 Task: Reply All to email with the signature Delaney King with the subject Meeting minutes from softage.1@softage.net with the message Could you provide me with a status report on the projects resource utilization?, select last sentence, change the font color from current to red and background color to green Send the email
Action: Mouse moved to (460, 593)
Screenshot: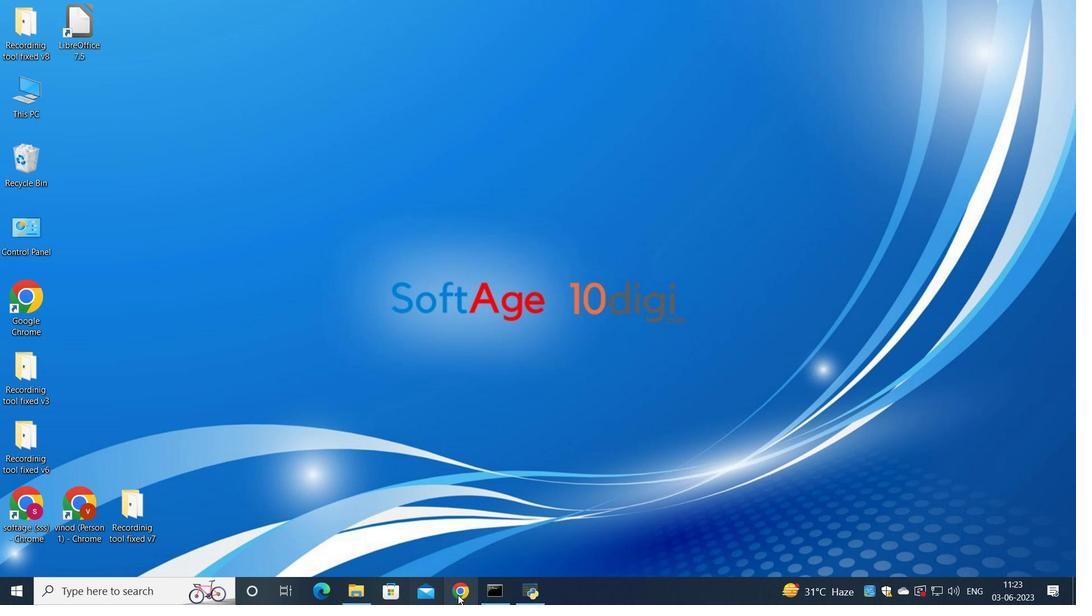 
Action: Mouse pressed left at (460, 593)
Screenshot: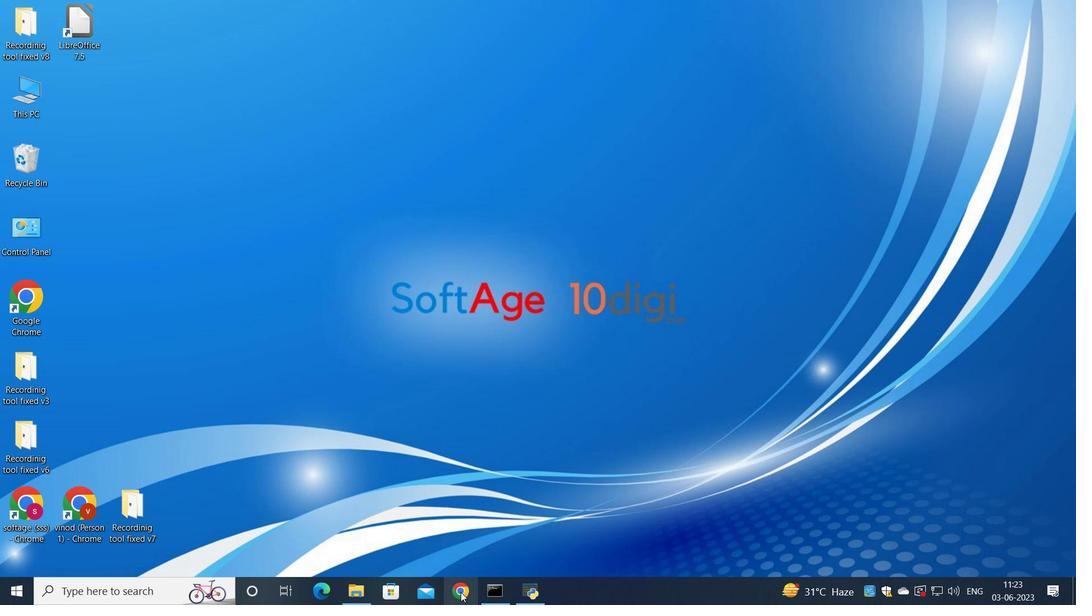 
Action: Mouse moved to (495, 389)
Screenshot: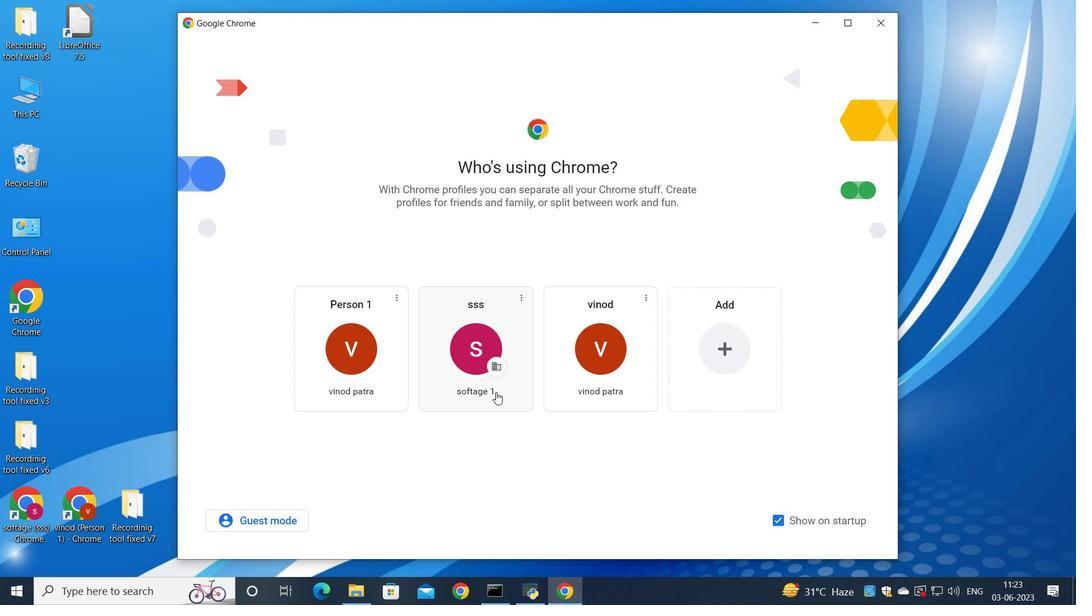 
Action: Mouse pressed left at (495, 389)
Screenshot: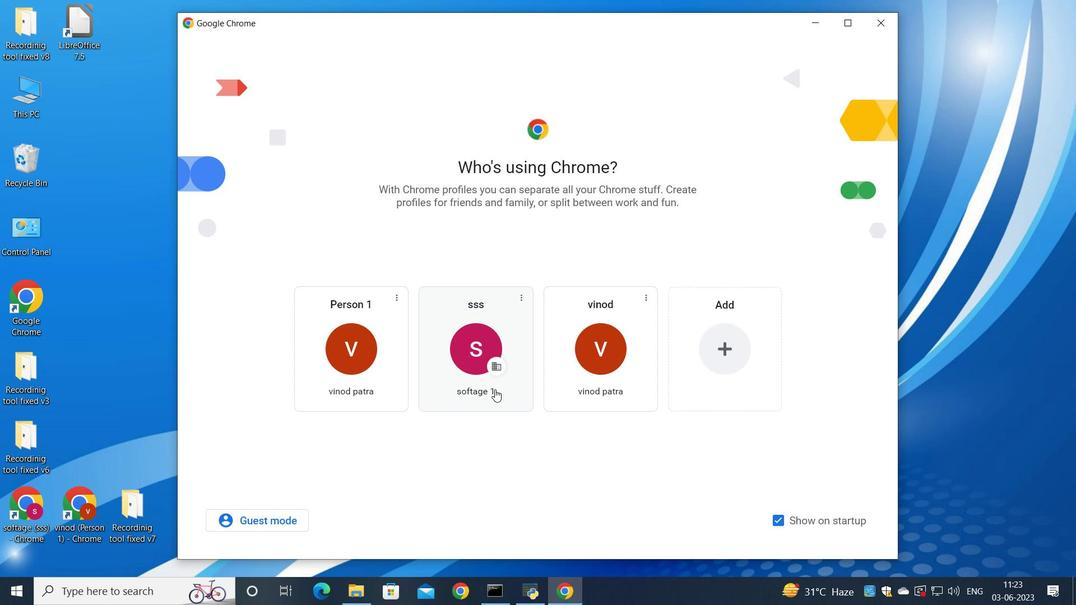 
Action: Mouse moved to (923, 93)
Screenshot: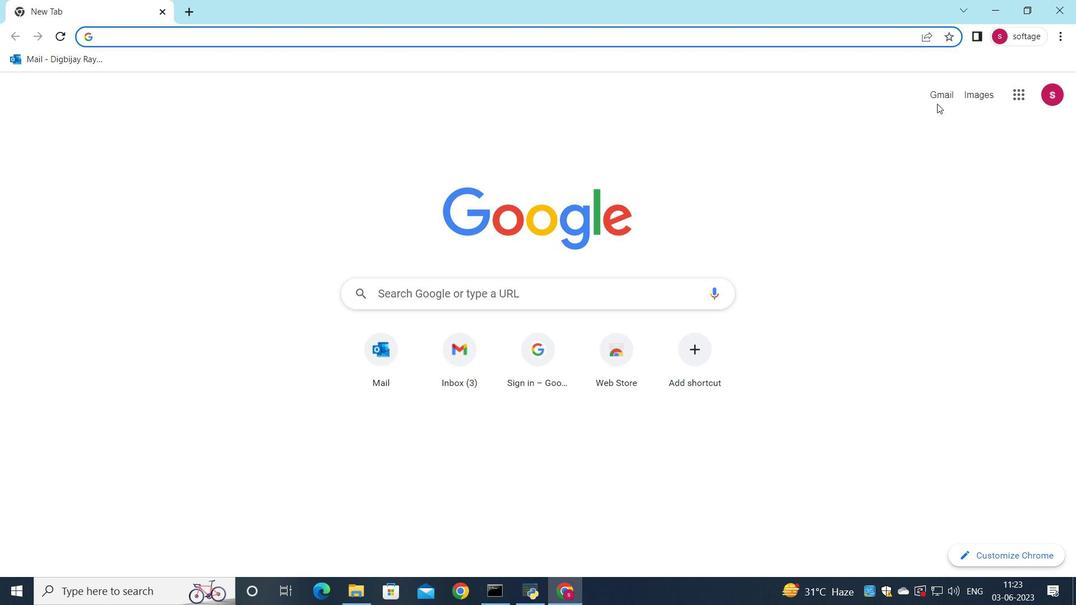 
Action: Mouse pressed left at (923, 93)
Screenshot: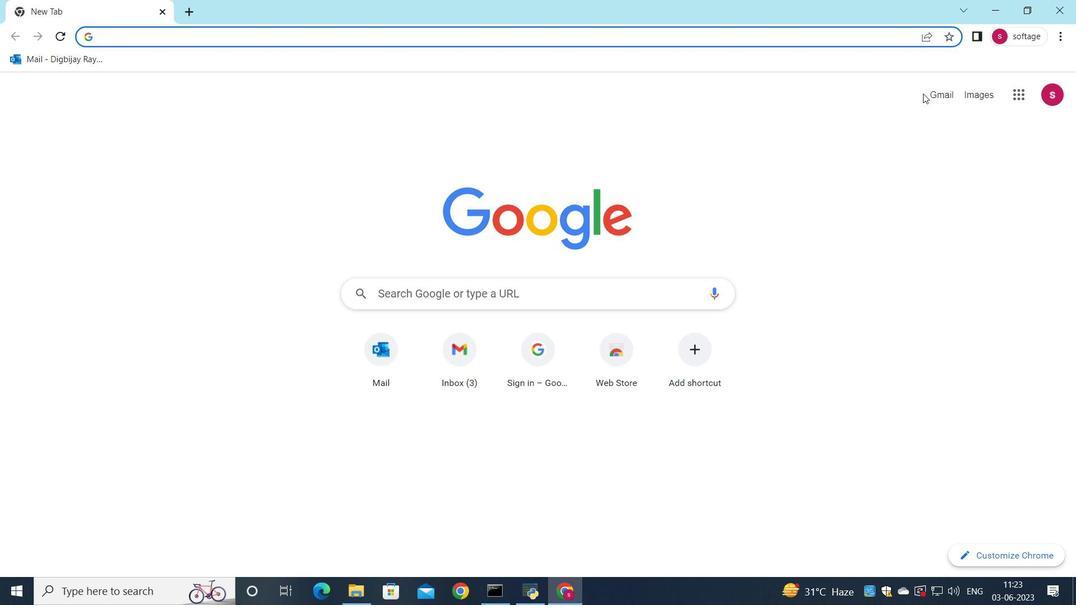 
Action: Mouse moved to (937, 96)
Screenshot: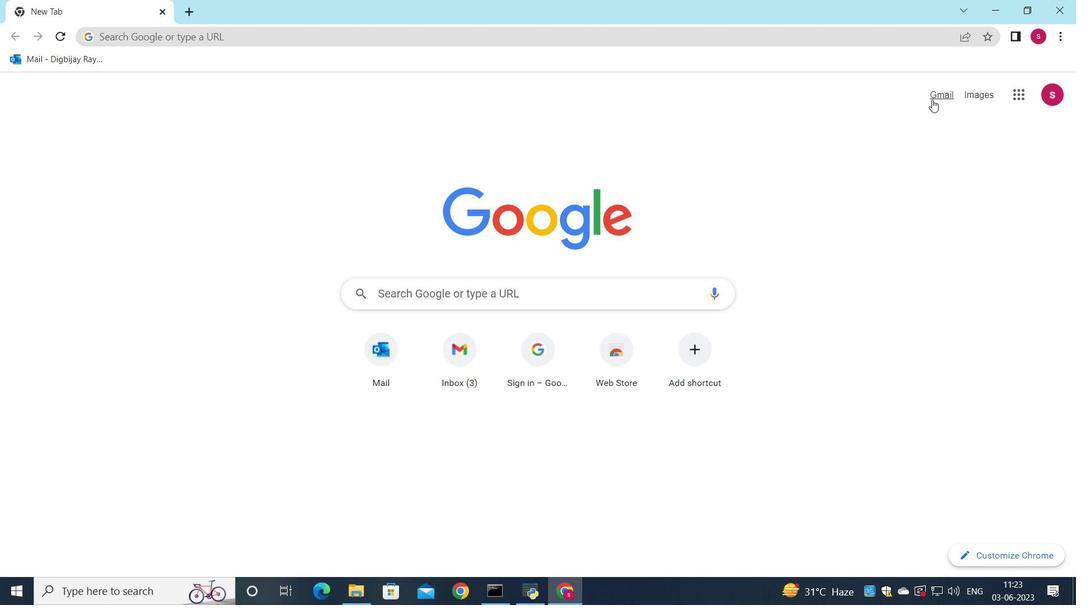 
Action: Mouse pressed left at (937, 96)
Screenshot: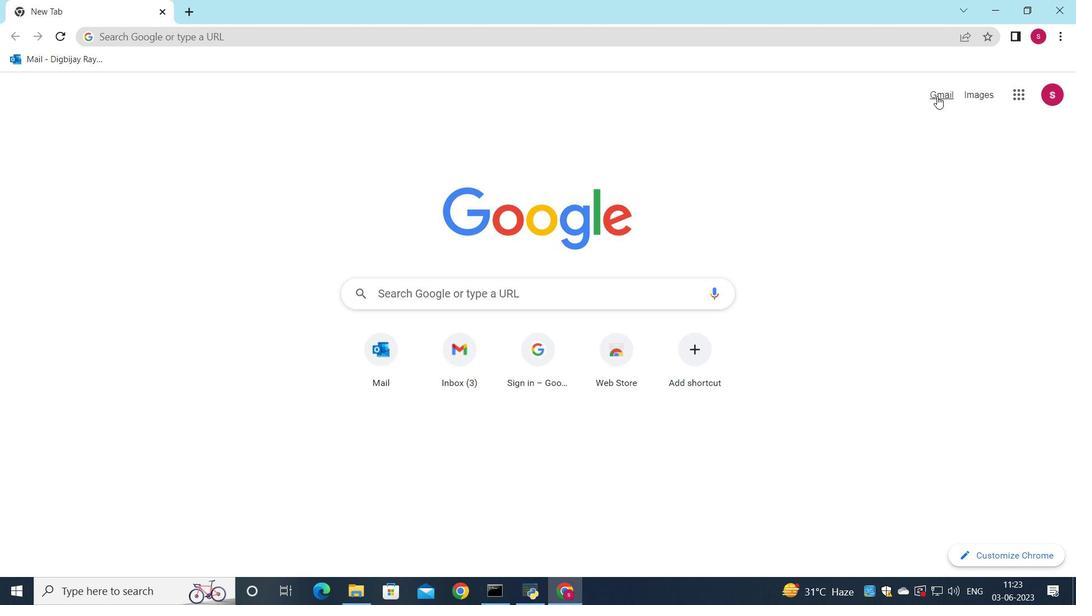 
Action: Mouse moved to (921, 101)
Screenshot: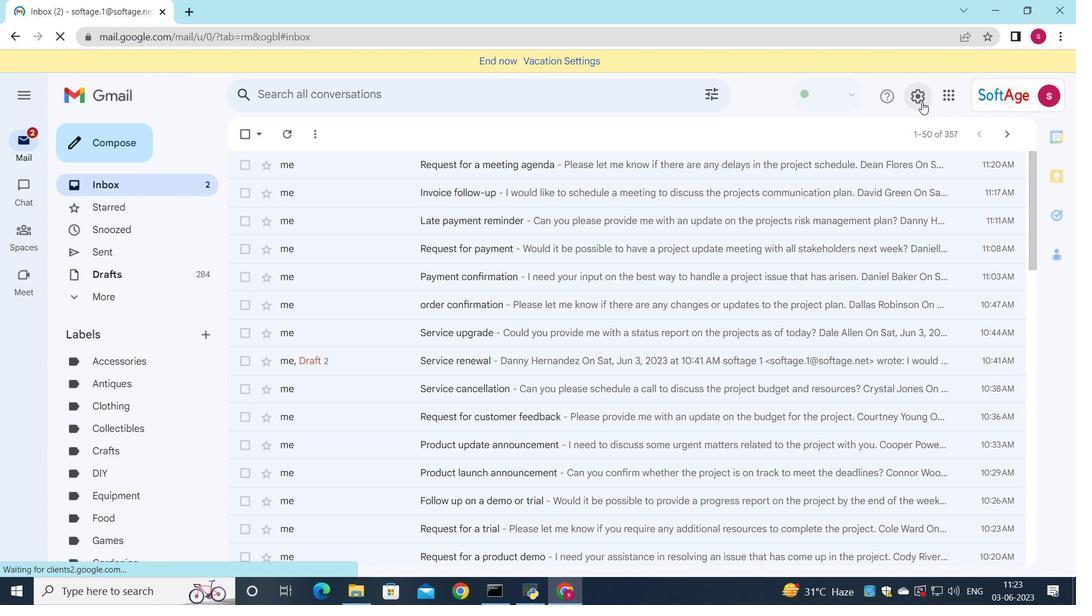 
Action: Mouse pressed left at (921, 101)
Screenshot: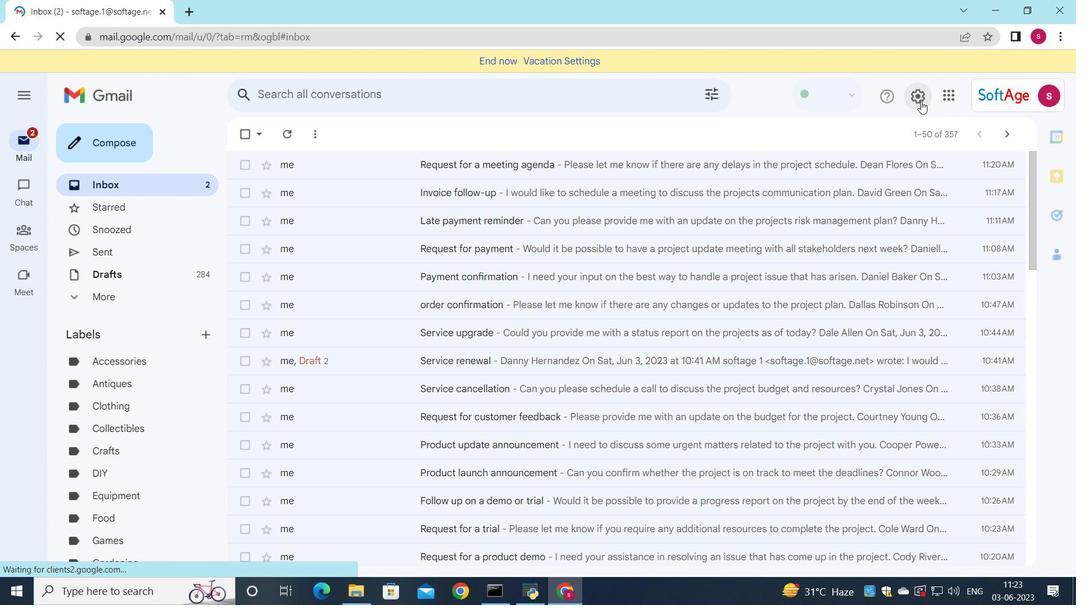 
Action: Mouse moved to (917, 171)
Screenshot: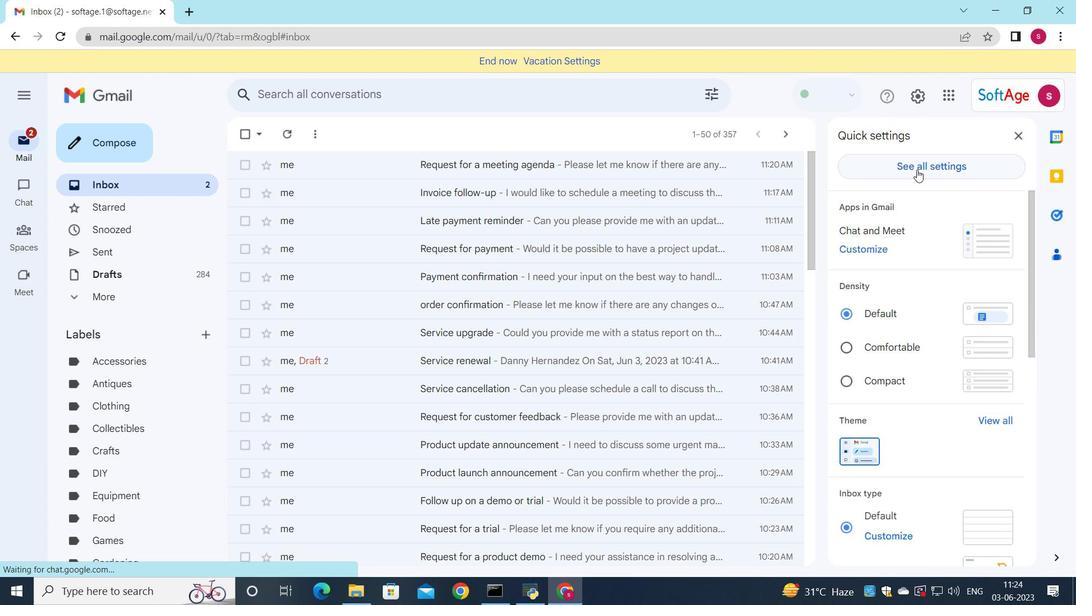 
Action: Mouse pressed left at (917, 171)
Screenshot: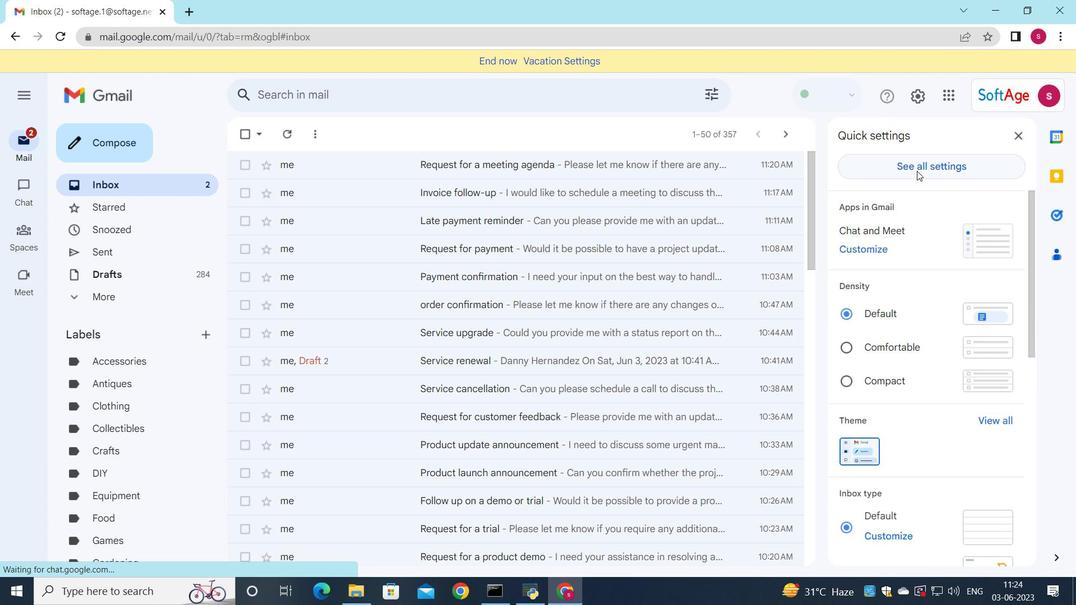 
Action: Mouse moved to (567, 302)
Screenshot: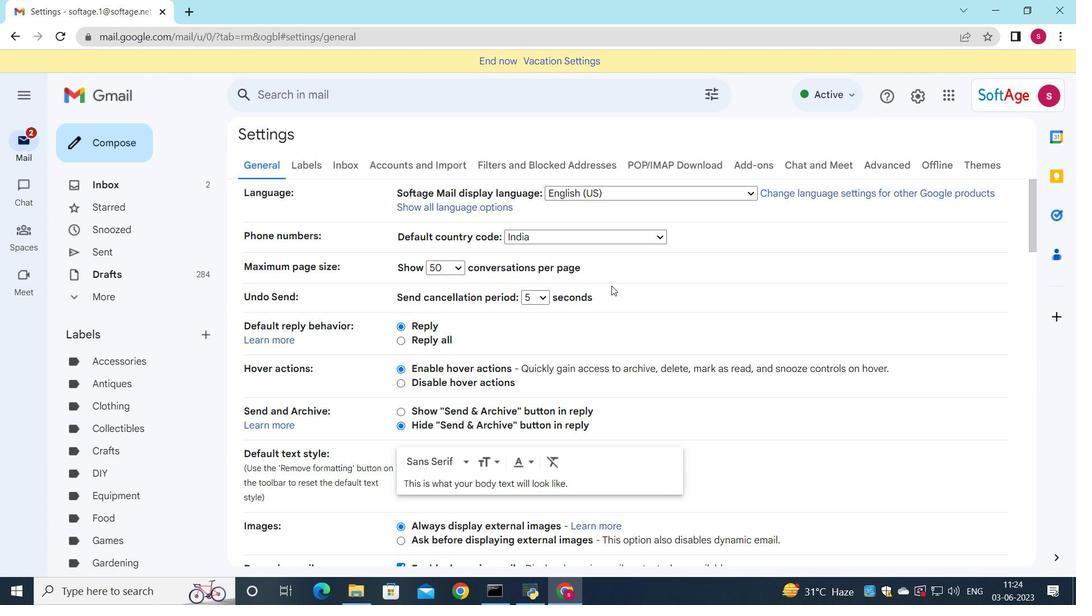 
Action: Mouse scrolled (567, 302) with delta (0, 0)
Screenshot: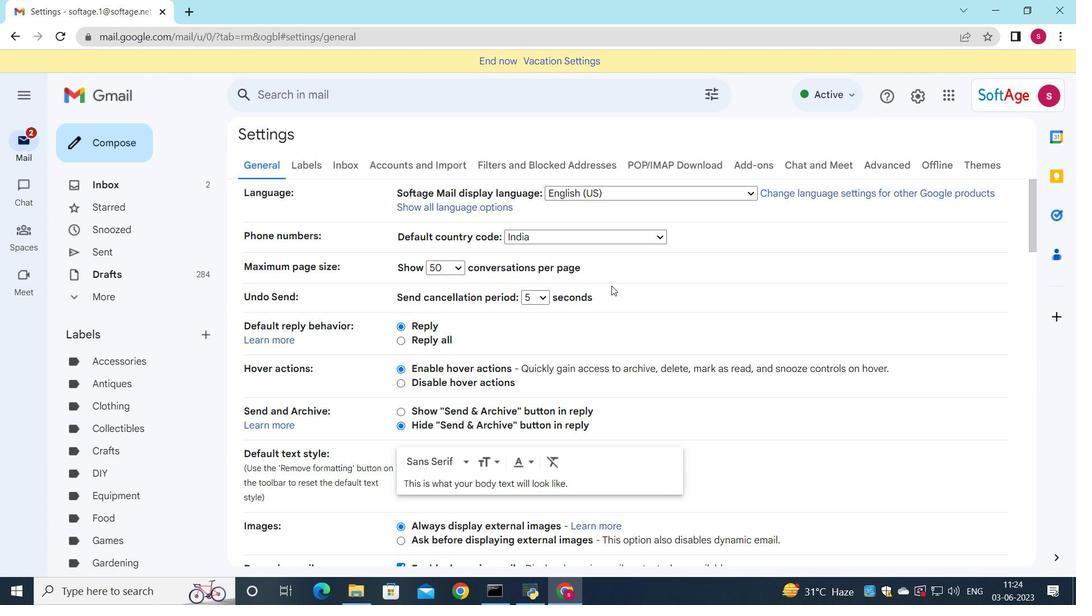 
Action: Mouse moved to (566, 304)
Screenshot: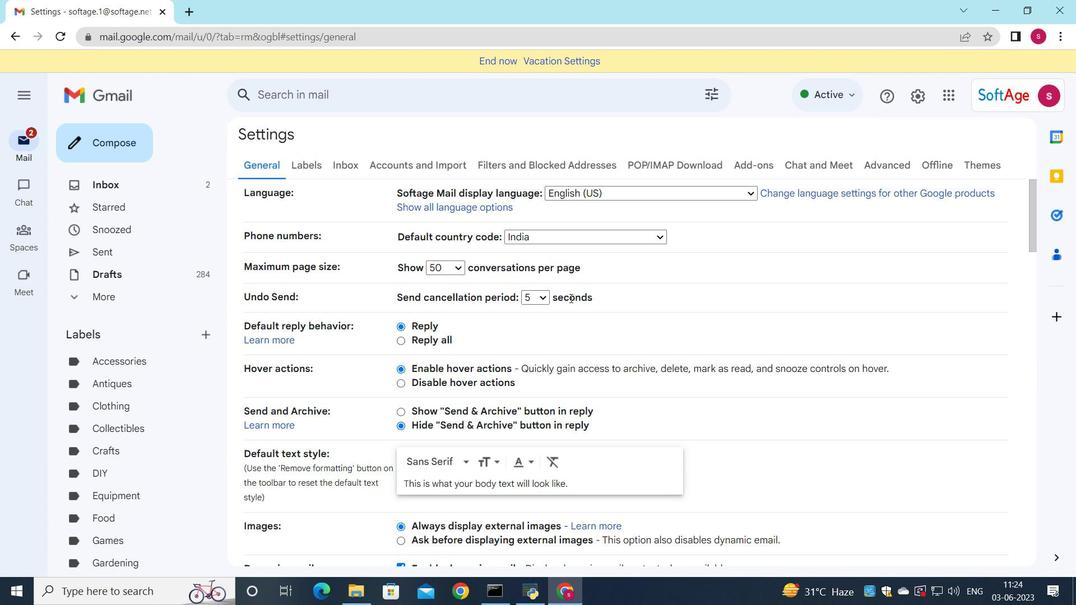 
Action: Mouse scrolled (566, 303) with delta (0, 0)
Screenshot: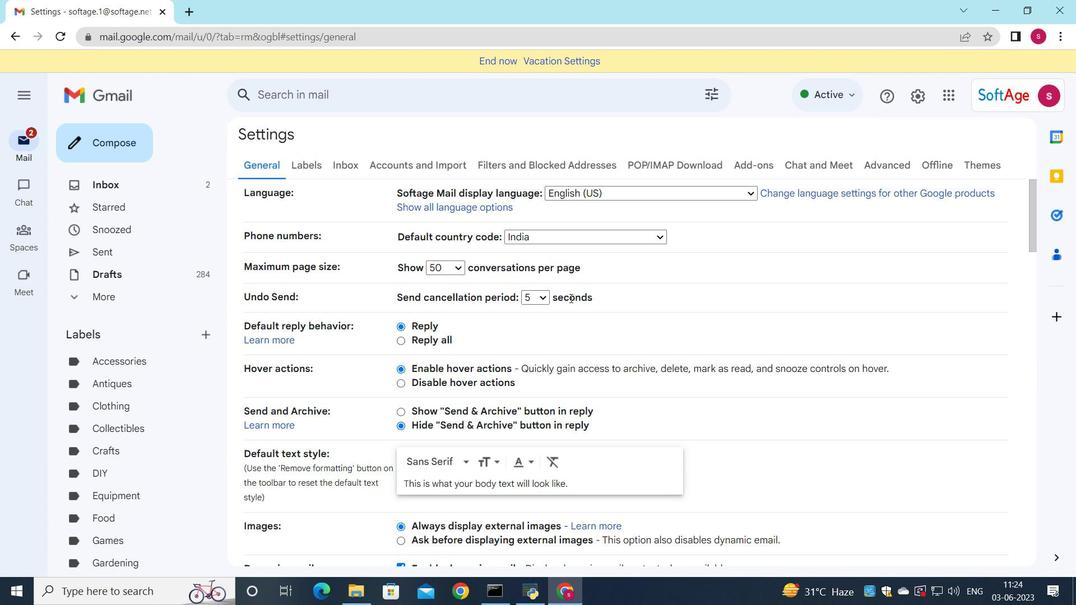 
Action: Mouse scrolled (566, 303) with delta (0, 0)
Screenshot: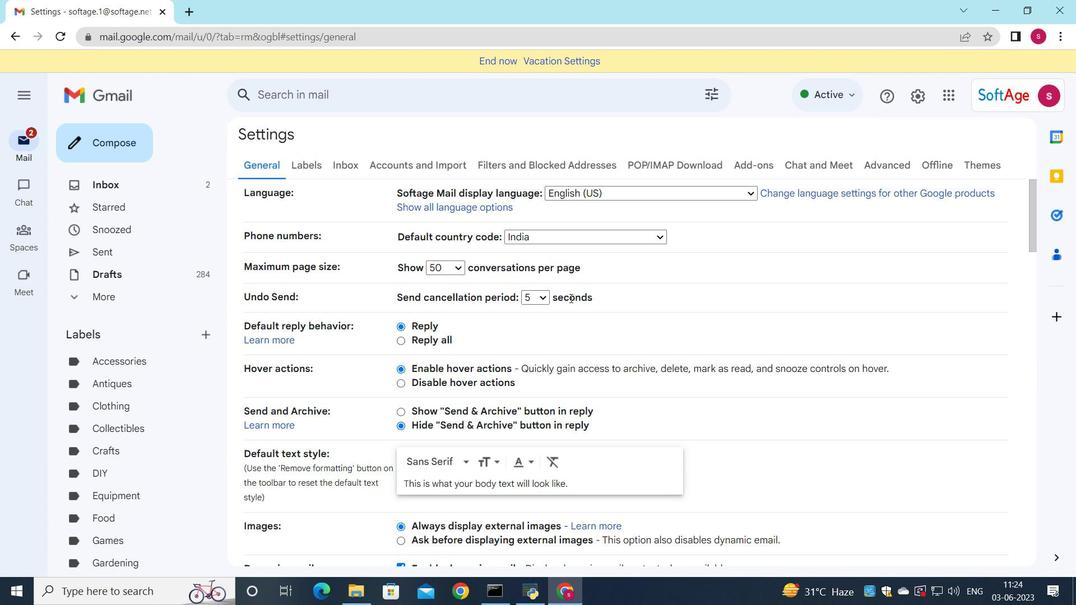 
Action: Mouse moved to (566, 304)
Screenshot: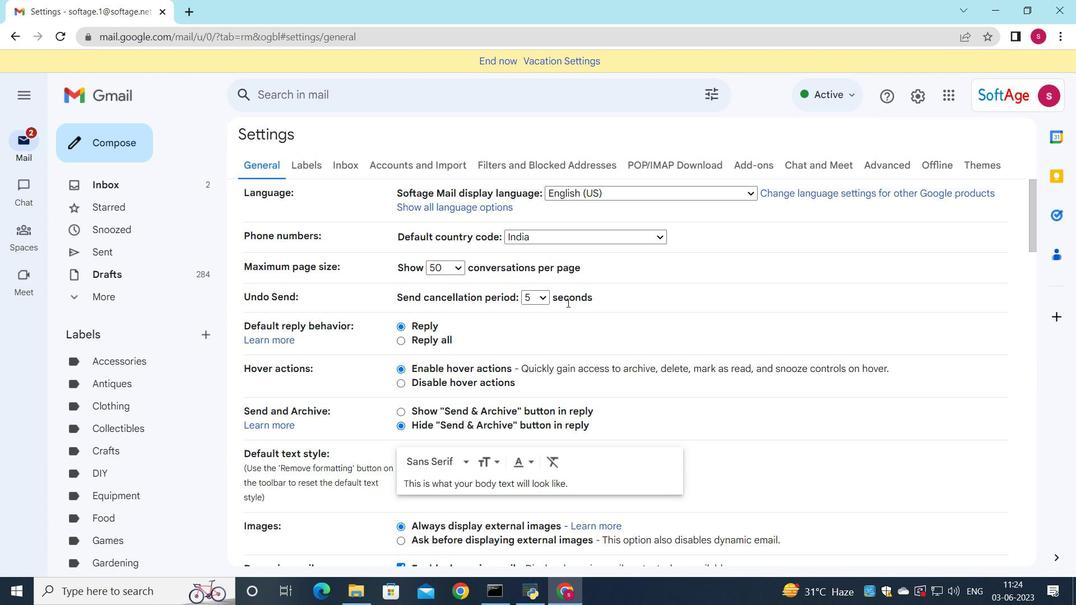 
Action: Mouse scrolled (566, 304) with delta (0, 0)
Screenshot: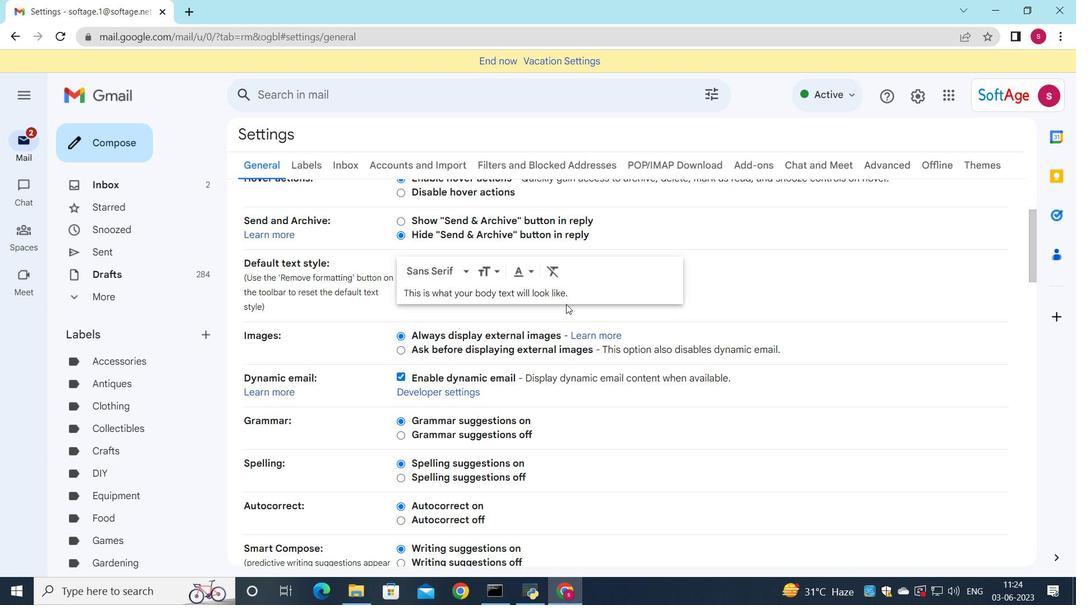 
Action: Mouse scrolled (566, 304) with delta (0, 0)
Screenshot: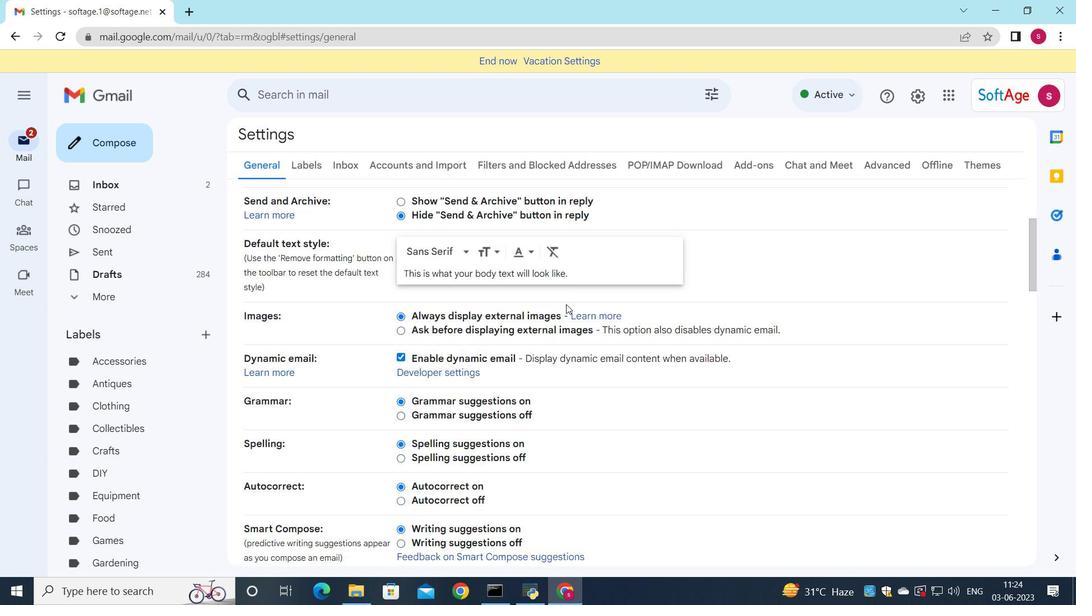 
Action: Mouse scrolled (566, 304) with delta (0, 0)
Screenshot: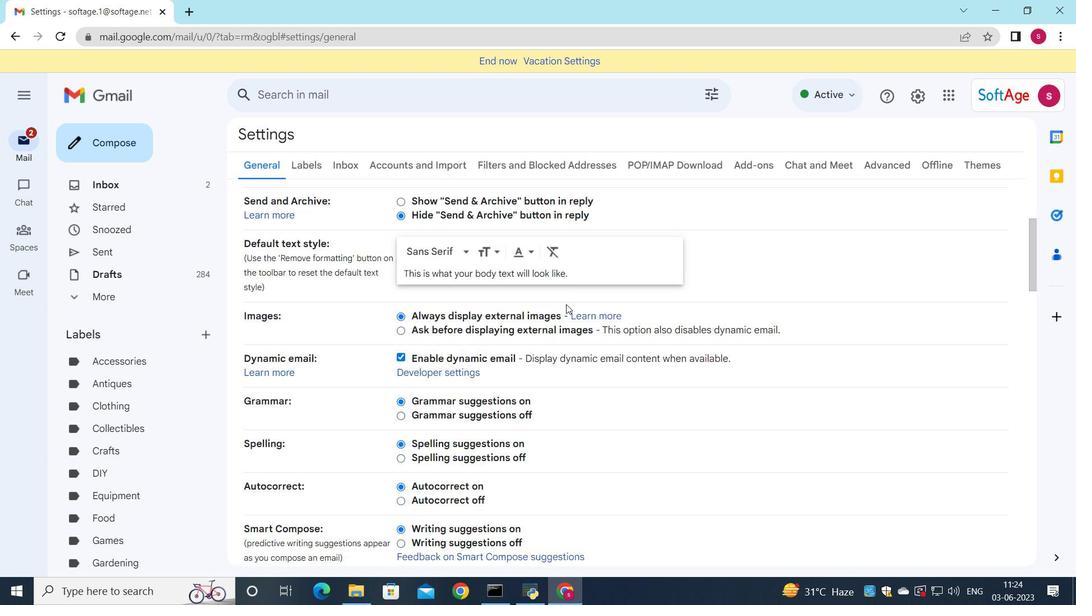 
Action: Mouse scrolled (566, 304) with delta (0, 0)
Screenshot: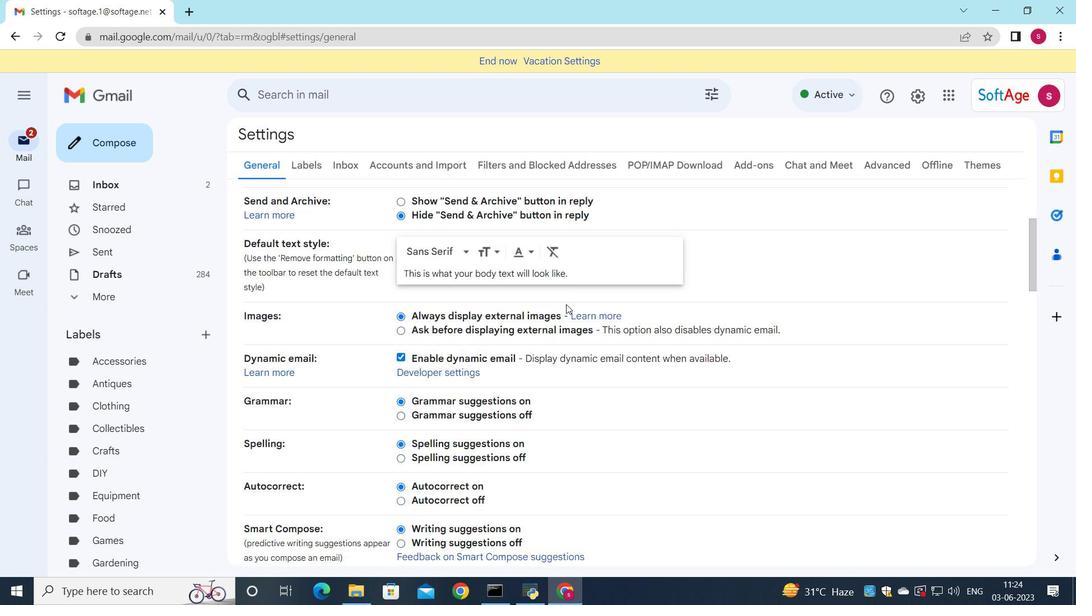 
Action: Mouse scrolled (566, 304) with delta (0, 0)
Screenshot: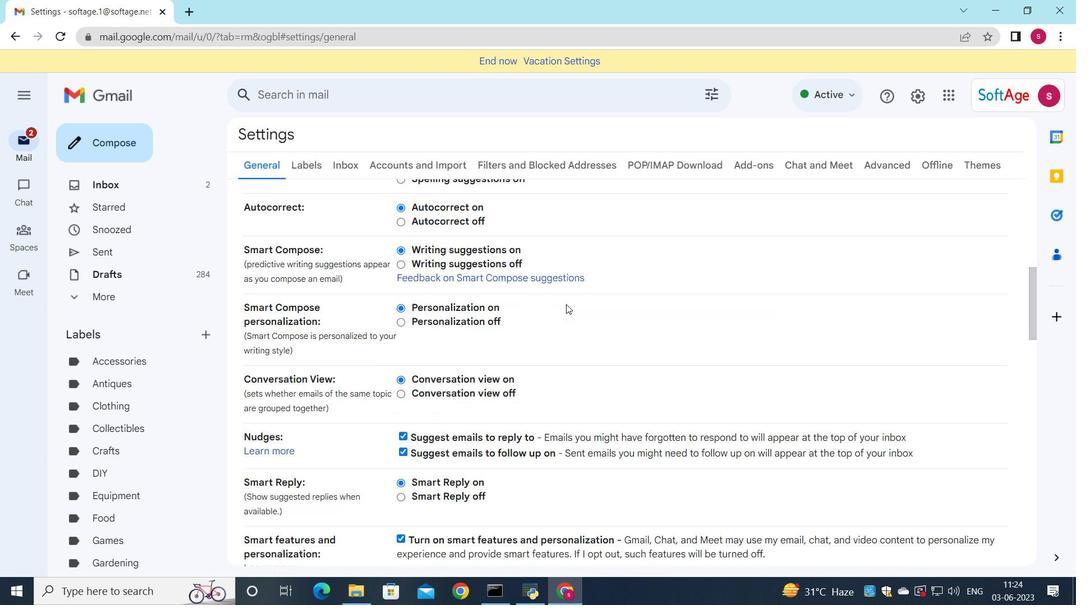 
Action: Mouse scrolled (566, 304) with delta (0, 0)
Screenshot: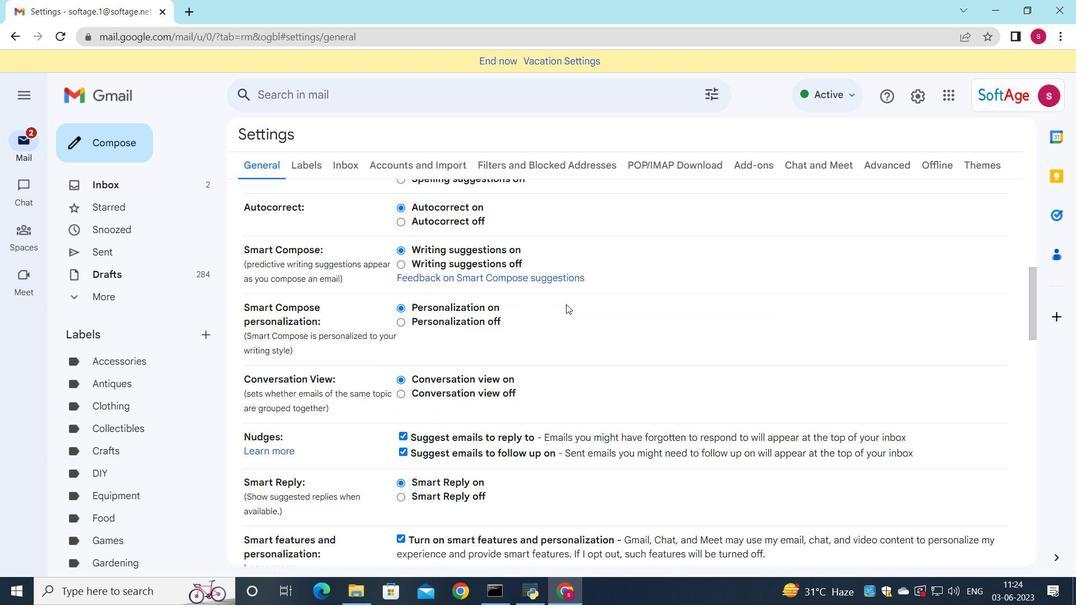 
Action: Mouse scrolled (566, 304) with delta (0, 0)
Screenshot: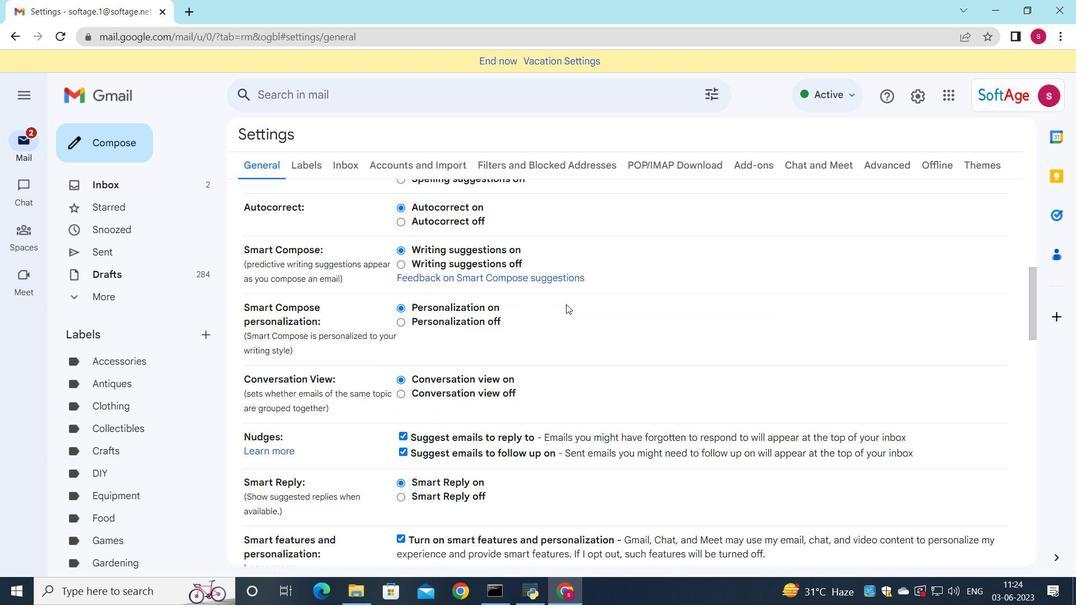 
Action: Mouse scrolled (566, 304) with delta (0, 0)
Screenshot: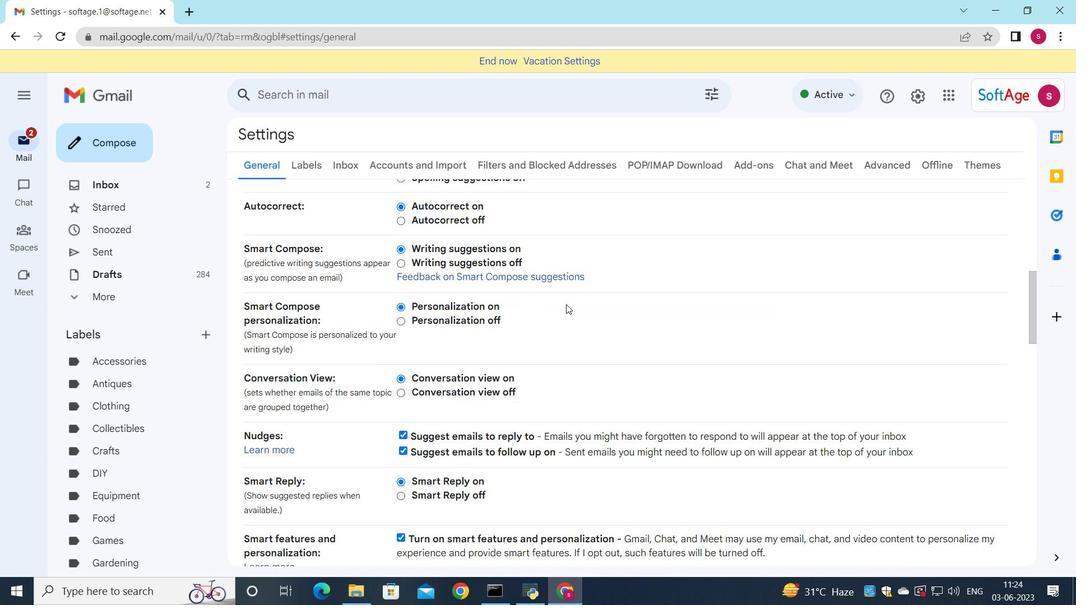 
Action: Mouse scrolled (566, 304) with delta (0, 0)
Screenshot: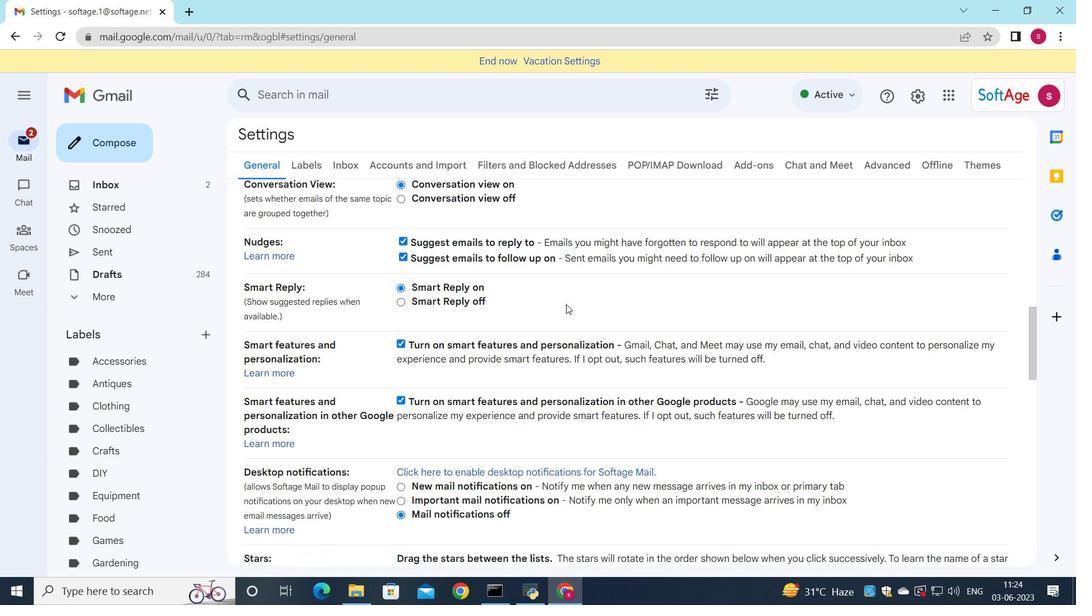 
Action: Mouse scrolled (566, 304) with delta (0, 0)
Screenshot: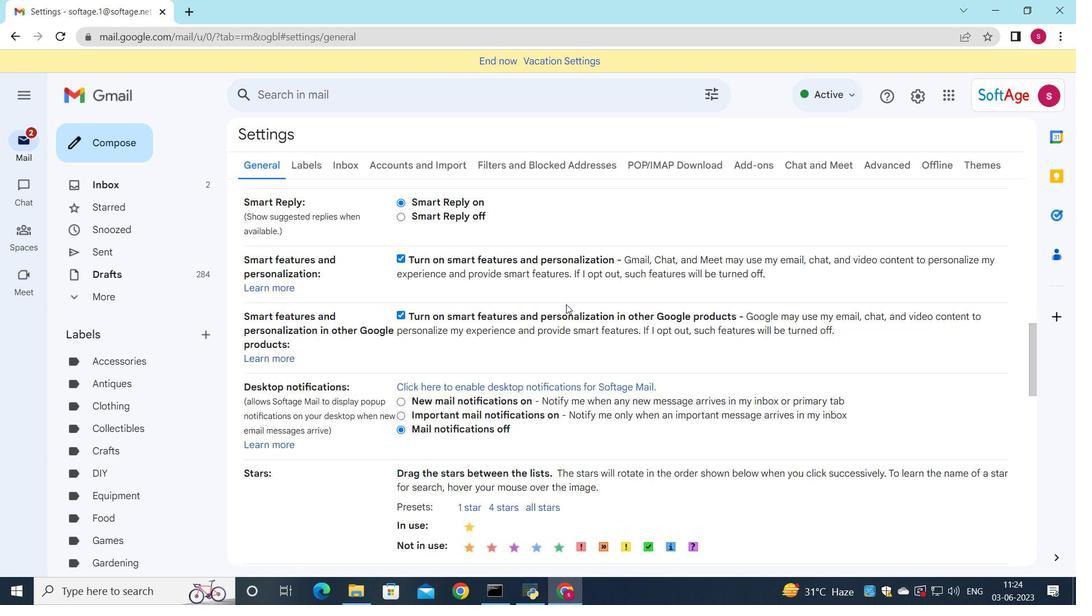 
Action: Mouse scrolled (566, 304) with delta (0, 0)
Screenshot: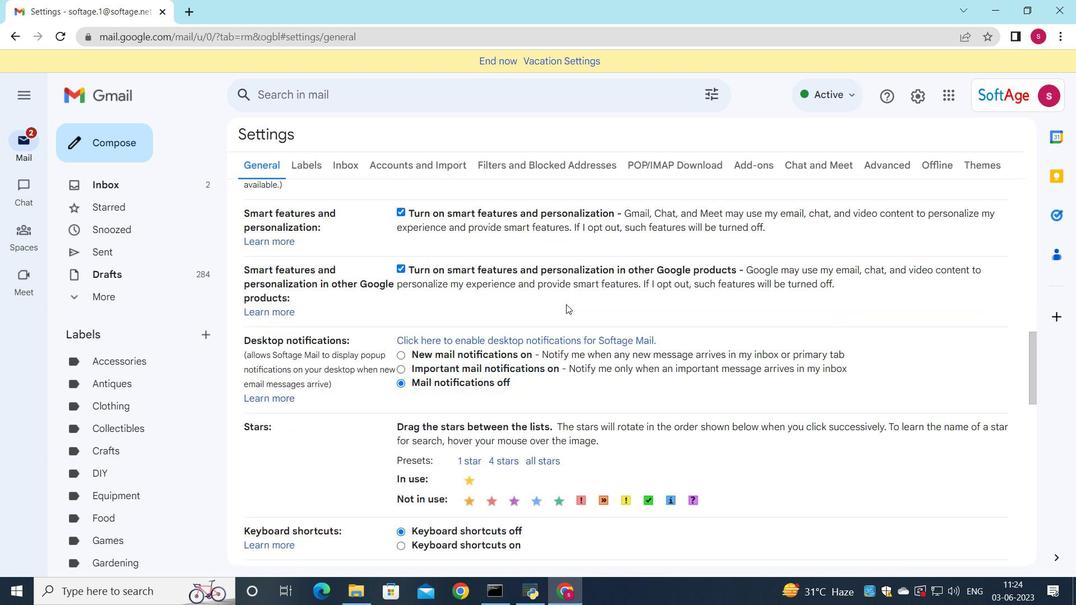 
Action: Mouse scrolled (566, 304) with delta (0, 0)
Screenshot: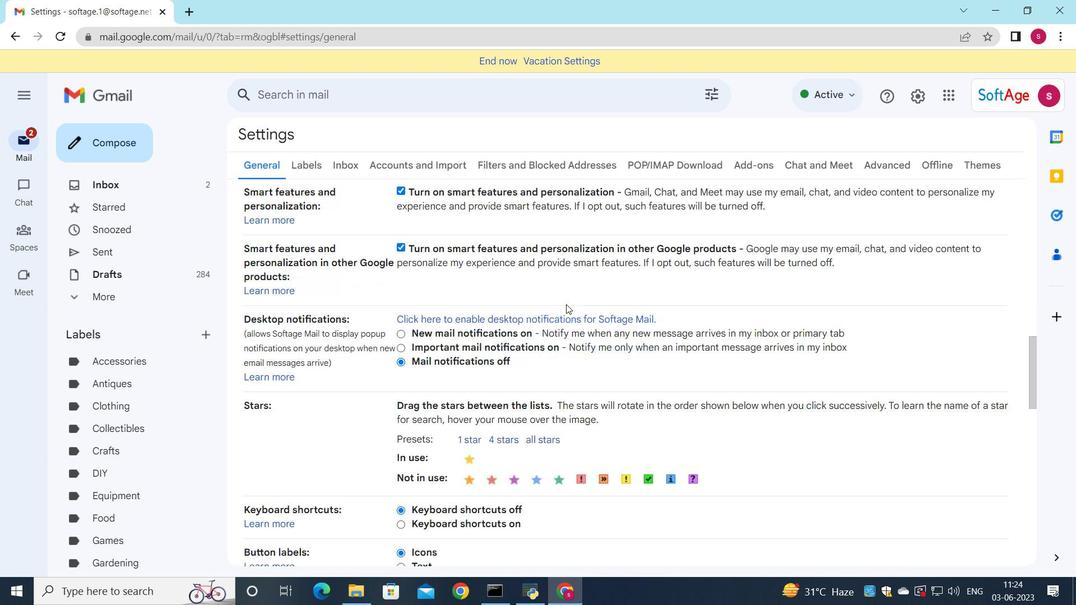 
Action: Mouse scrolled (566, 304) with delta (0, 0)
Screenshot: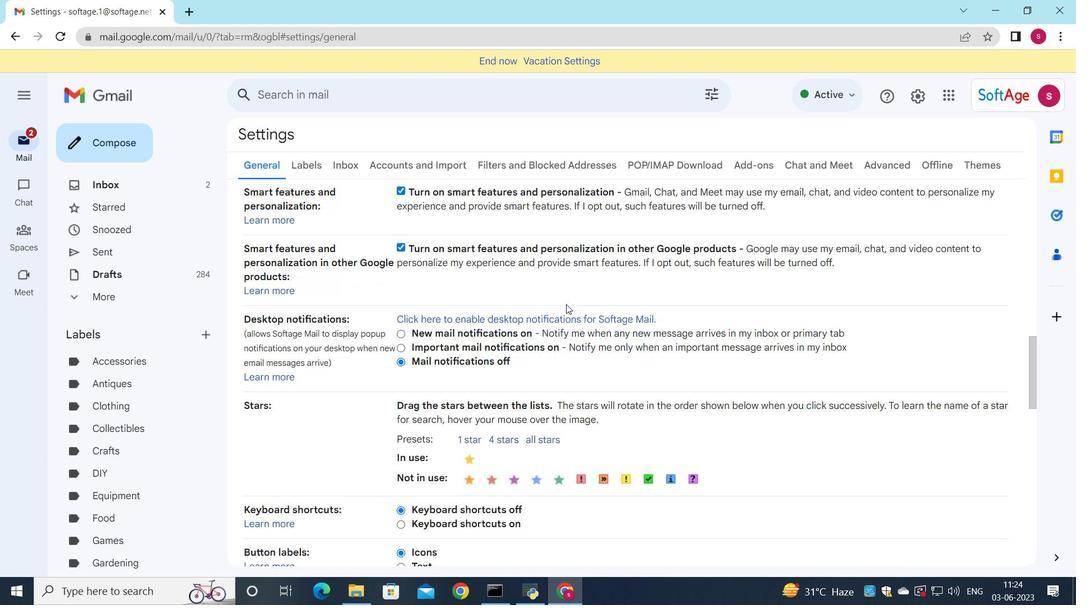 
Action: Mouse scrolled (566, 304) with delta (0, 0)
Screenshot: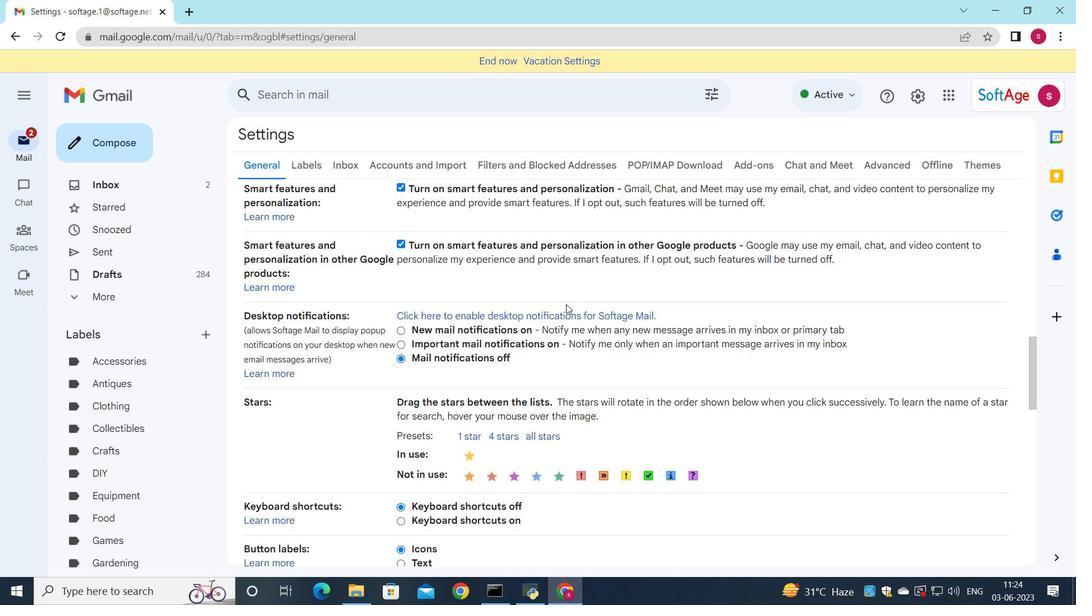 
Action: Mouse scrolled (566, 304) with delta (0, 0)
Screenshot: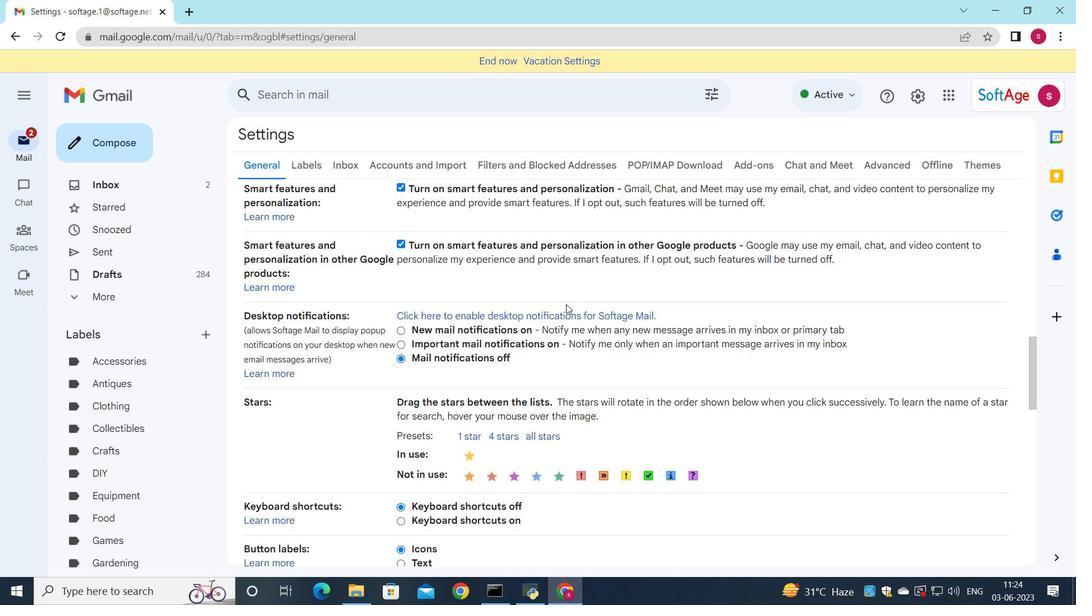 
Action: Mouse scrolled (566, 304) with delta (0, 0)
Screenshot: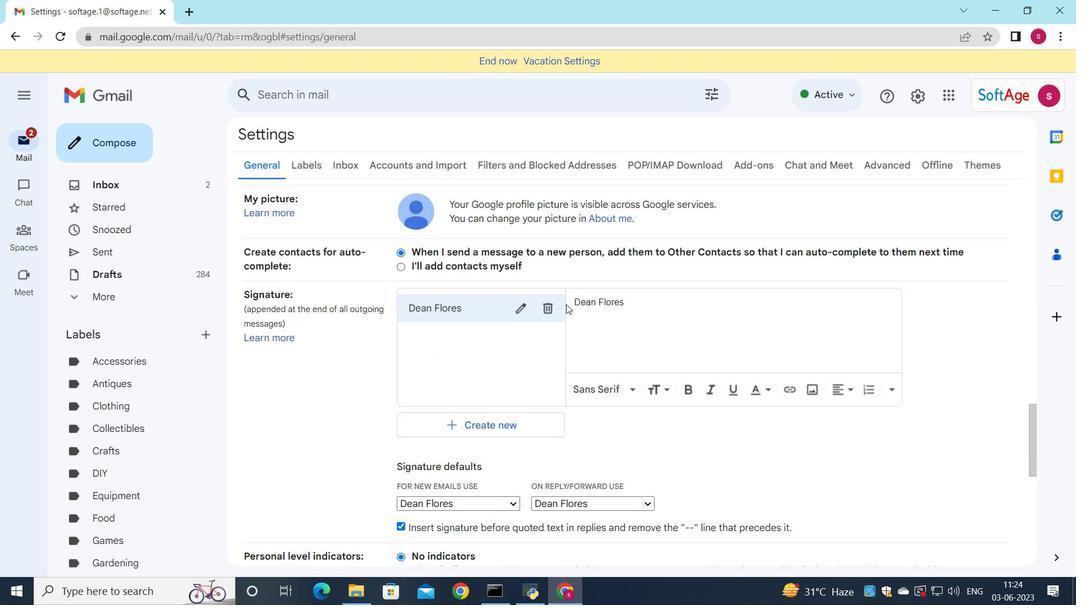 
Action: Mouse scrolled (566, 304) with delta (0, 0)
Screenshot: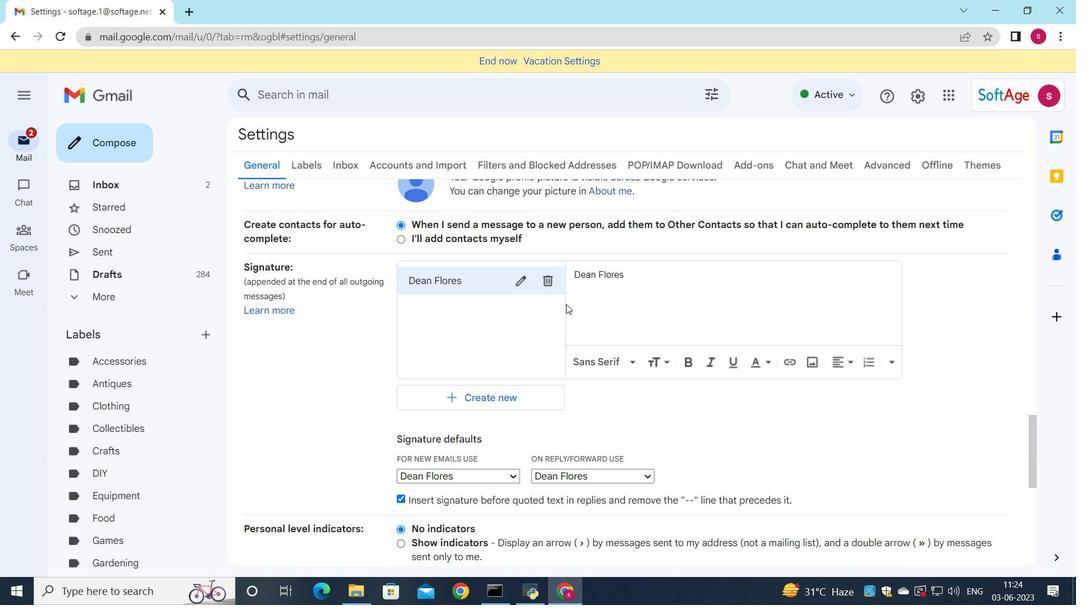 
Action: Mouse scrolled (566, 304) with delta (0, 0)
Screenshot: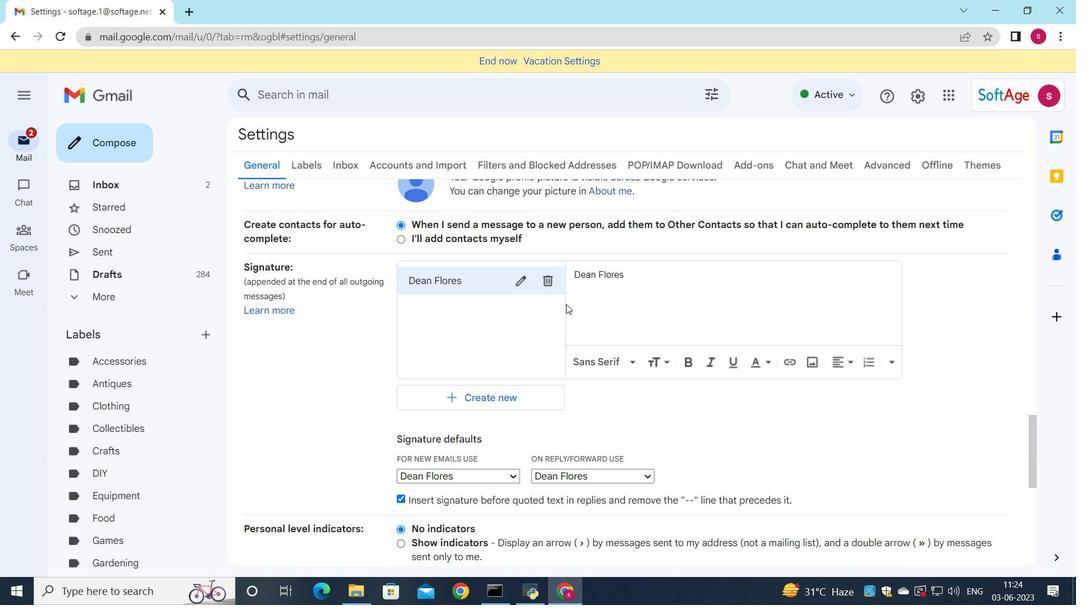 
Action: Mouse scrolled (566, 304) with delta (0, 0)
Screenshot: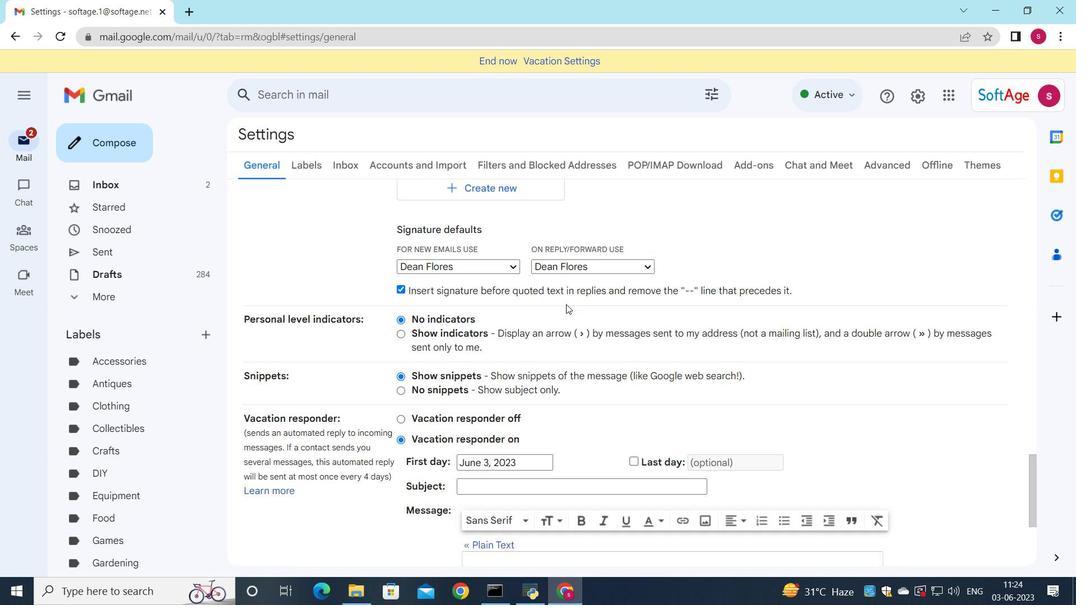 
Action: Mouse scrolled (566, 304) with delta (0, 0)
Screenshot: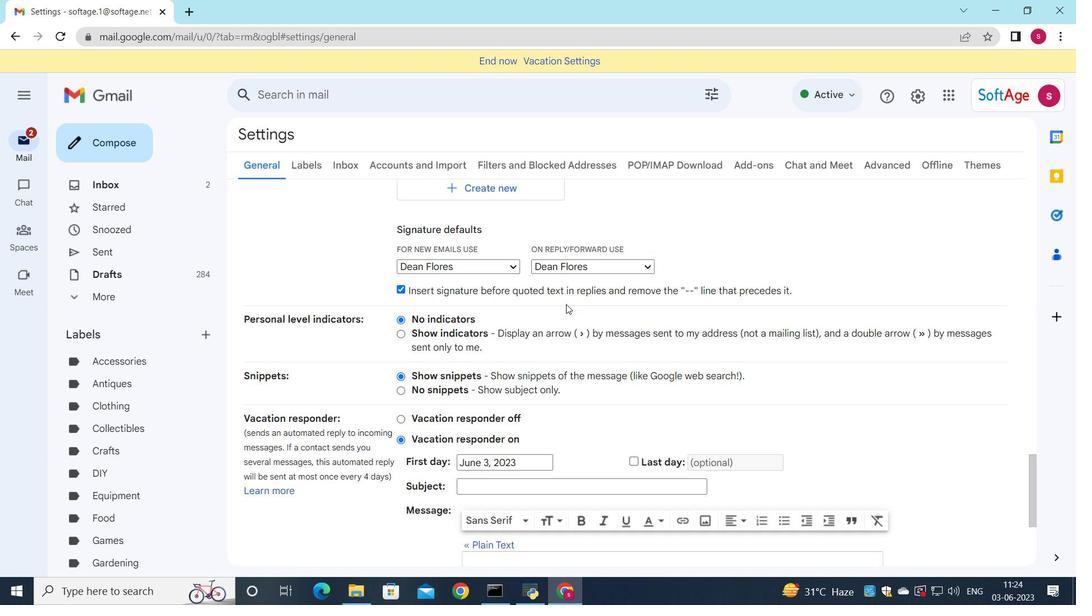 
Action: Mouse scrolled (566, 304) with delta (0, 0)
Screenshot: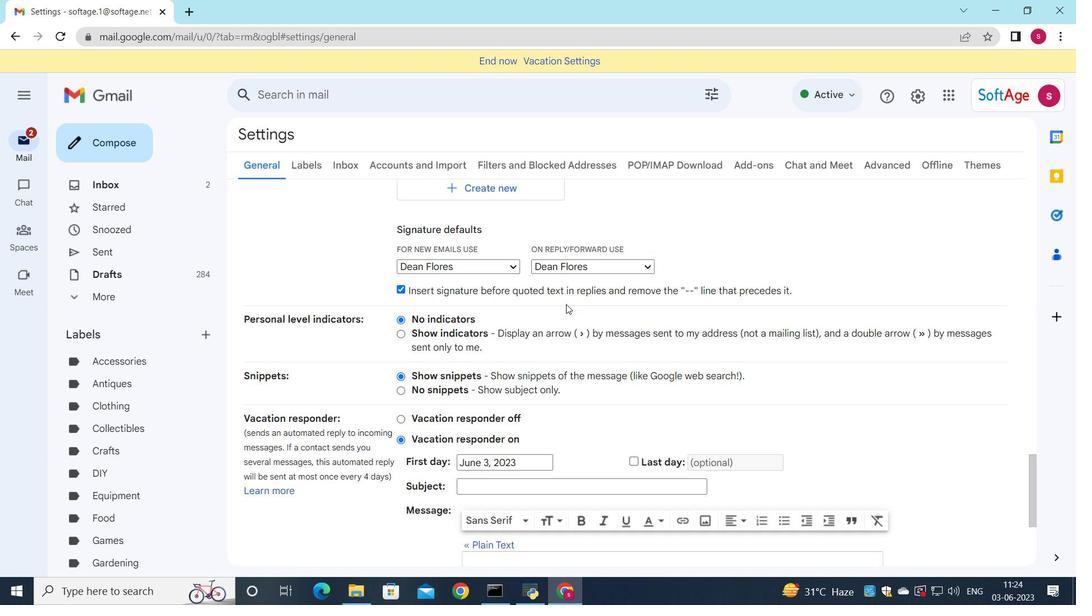 
Action: Mouse scrolled (566, 304) with delta (0, 0)
Screenshot: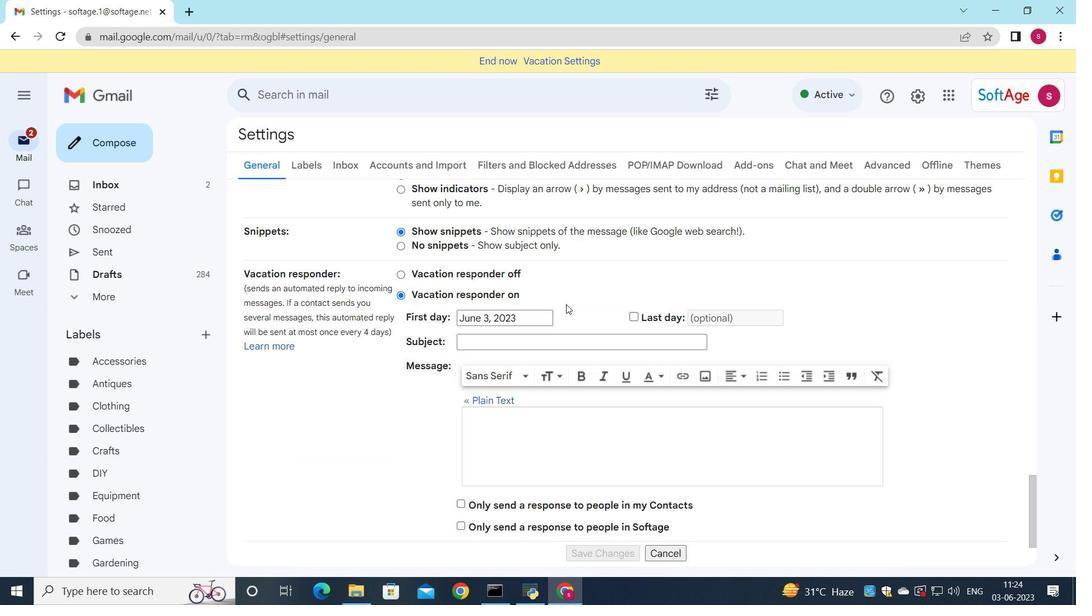 
Action: Mouse scrolled (566, 304) with delta (0, 0)
Screenshot: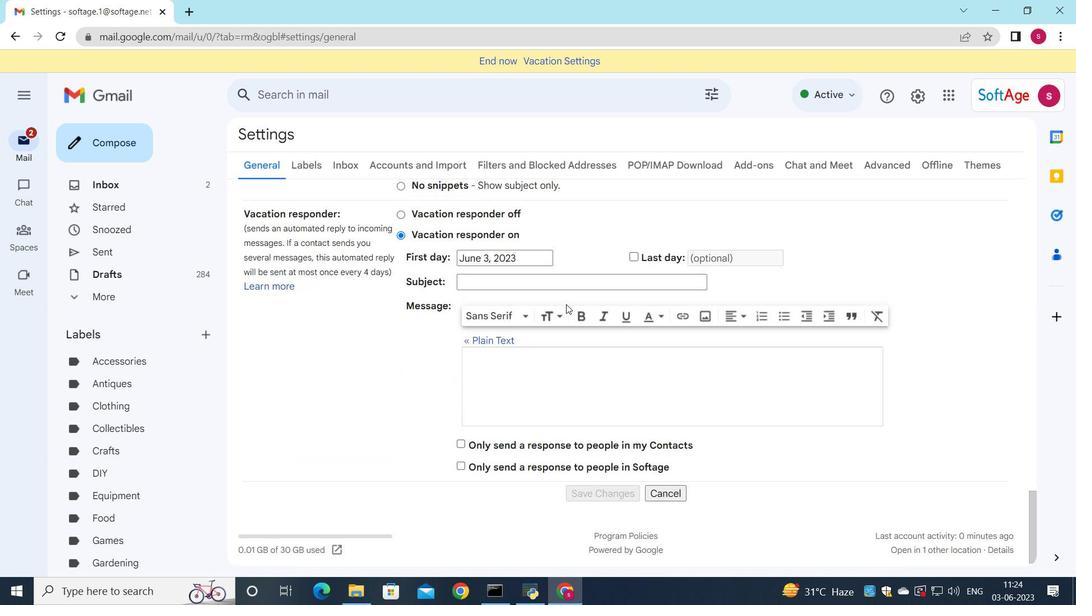 
Action: Mouse scrolled (566, 304) with delta (0, 0)
Screenshot: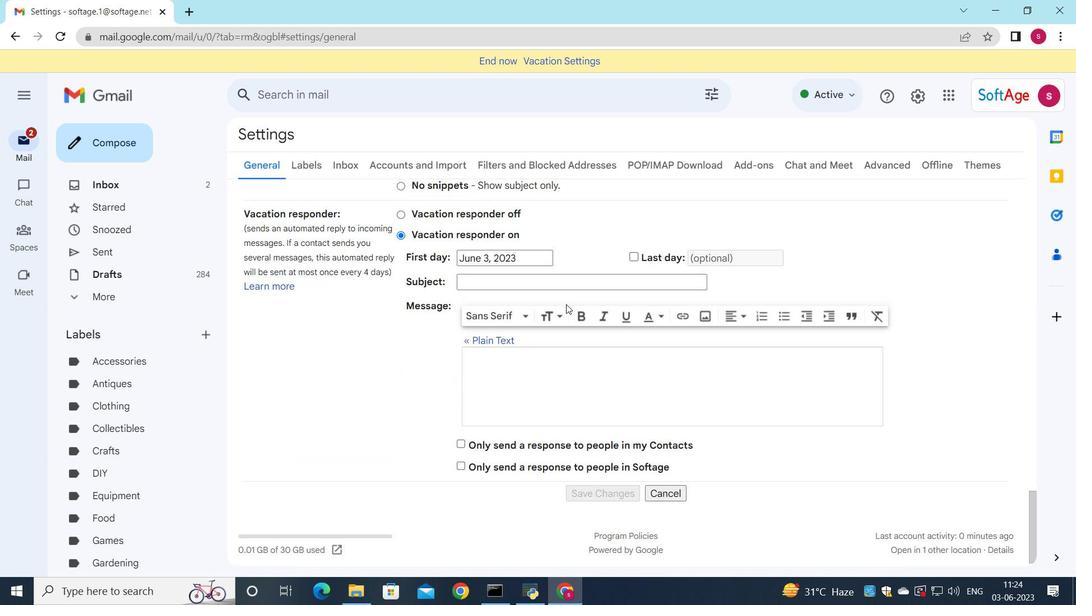 
Action: Mouse scrolled (566, 305) with delta (0, 0)
Screenshot: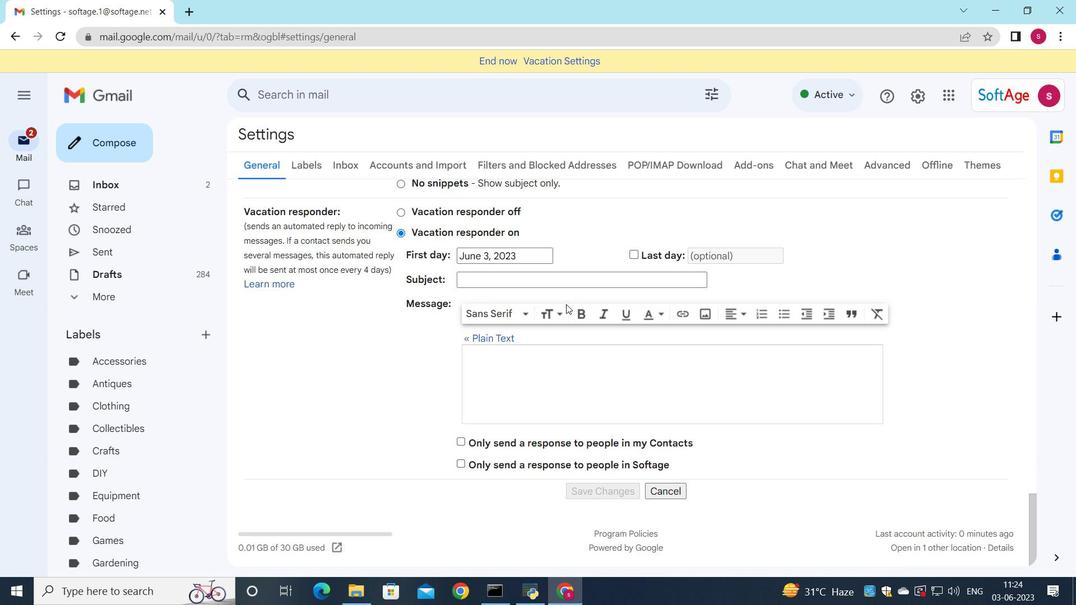 
Action: Mouse scrolled (566, 305) with delta (0, 0)
Screenshot: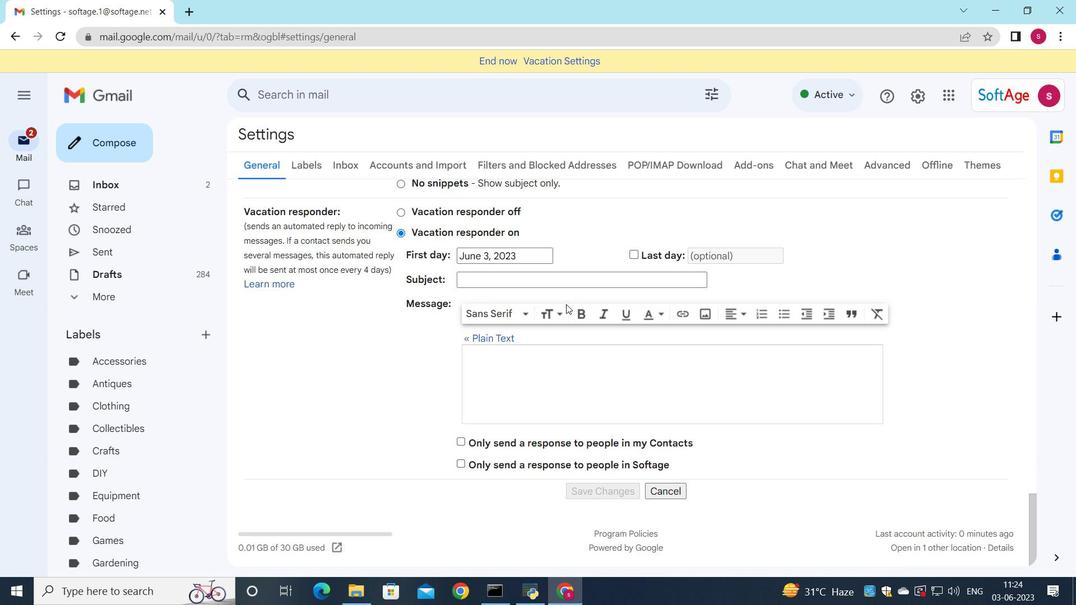 
Action: Mouse moved to (567, 302)
Screenshot: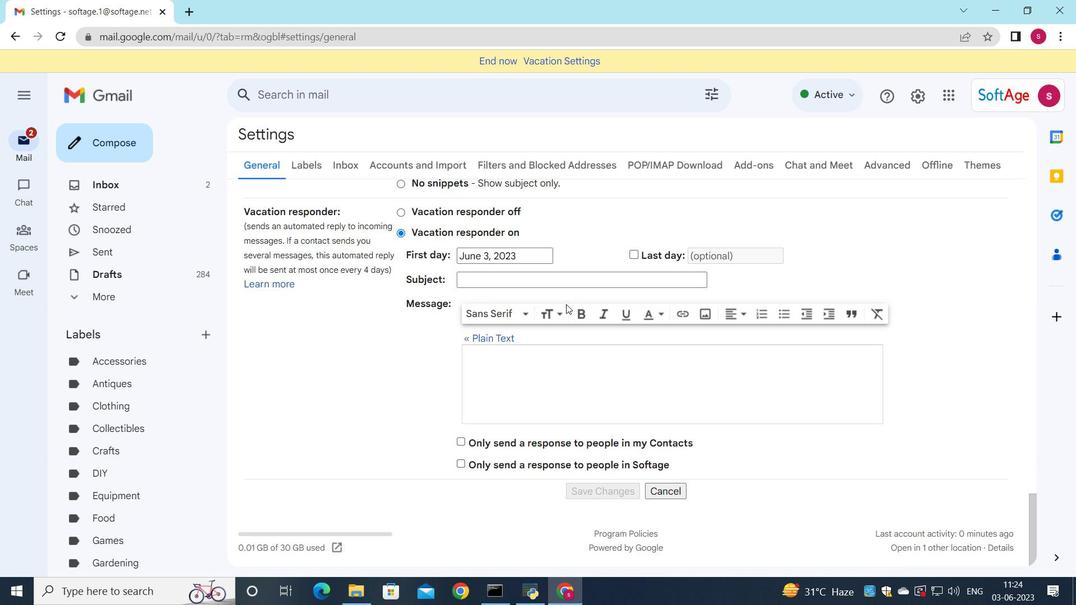 
Action: Mouse scrolled (567, 302) with delta (0, 0)
Screenshot: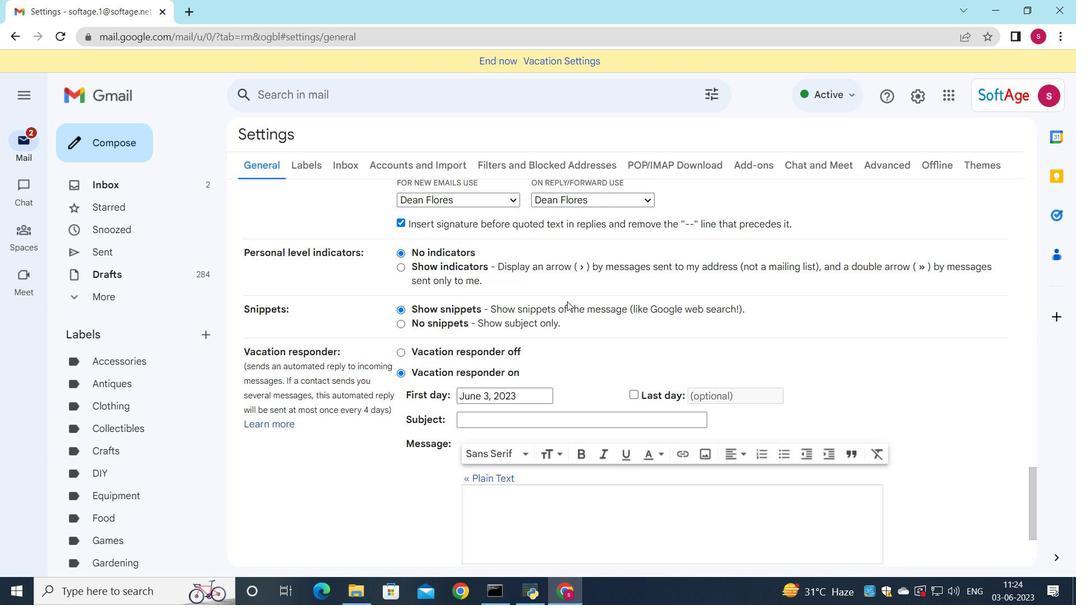 
Action: Mouse scrolled (567, 302) with delta (0, 0)
Screenshot: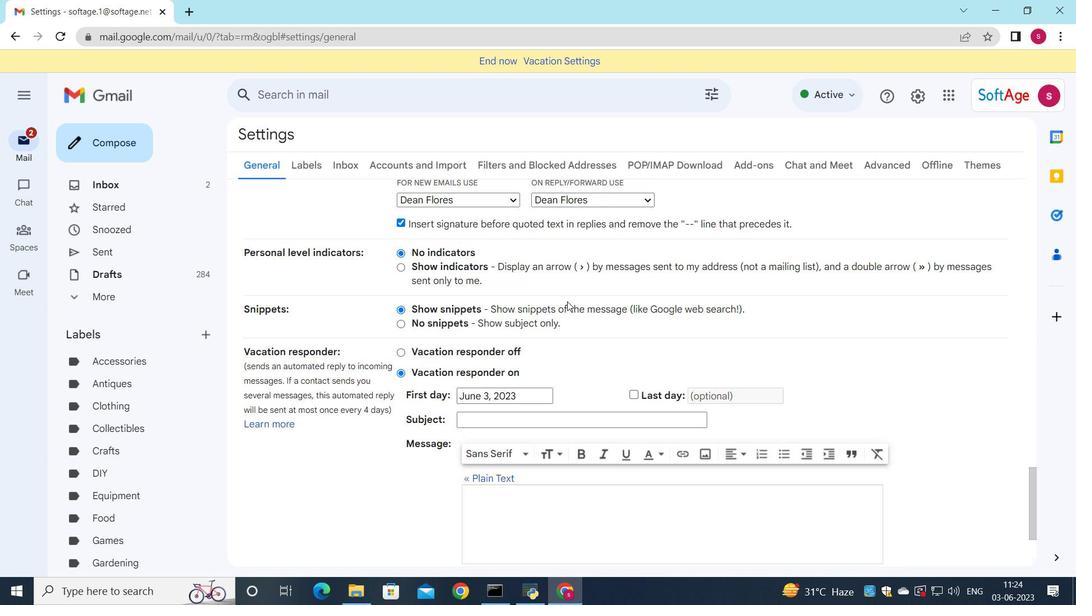 
Action: Mouse scrolled (567, 302) with delta (0, 0)
Screenshot: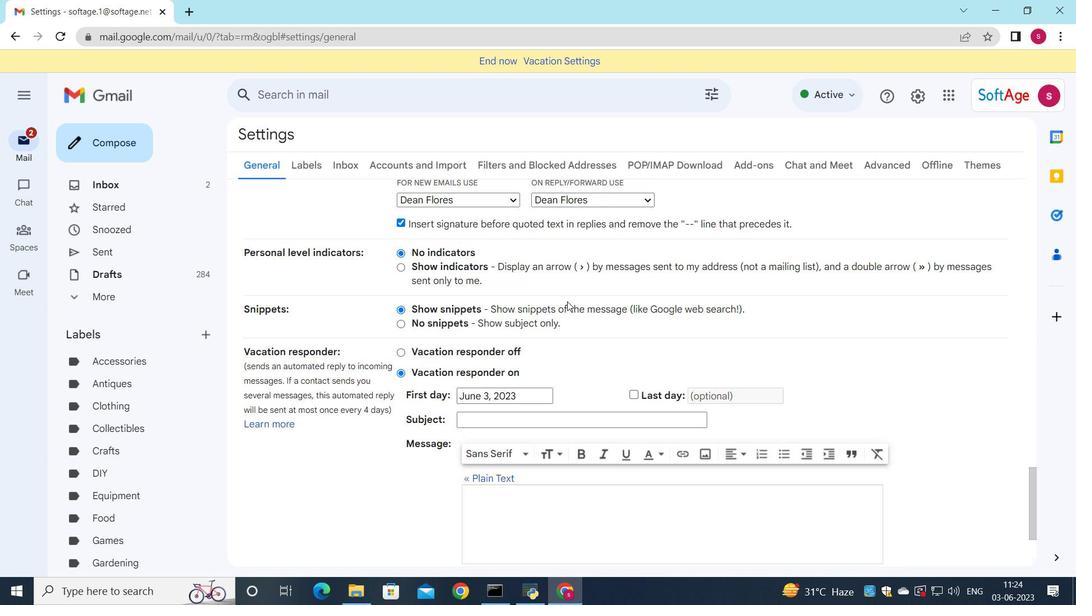 
Action: Mouse scrolled (567, 302) with delta (0, 0)
Screenshot: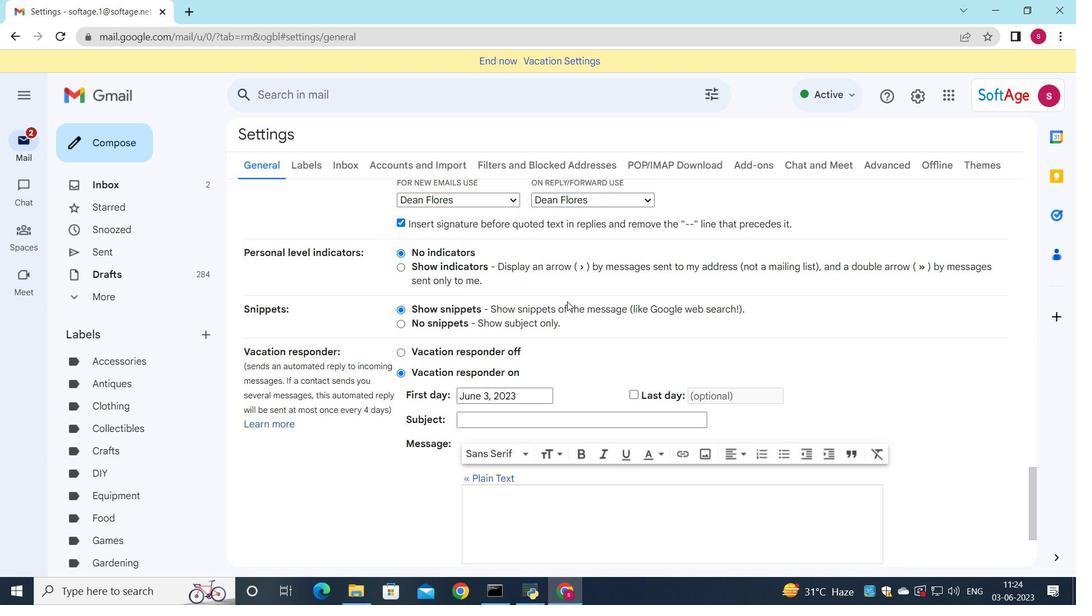
Action: Mouse scrolled (567, 302) with delta (0, 0)
Screenshot: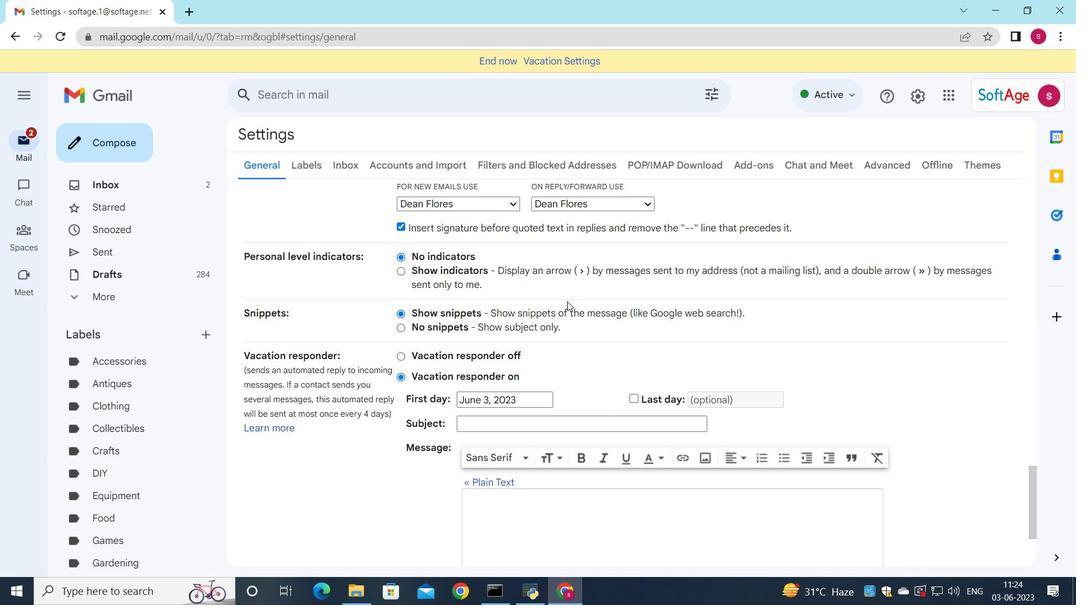 
Action: Mouse scrolled (567, 302) with delta (0, 0)
Screenshot: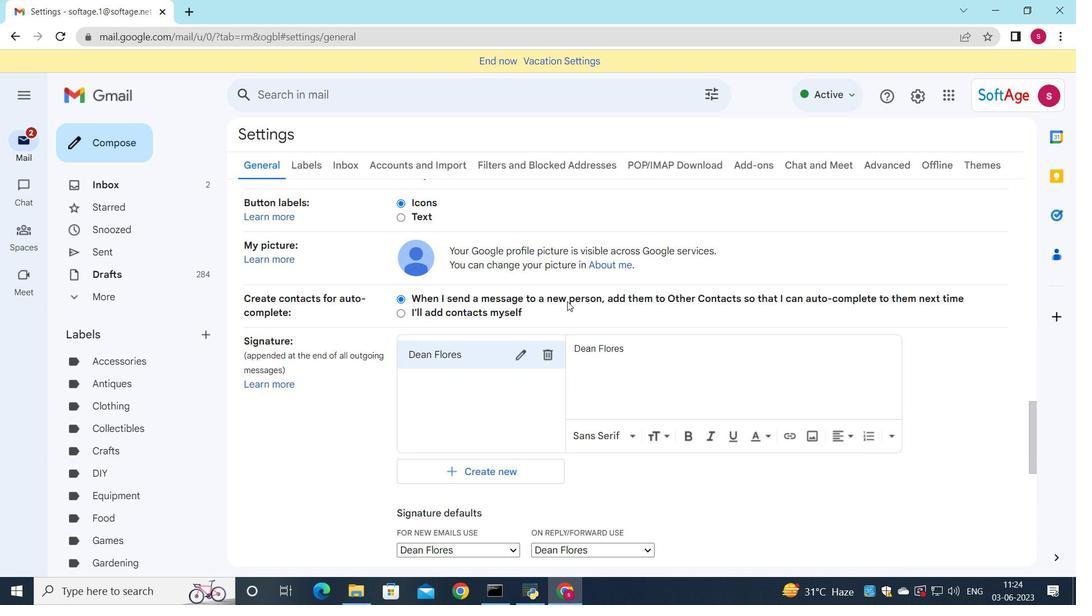 
Action: Mouse moved to (551, 419)
Screenshot: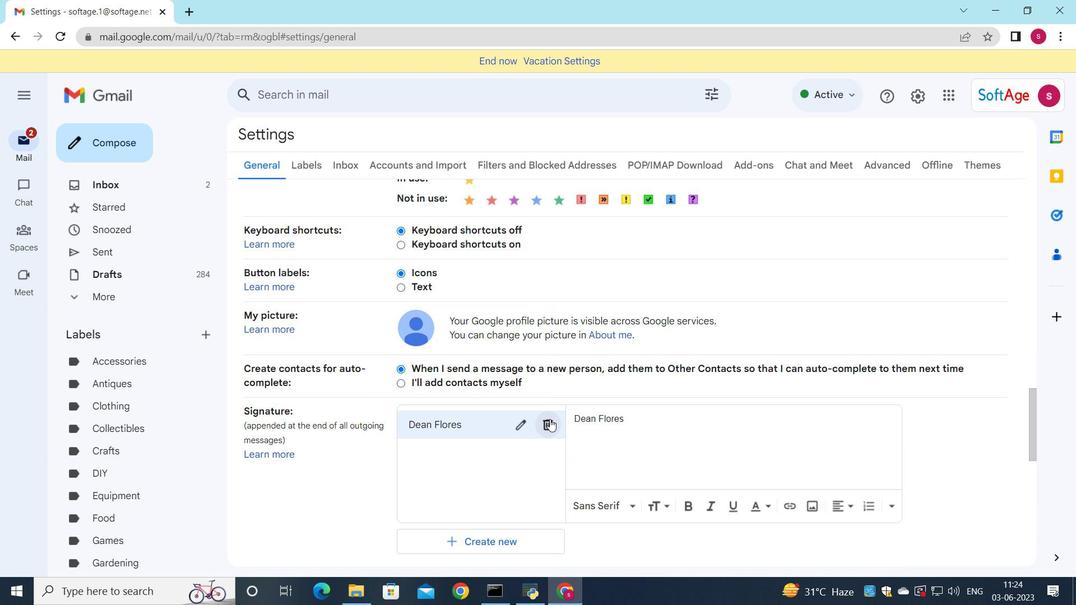
Action: Mouse pressed left at (551, 419)
Screenshot: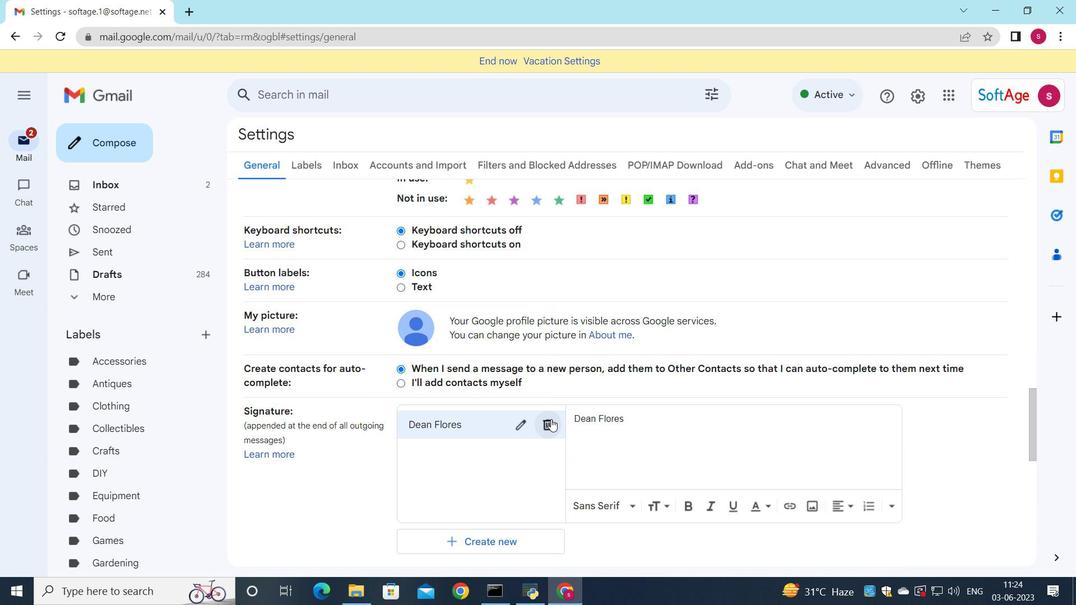 
Action: Mouse moved to (657, 338)
Screenshot: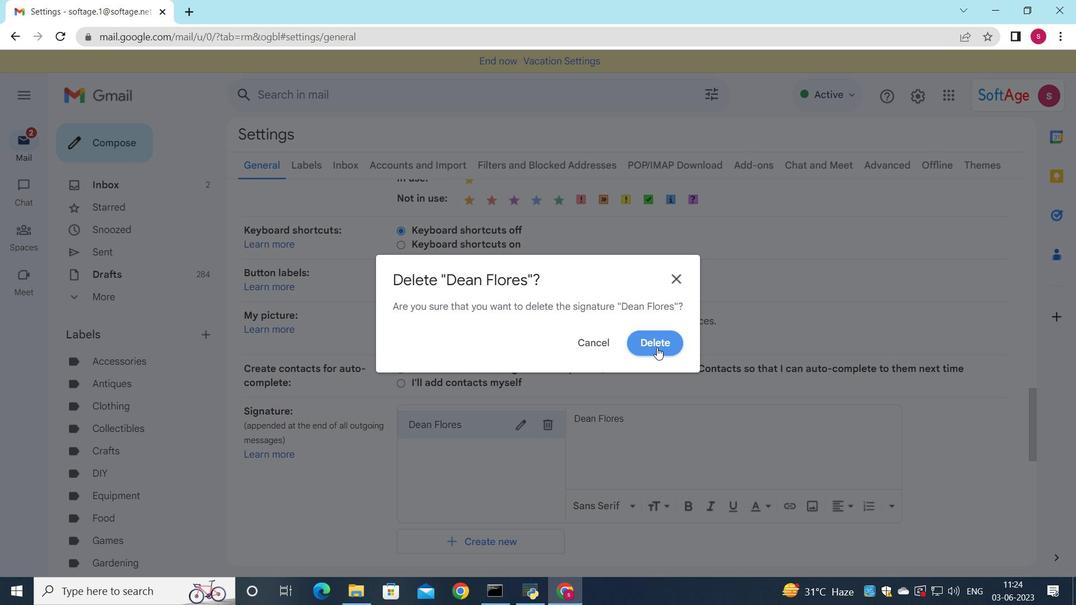 
Action: Mouse pressed left at (657, 338)
Screenshot: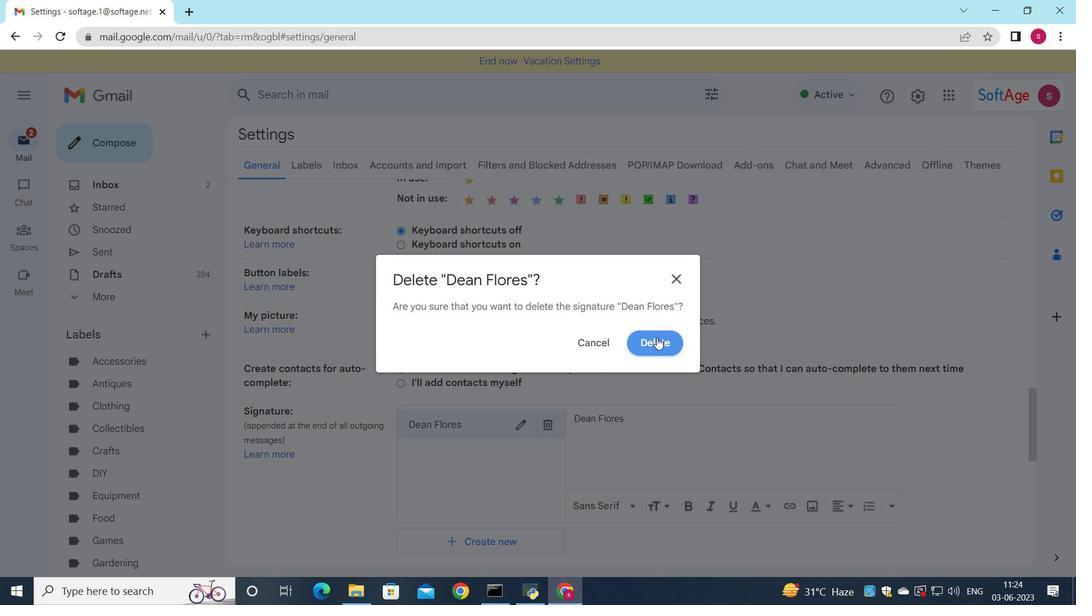 
Action: Mouse moved to (473, 438)
Screenshot: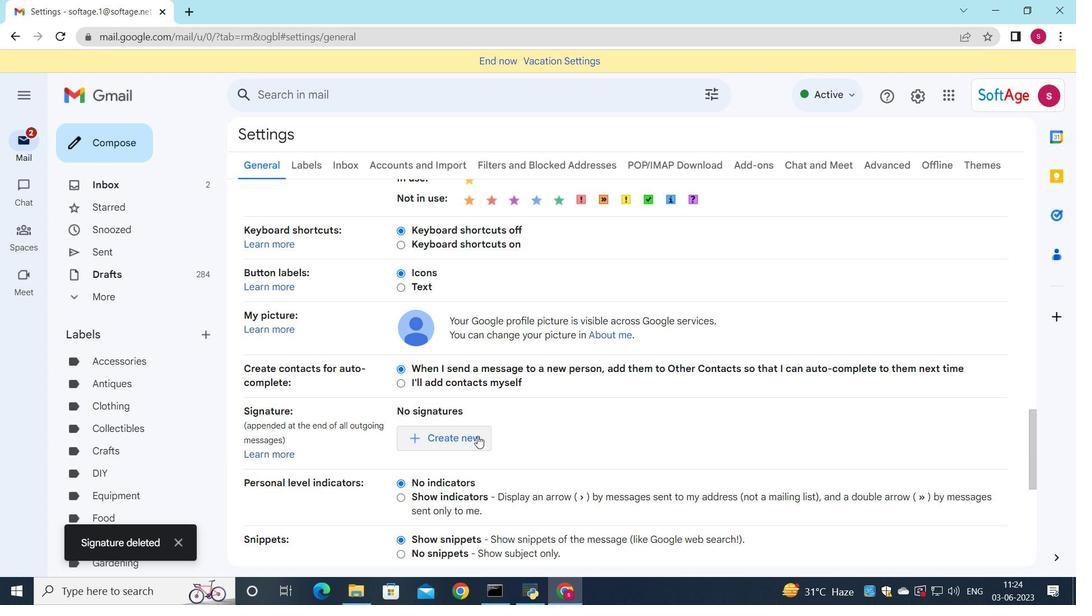 
Action: Mouse pressed left at (473, 438)
Screenshot: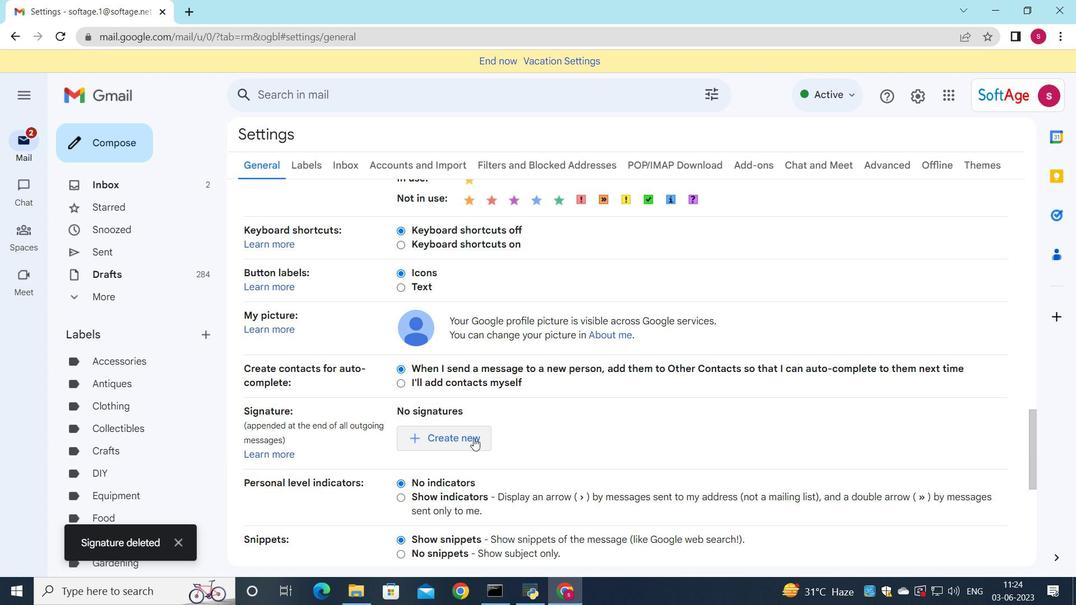 
Action: Mouse moved to (618, 326)
Screenshot: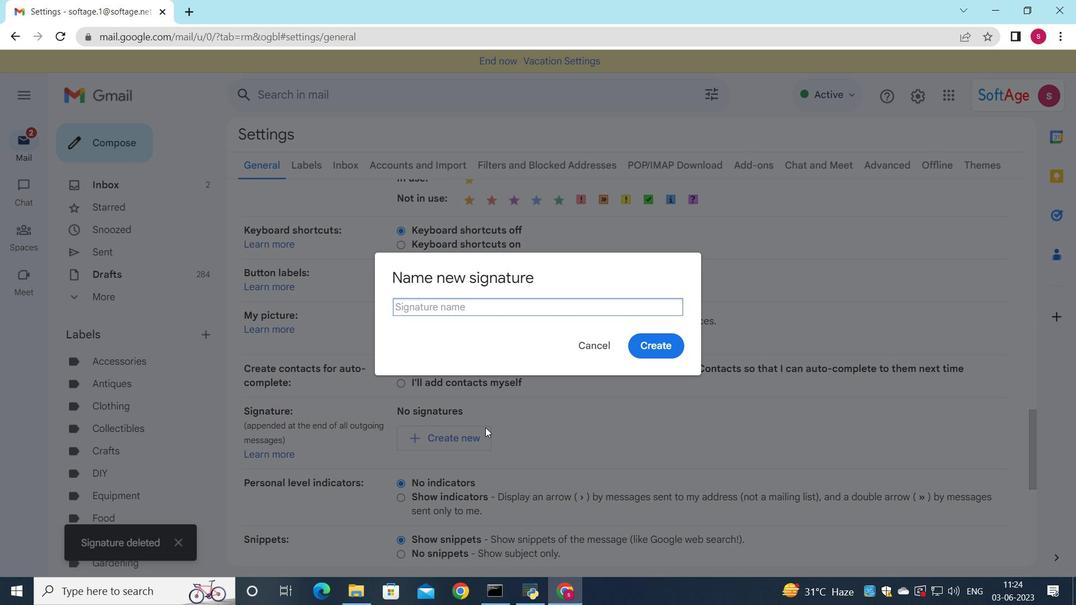 
Action: Key pressed <Key.shift>Delaney<Key.space><Key.shift>King
Screenshot: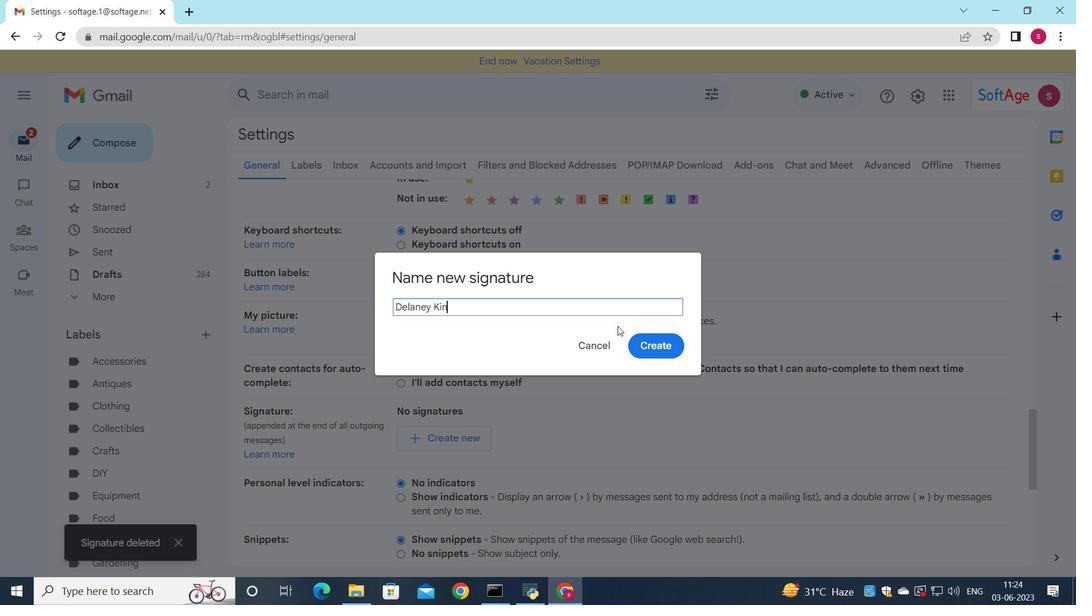 
Action: Mouse moved to (646, 343)
Screenshot: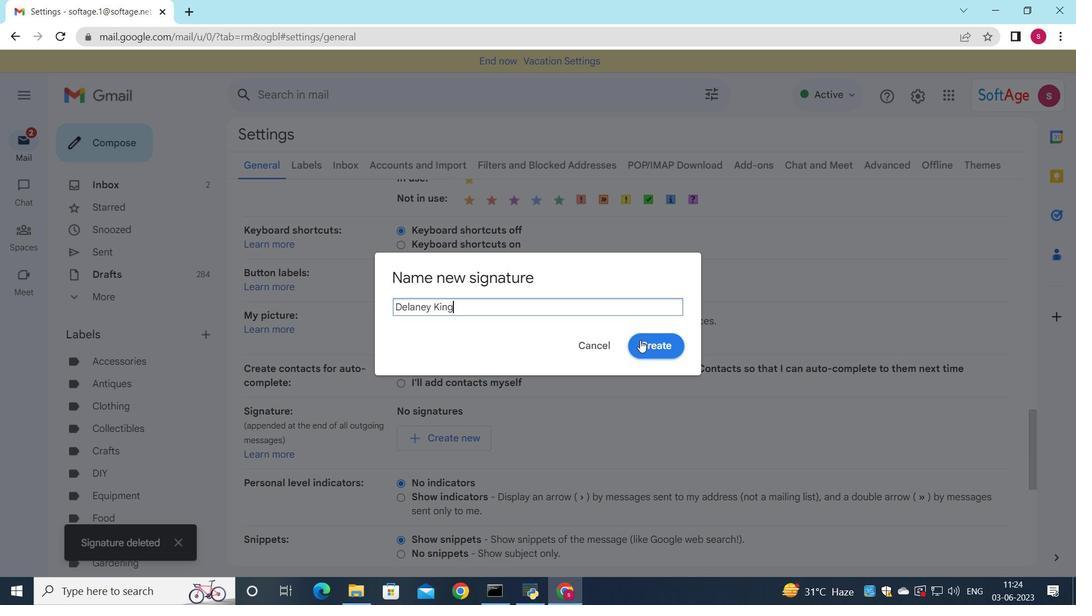 
Action: Mouse pressed left at (646, 343)
Screenshot: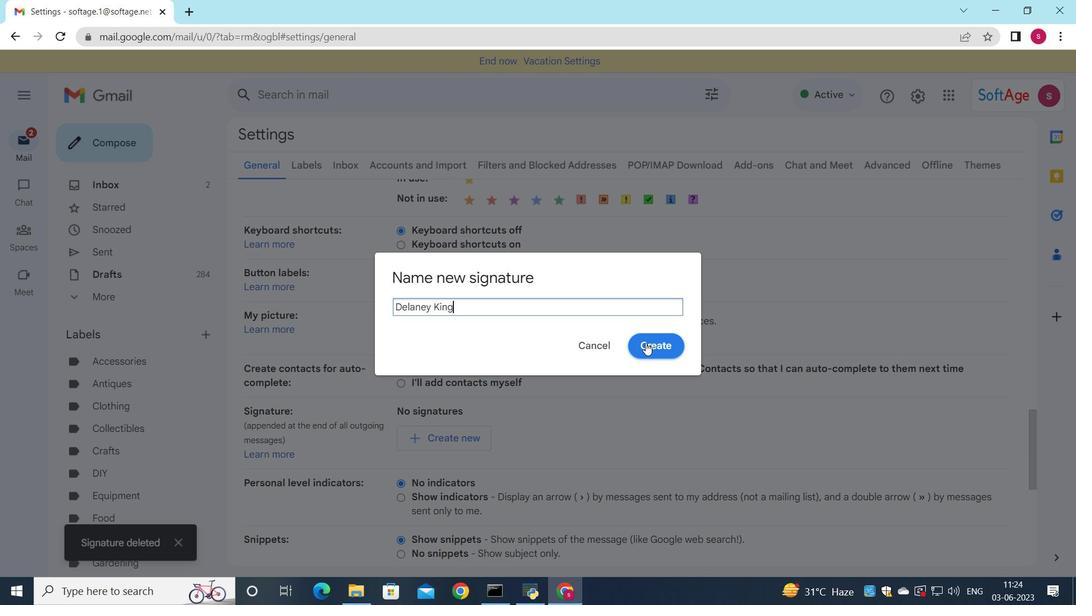 
Action: Mouse moved to (650, 412)
Screenshot: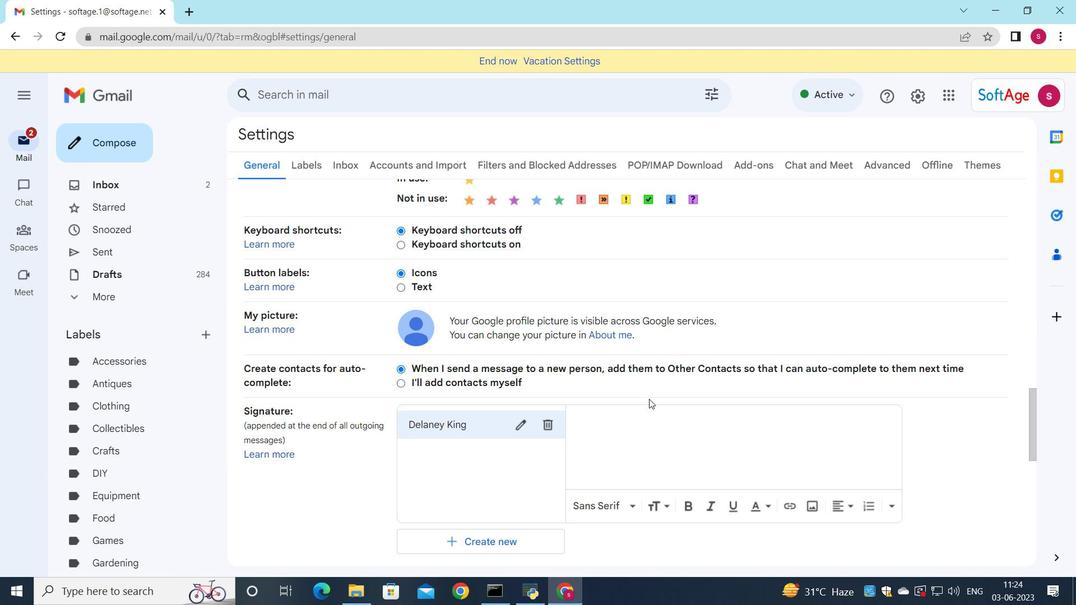 
Action: Mouse pressed left at (650, 412)
Screenshot: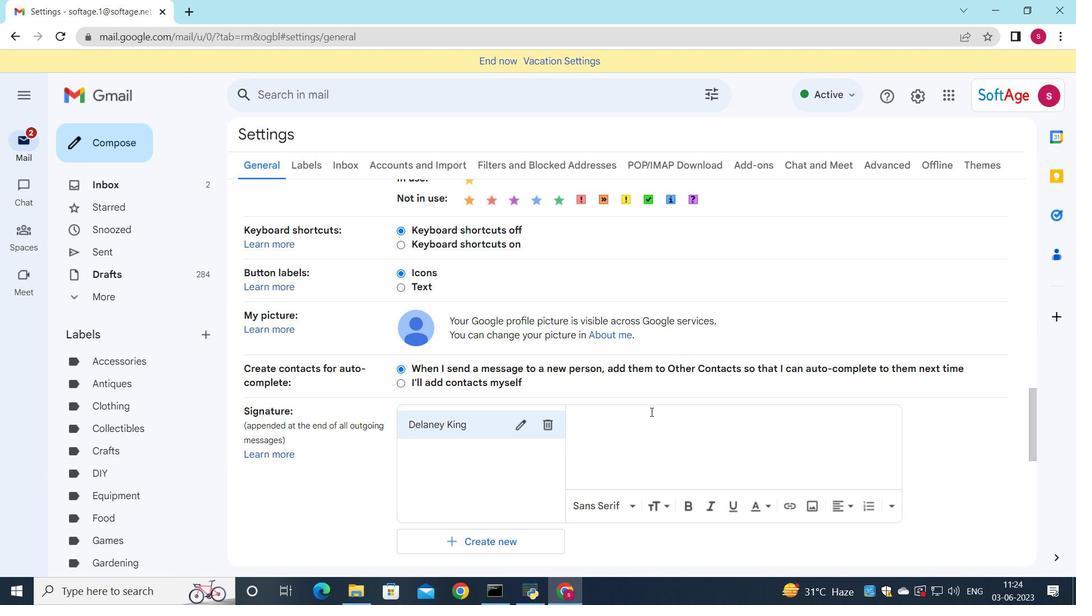 
Action: Key pressed <Key.shift>Delaney<Key.space>king
Screenshot: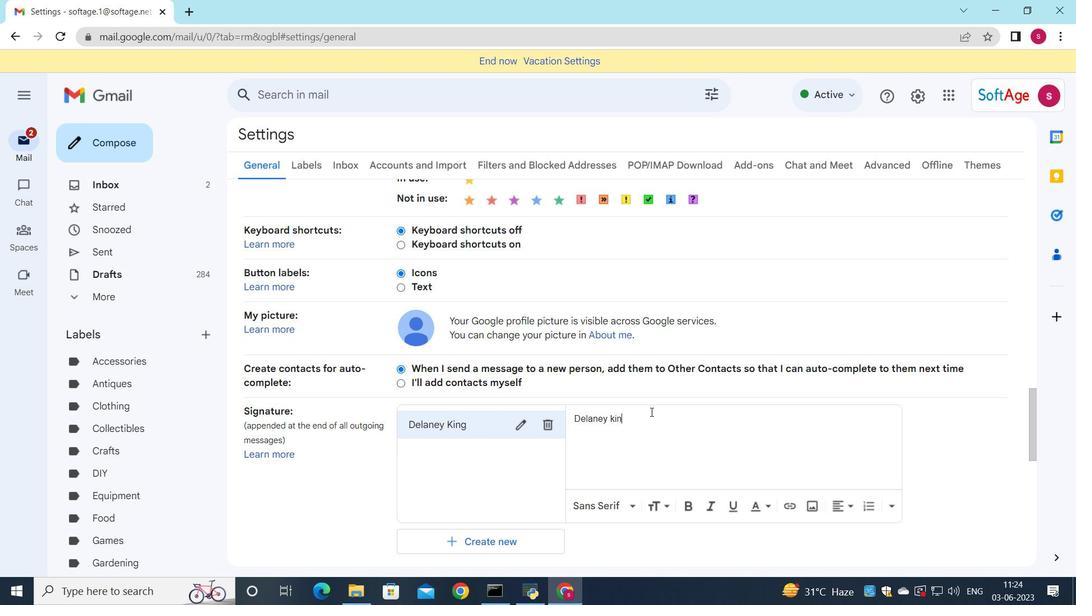 
Action: Mouse moved to (538, 451)
Screenshot: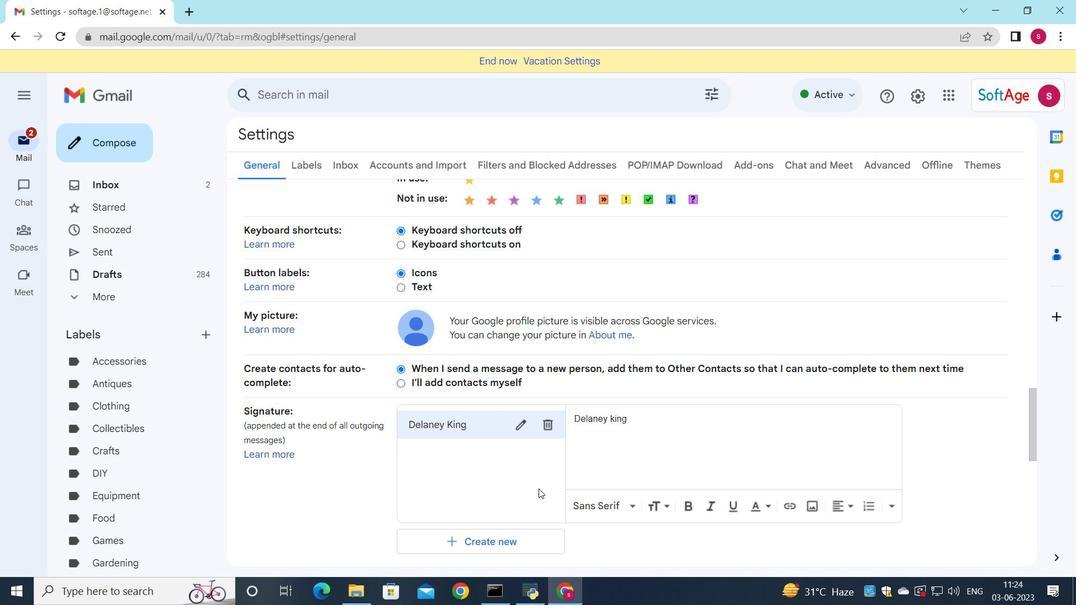 
Action: Mouse scrolled (538, 450) with delta (0, 0)
Screenshot: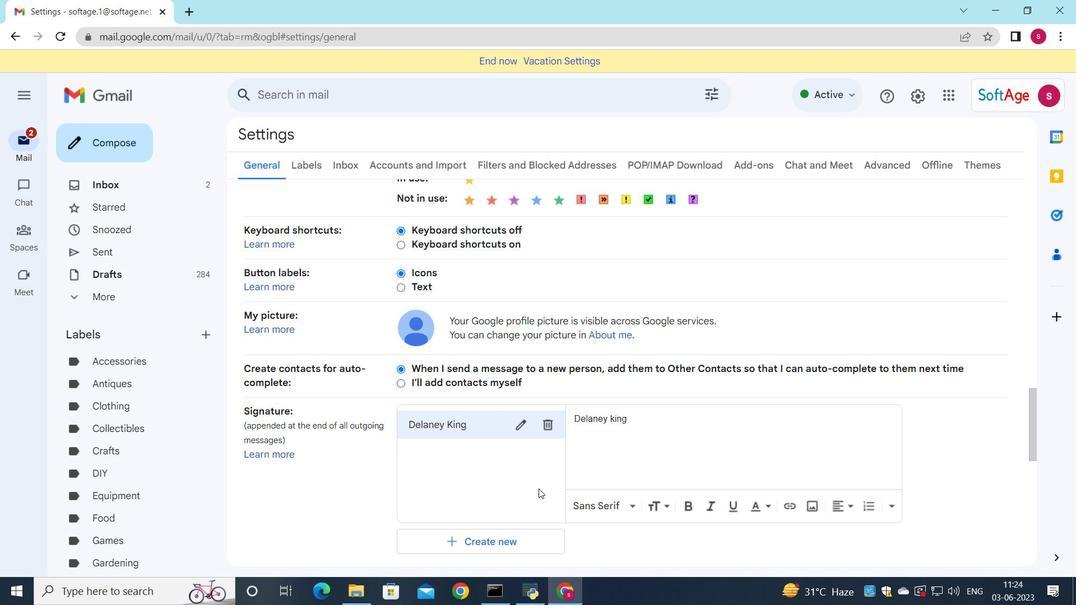 
Action: Mouse moved to (537, 451)
Screenshot: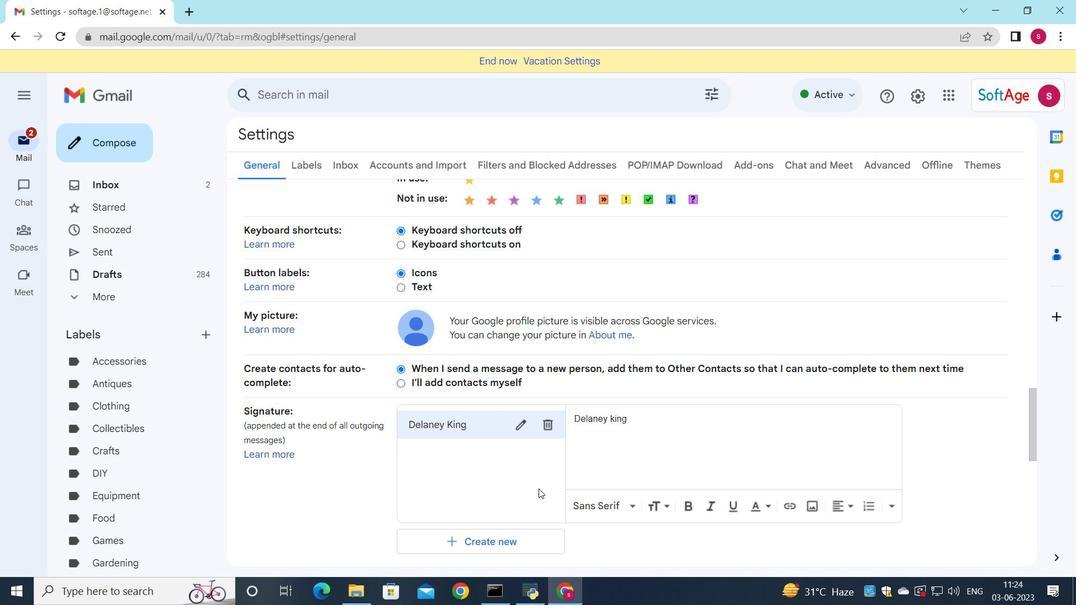 
Action: Mouse scrolled (537, 451) with delta (0, 0)
Screenshot: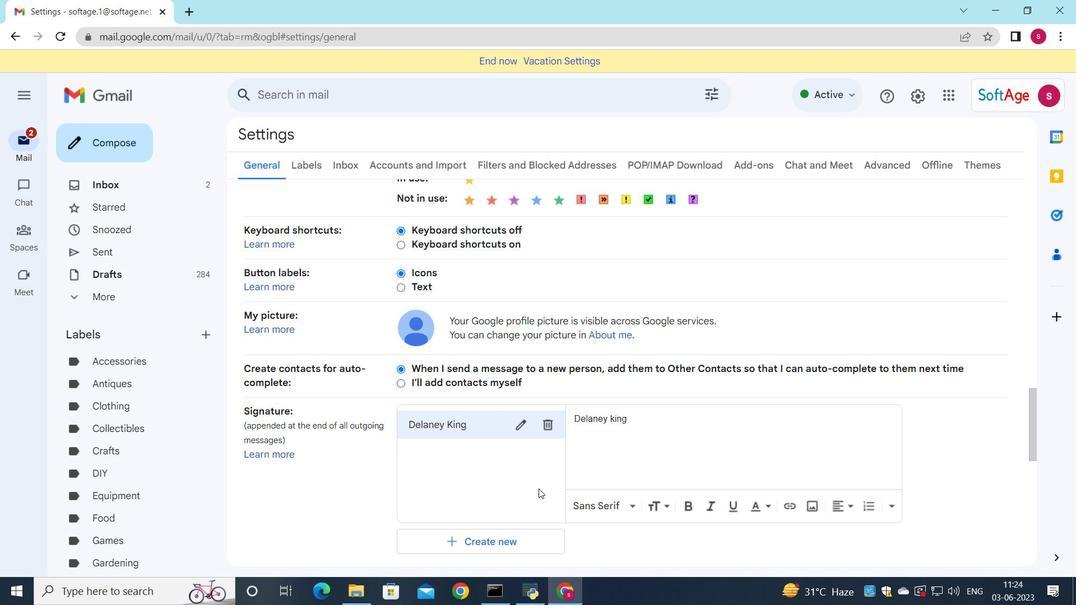 
Action: Mouse moved to (491, 478)
Screenshot: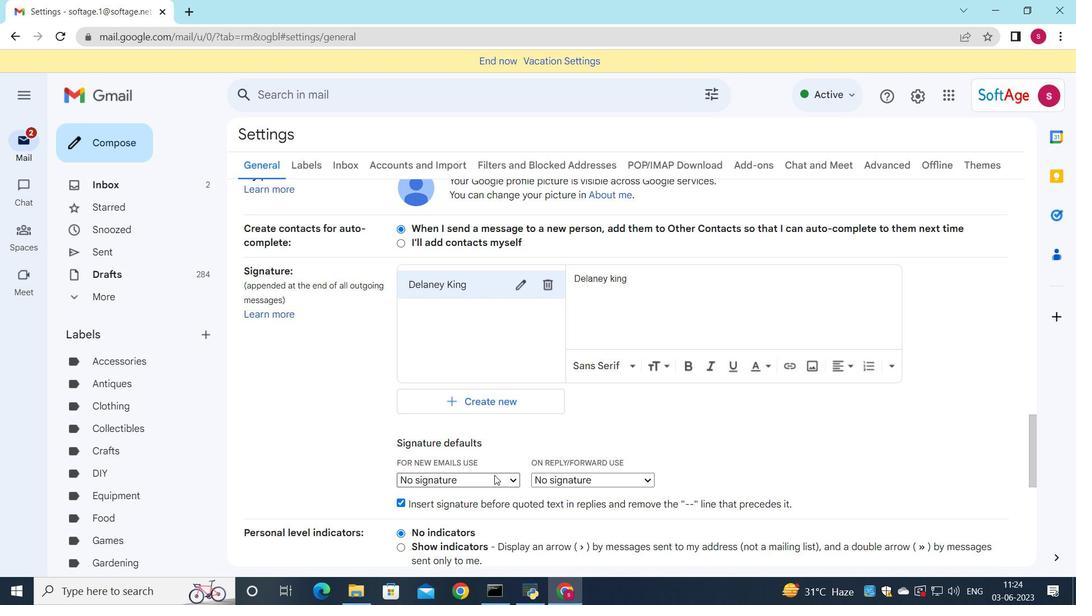 
Action: Mouse pressed left at (491, 478)
Screenshot: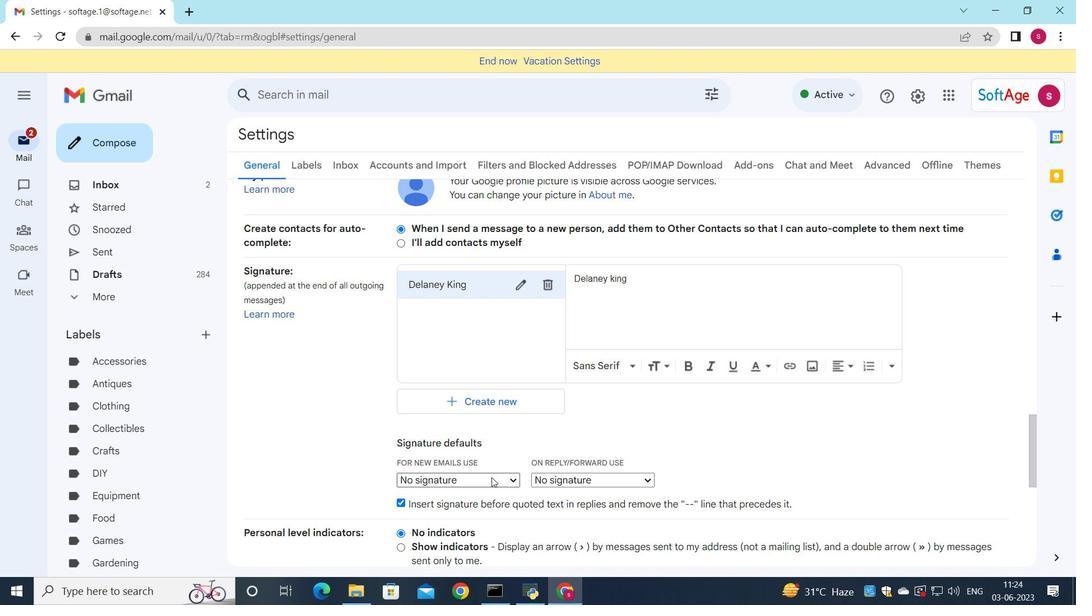
Action: Mouse moved to (478, 504)
Screenshot: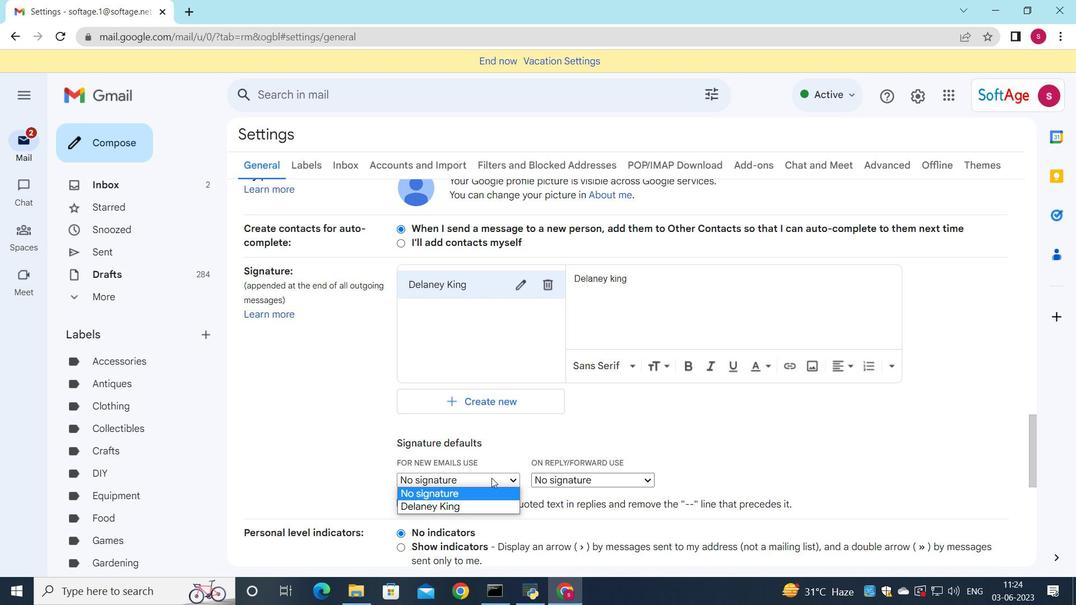 
Action: Mouse pressed left at (478, 504)
Screenshot: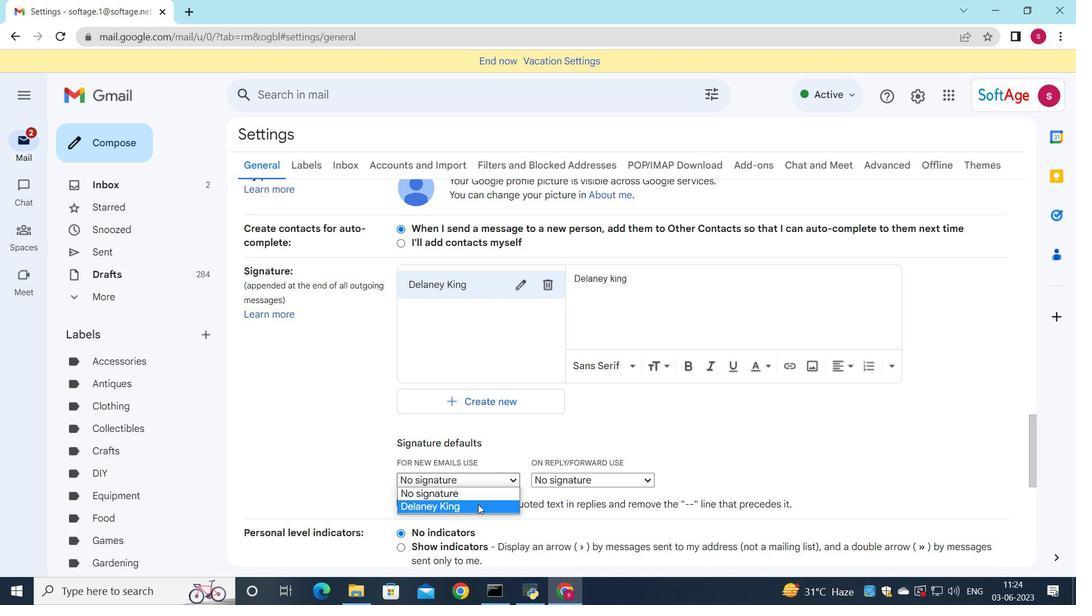 
Action: Mouse moved to (532, 474)
Screenshot: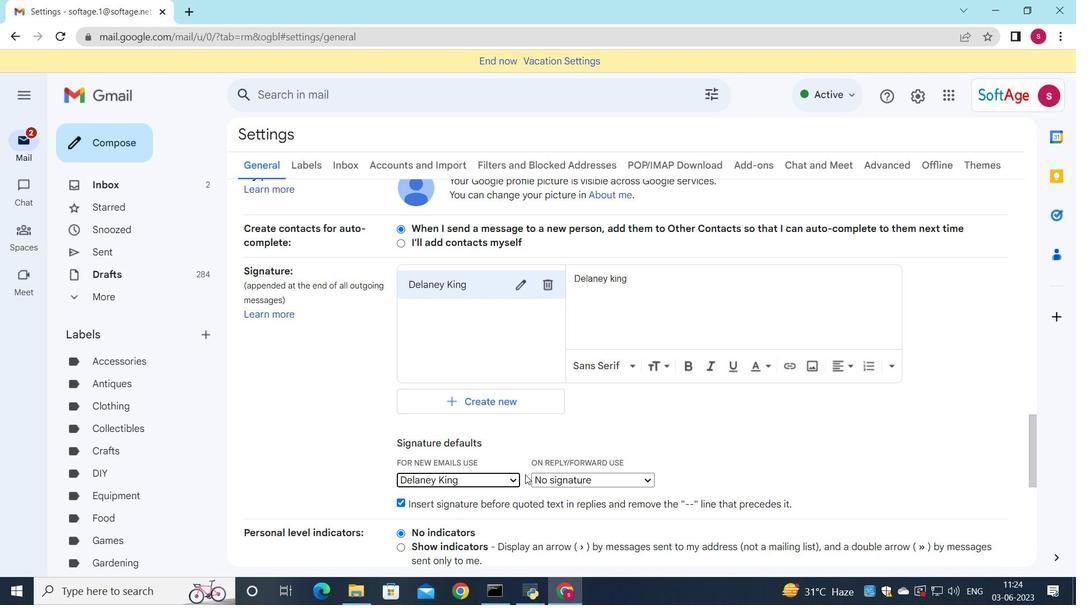 
Action: Mouse pressed left at (532, 474)
Screenshot: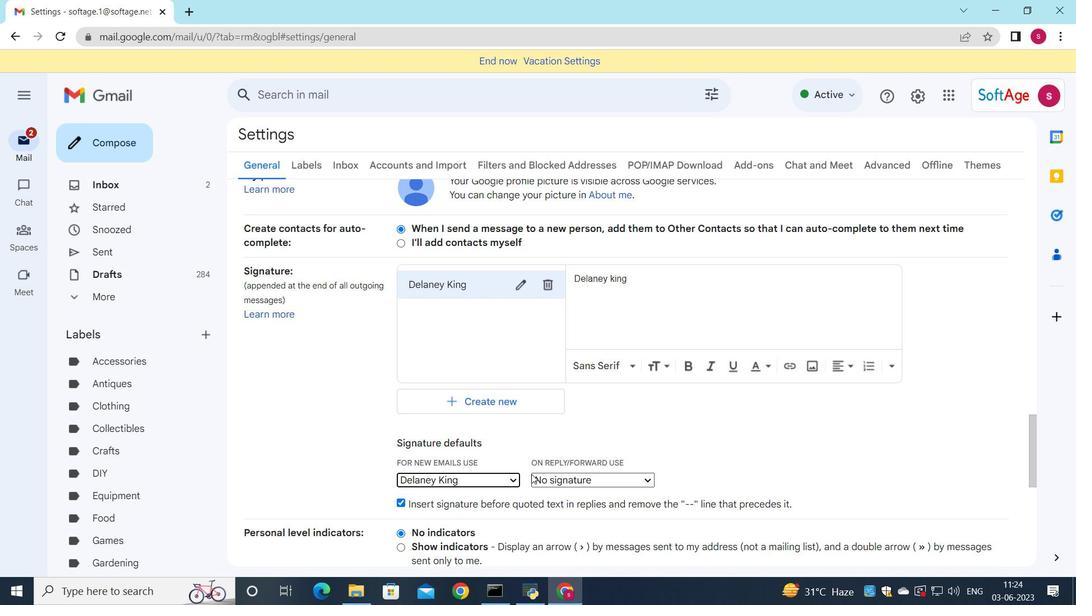 
Action: Mouse moved to (551, 508)
Screenshot: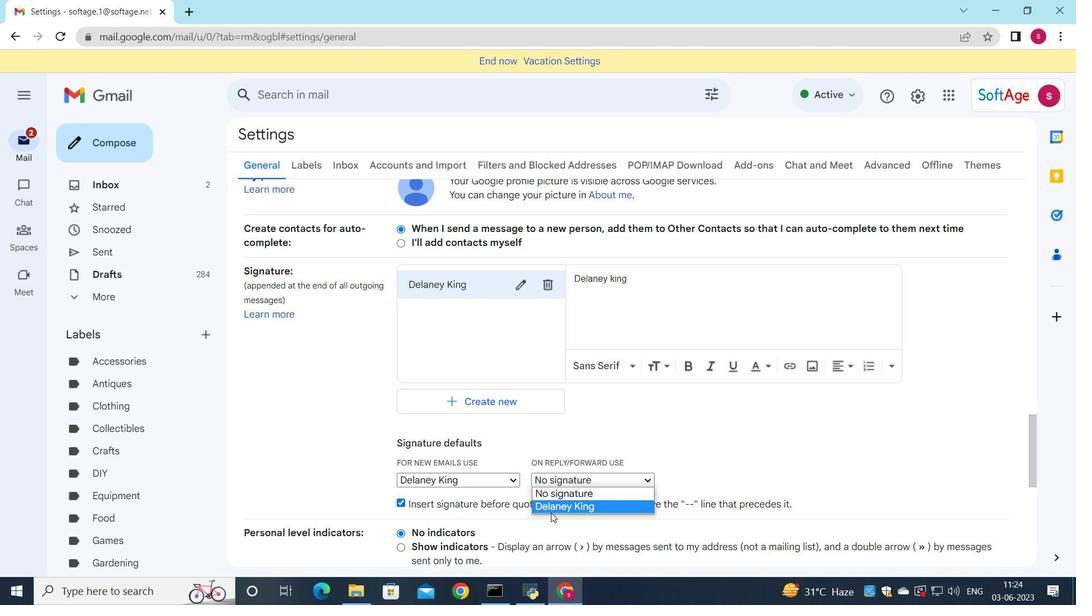 
Action: Mouse pressed left at (551, 508)
Screenshot: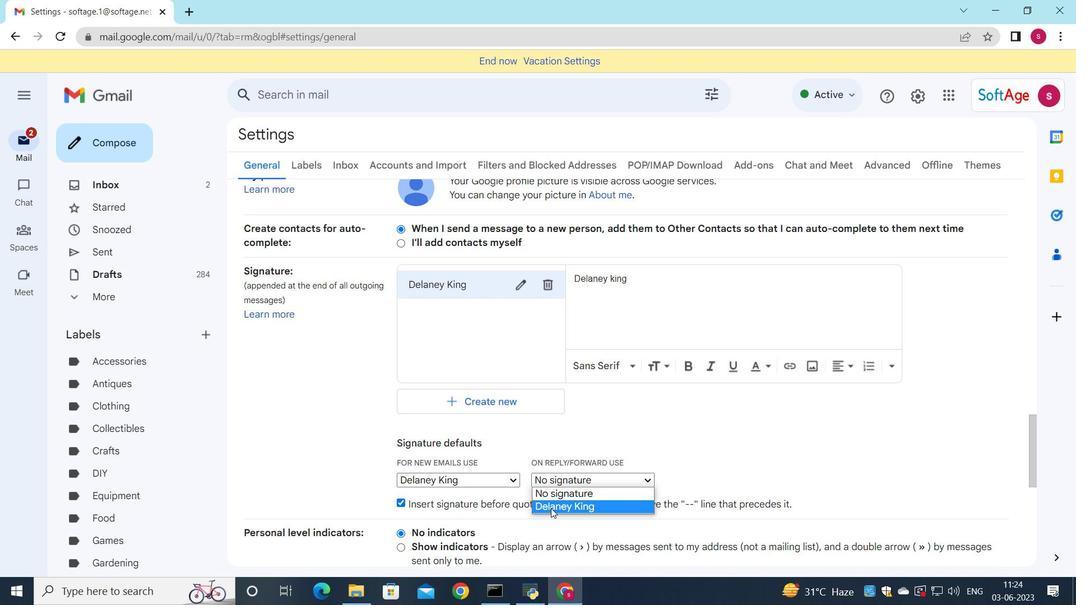 
Action: Mouse moved to (524, 478)
Screenshot: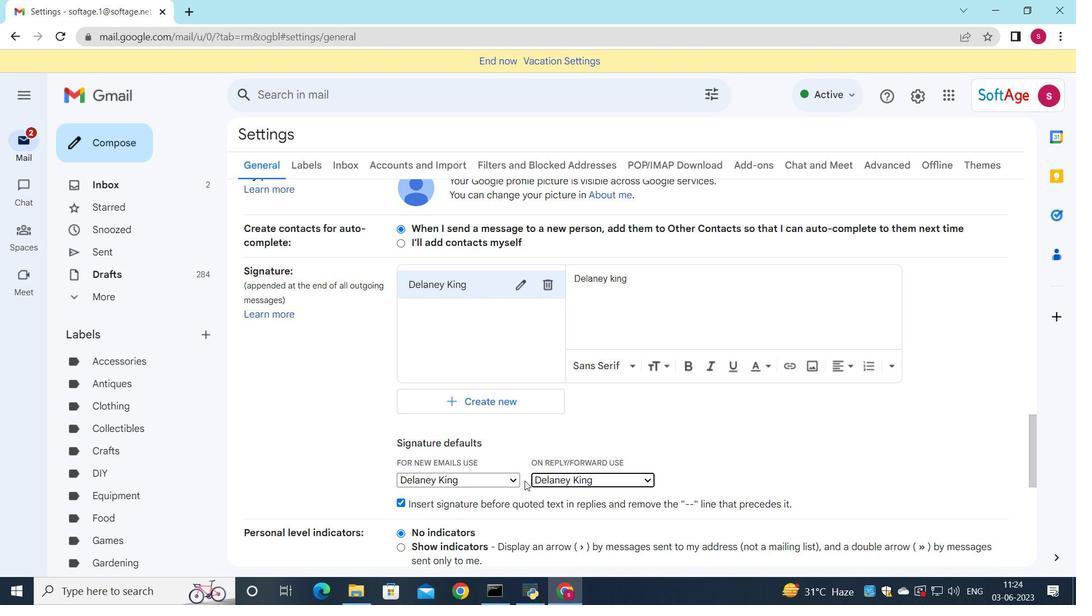 
Action: Mouse scrolled (524, 478) with delta (0, 0)
Screenshot: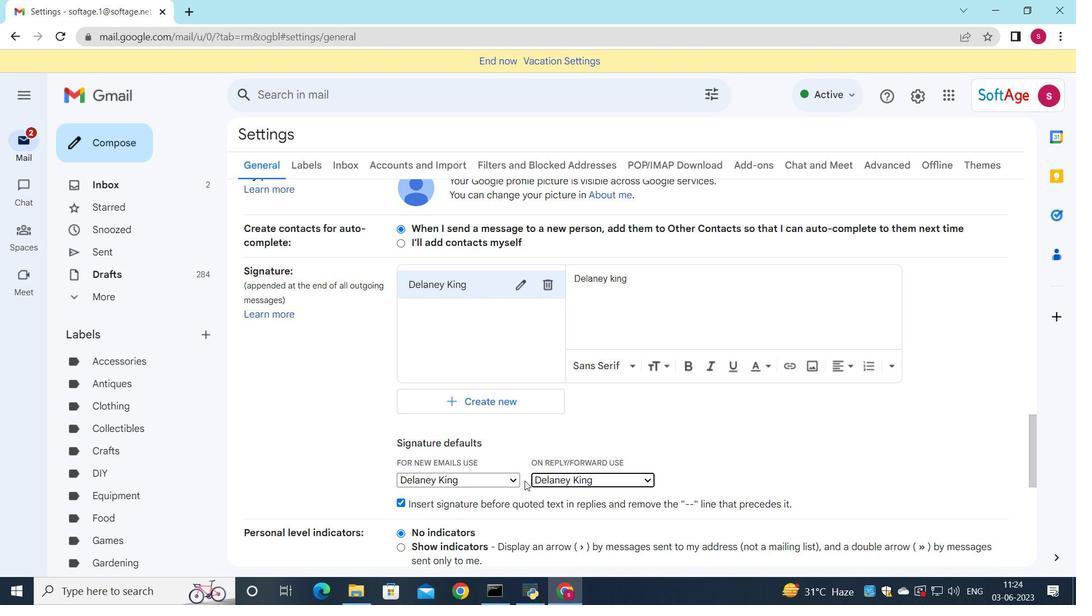
Action: Mouse scrolled (524, 478) with delta (0, 0)
Screenshot: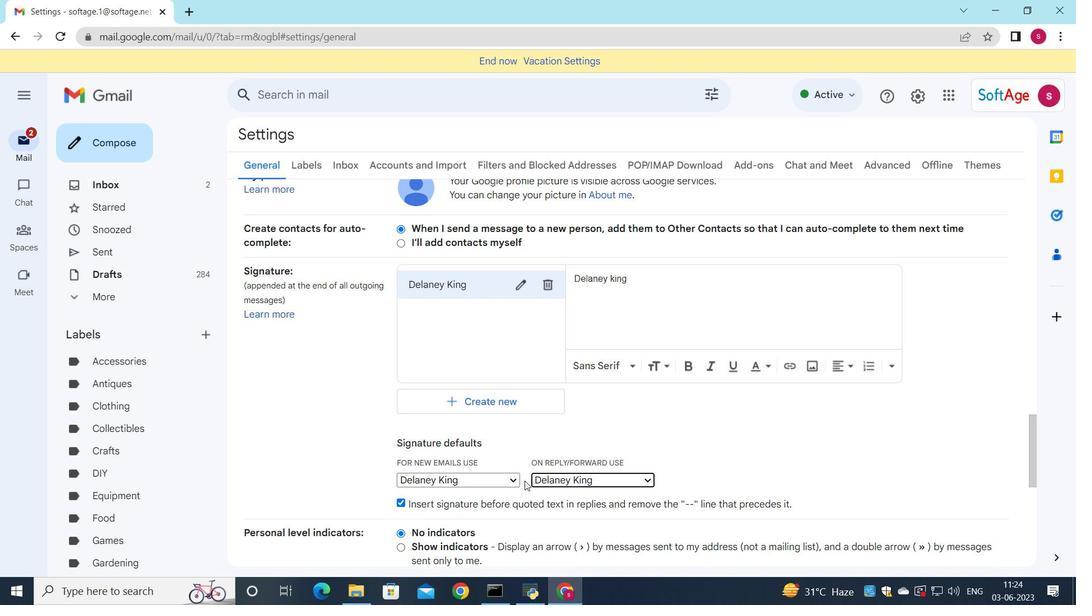 
Action: Mouse scrolled (524, 478) with delta (0, 0)
Screenshot: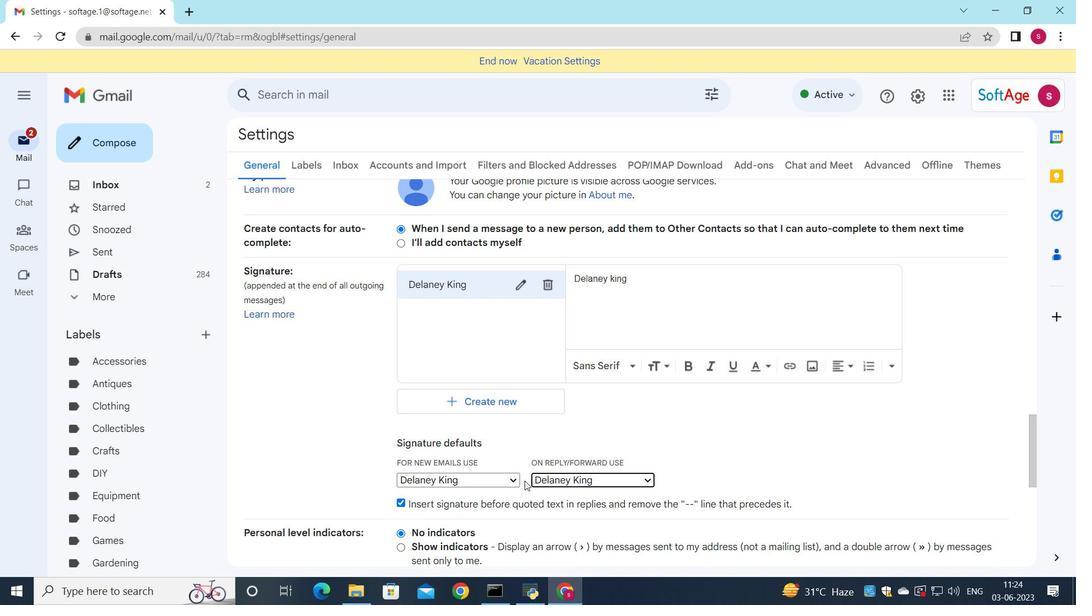 
Action: Mouse scrolled (524, 478) with delta (0, 0)
Screenshot: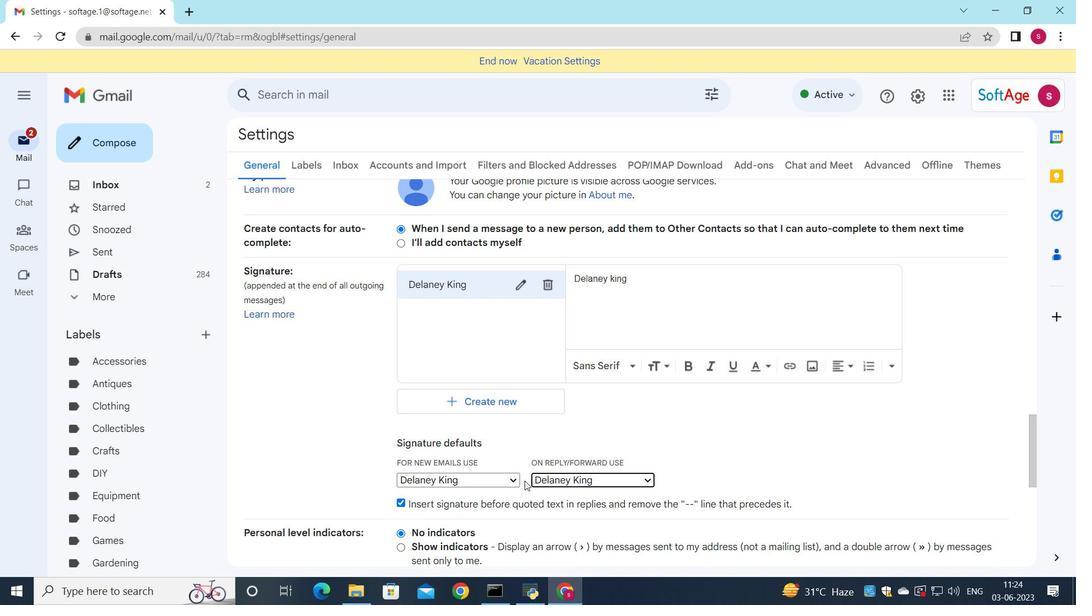 
Action: Mouse moved to (527, 477)
Screenshot: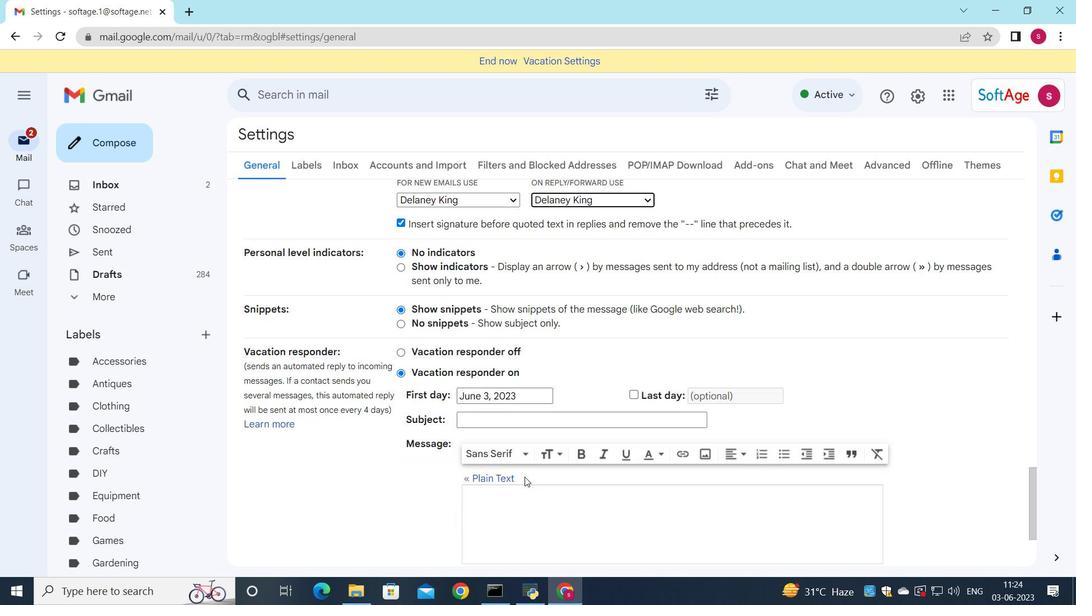 
Action: Mouse scrolled (527, 476) with delta (0, 0)
Screenshot: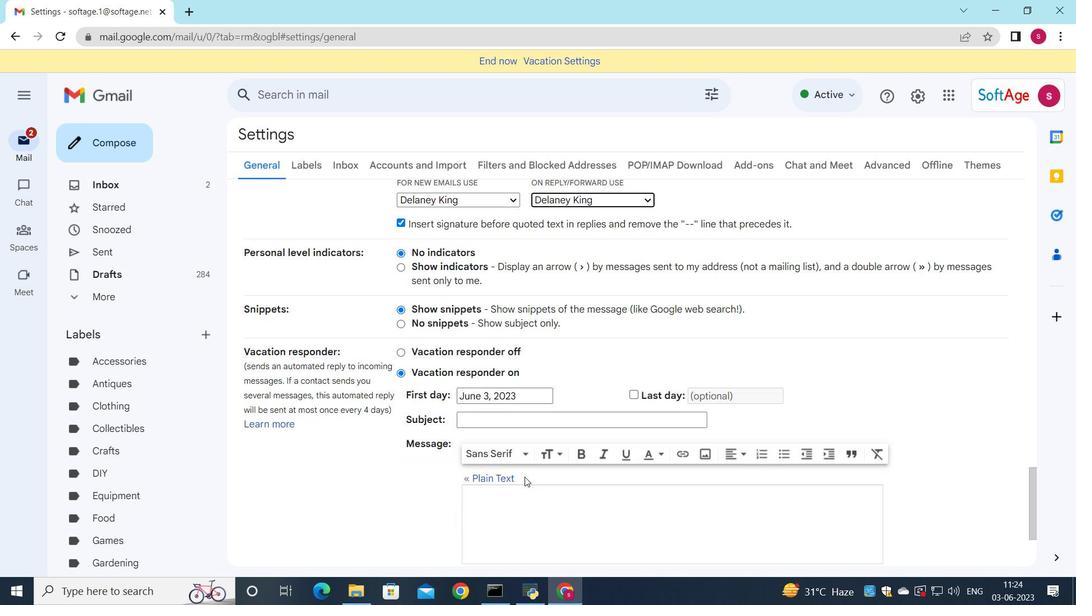 
Action: Mouse moved to (527, 477)
Screenshot: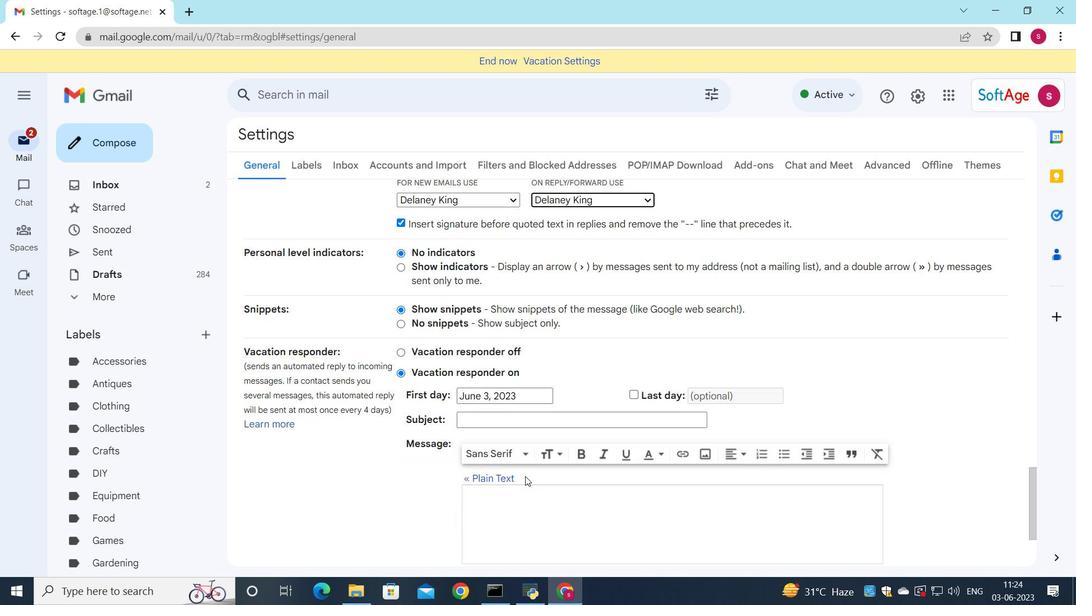 
Action: Mouse scrolled (527, 476) with delta (0, 0)
Screenshot: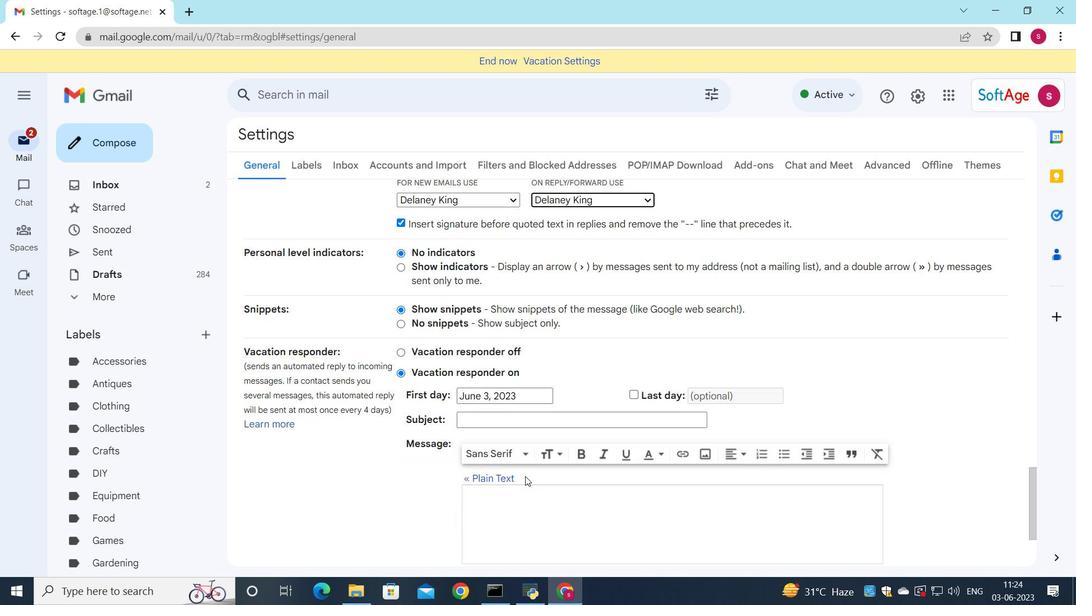 
Action: Mouse moved to (582, 491)
Screenshot: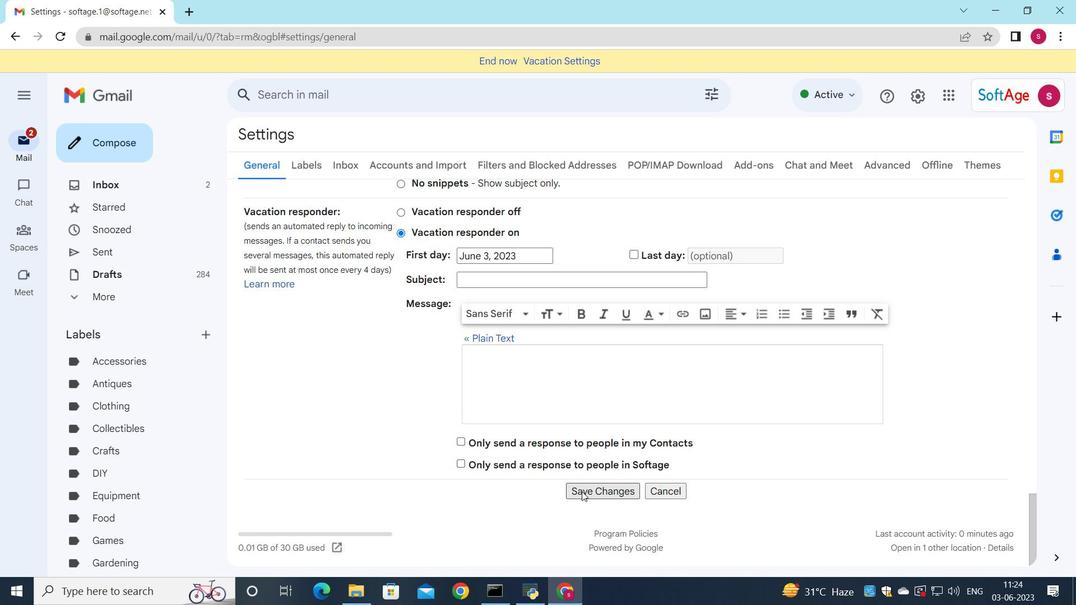 
Action: Mouse pressed left at (582, 491)
Screenshot: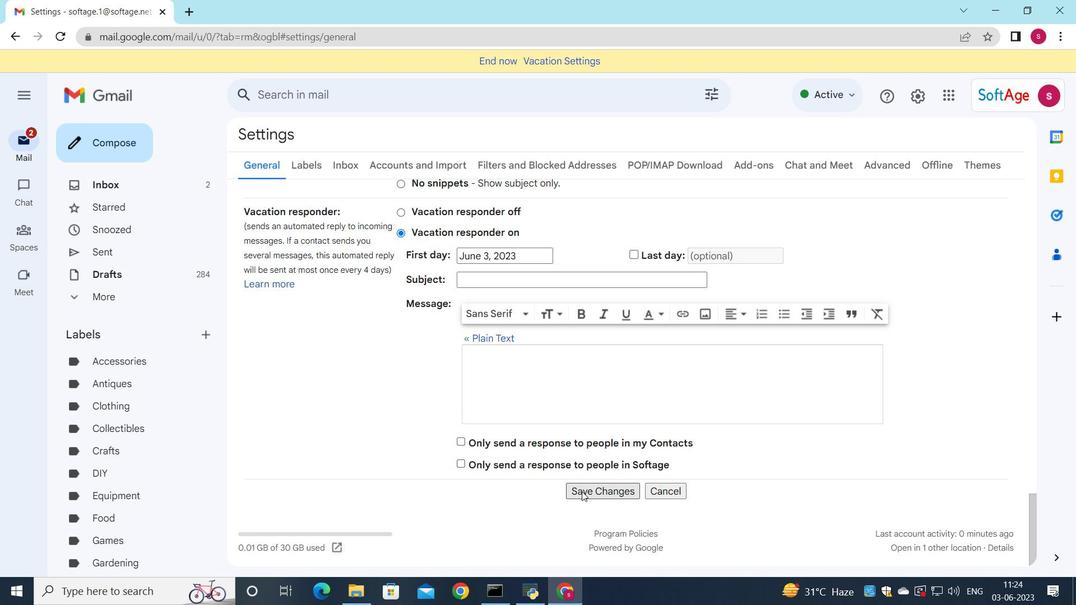 
Action: Mouse moved to (531, 404)
Screenshot: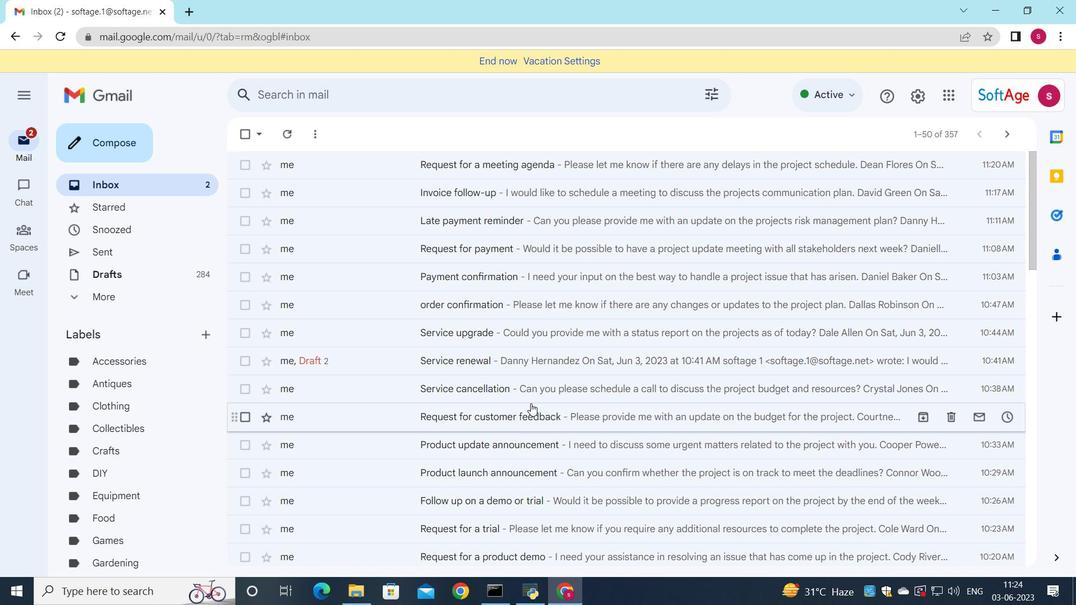 
Action: Mouse pressed left at (531, 404)
Screenshot: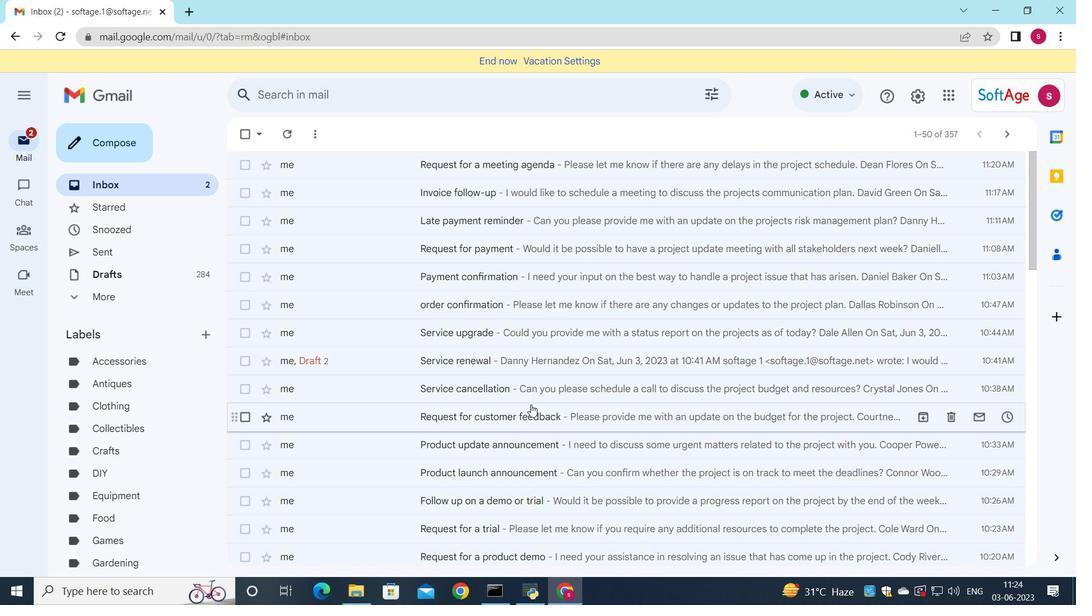 
Action: Mouse scrolled (531, 404) with delta (0, 0)
Screenshot: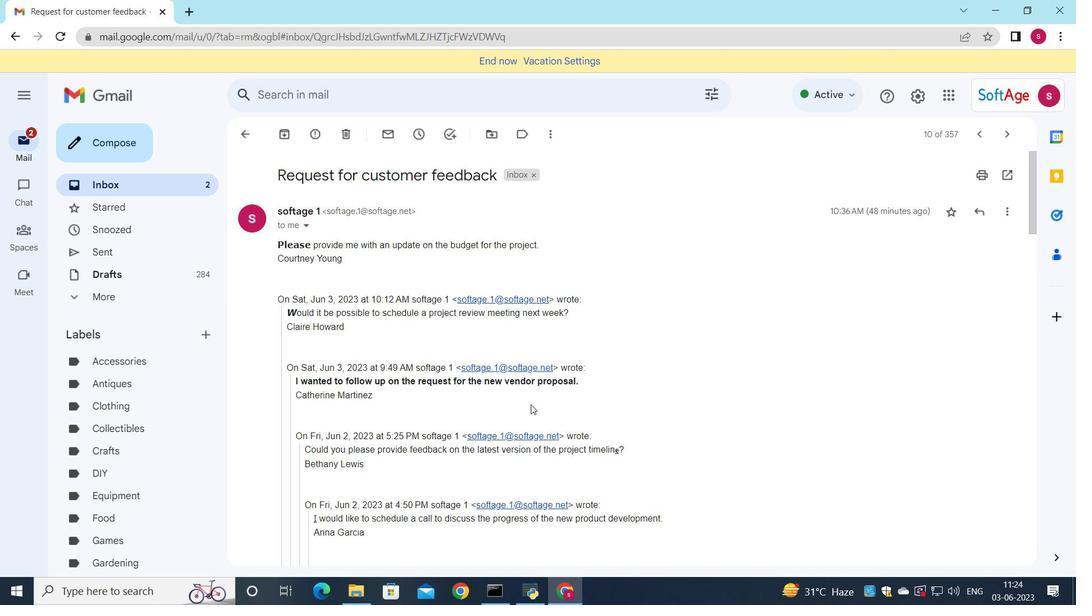 
Action: Mouse moved to (376, 329)
Screenshot: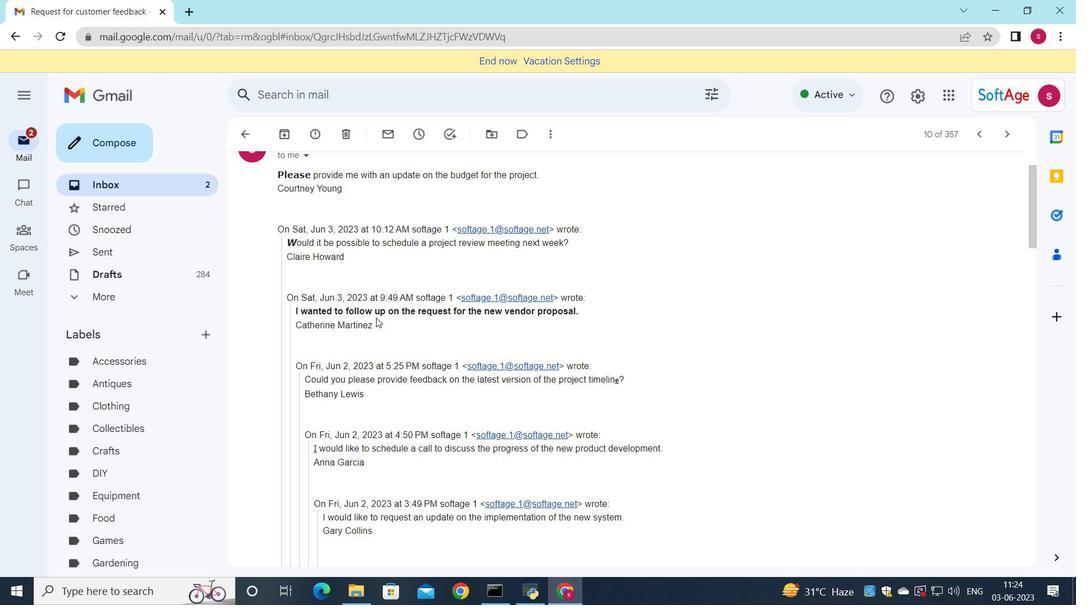 
Action: Mouse scrolled (377, 322) with delta (0, 0)
Screenshot: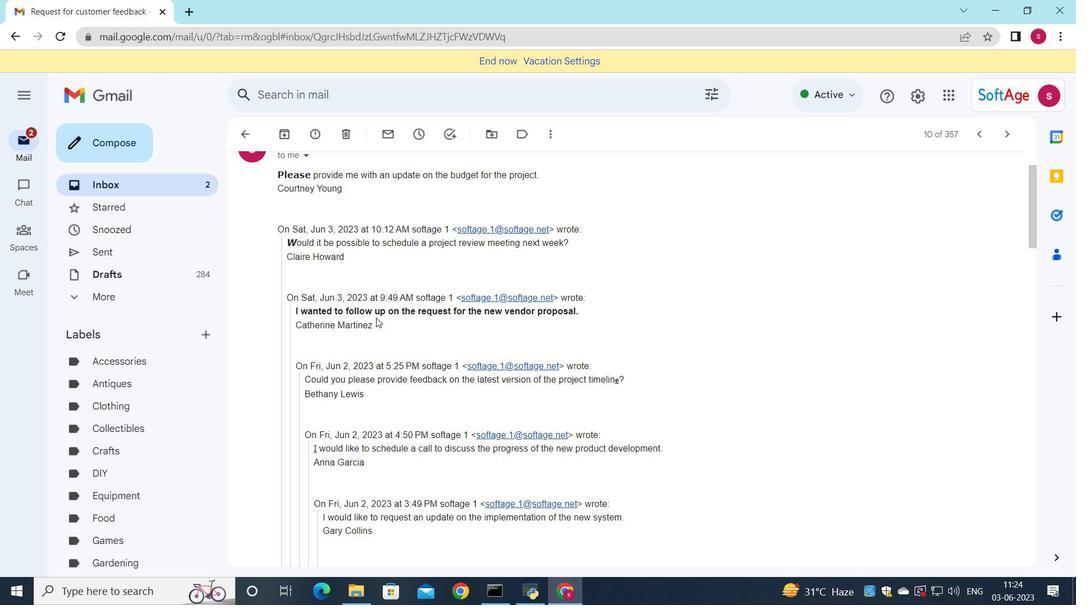 
Action: Mouse moved to (376, 342)
Screenshot: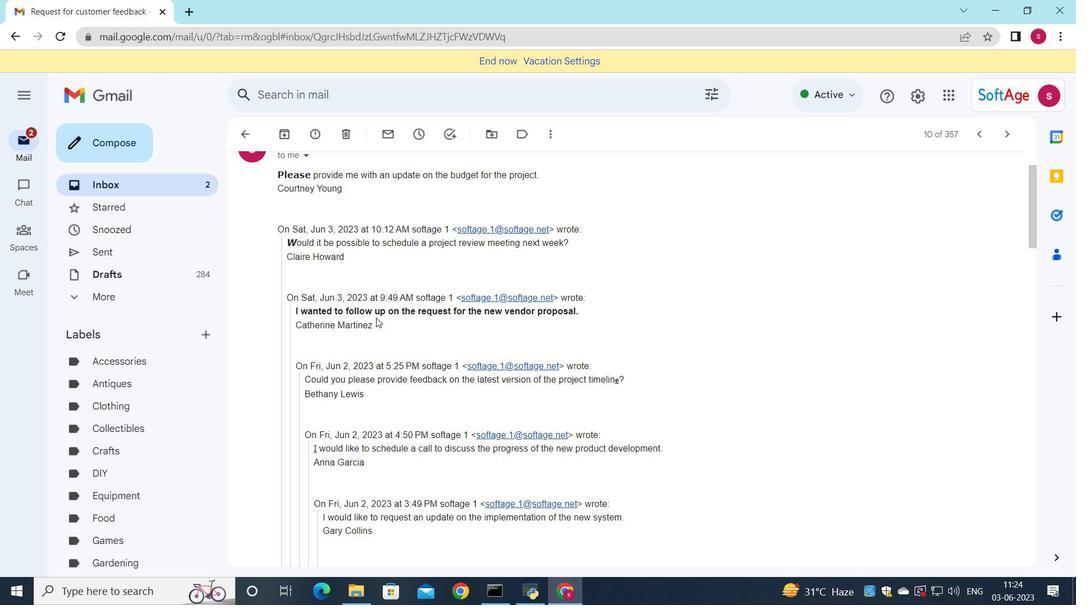 
Action: Mouse scrolled (376, 335) with delta (0, 0)
Screenshot: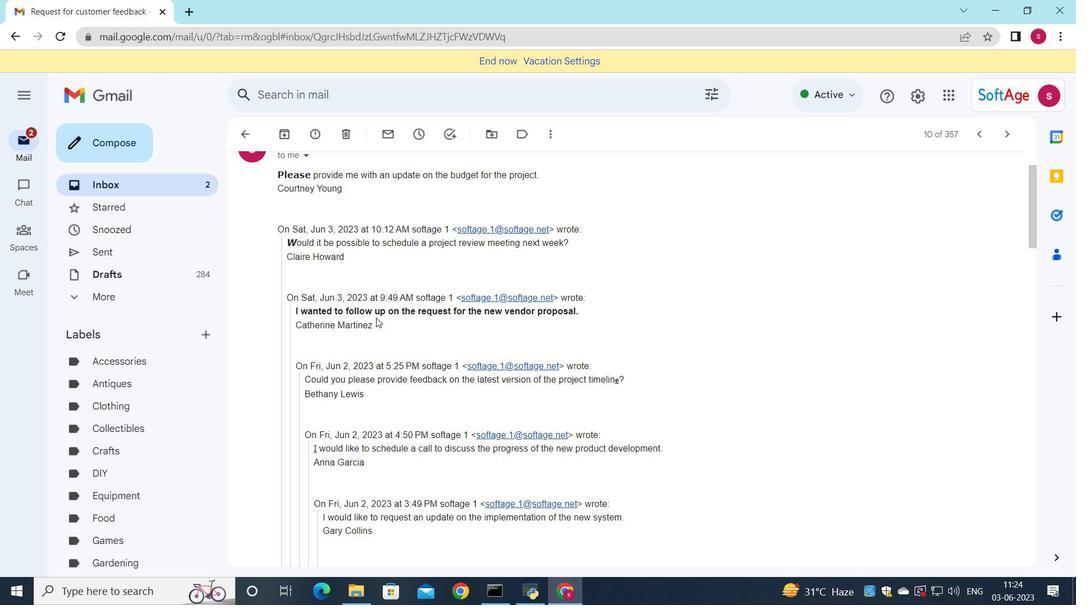 
Action: Mouse moved to (376, 345)
Screenshot: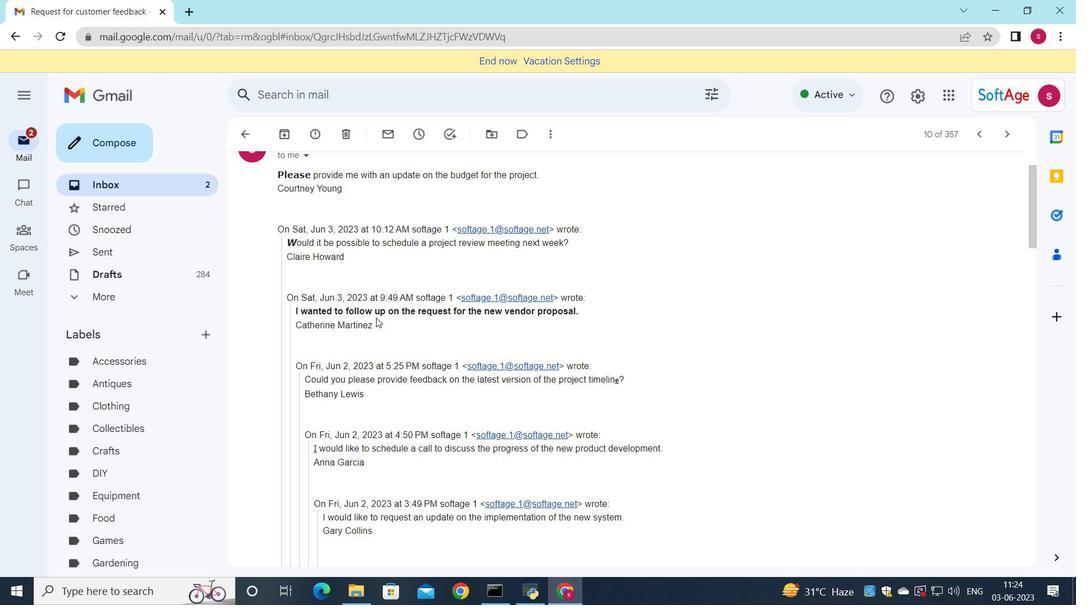 
Action: Mouse scrolled (376, 341) with delta (0, 0)
Screenshot: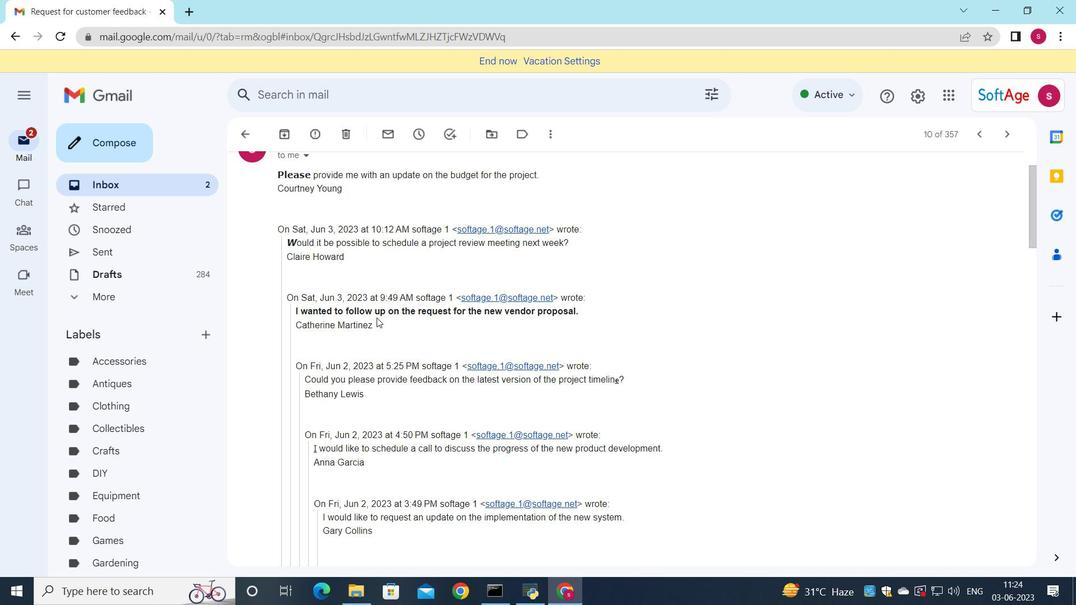 
Action: Mouse moved to (378, 353)
Screenshot: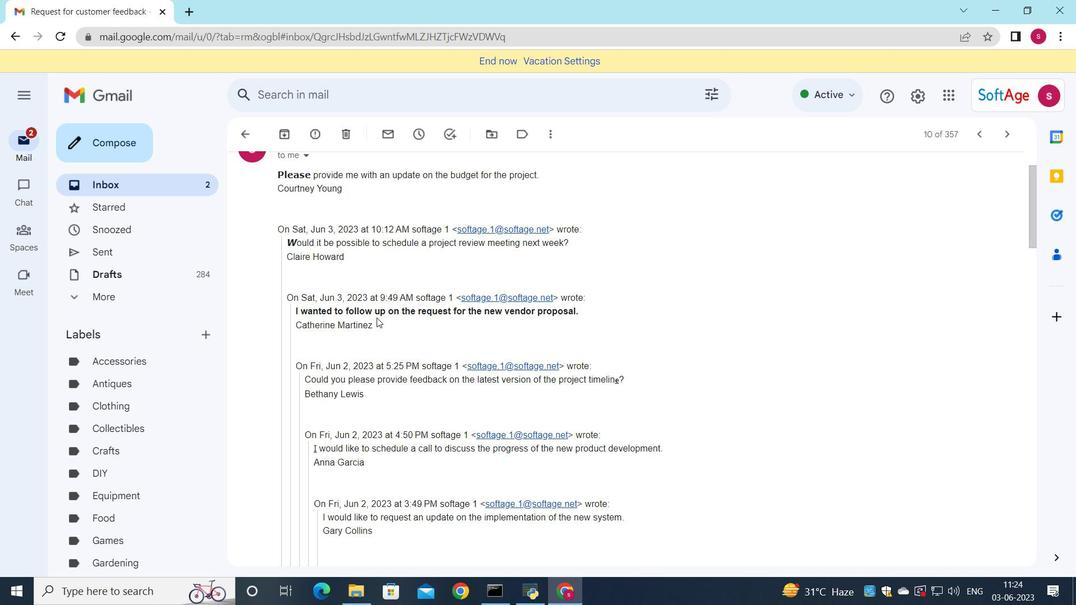 
Action: Mouse scrolled (377, 351) with delta (0, 0)
Screenshot: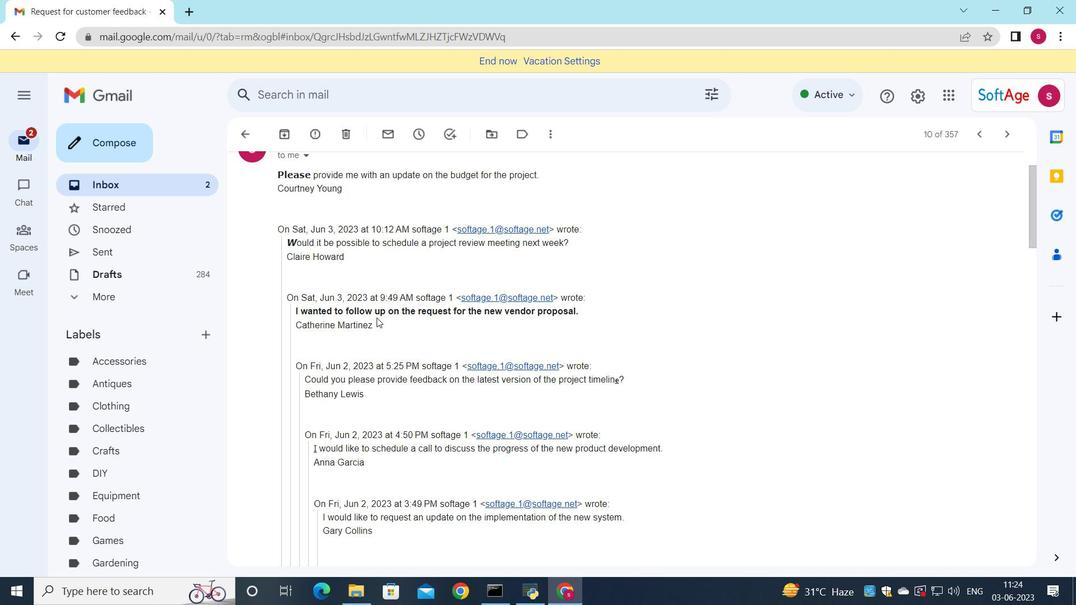 
Action: Mouse moved to (381, 349)
Screenshot: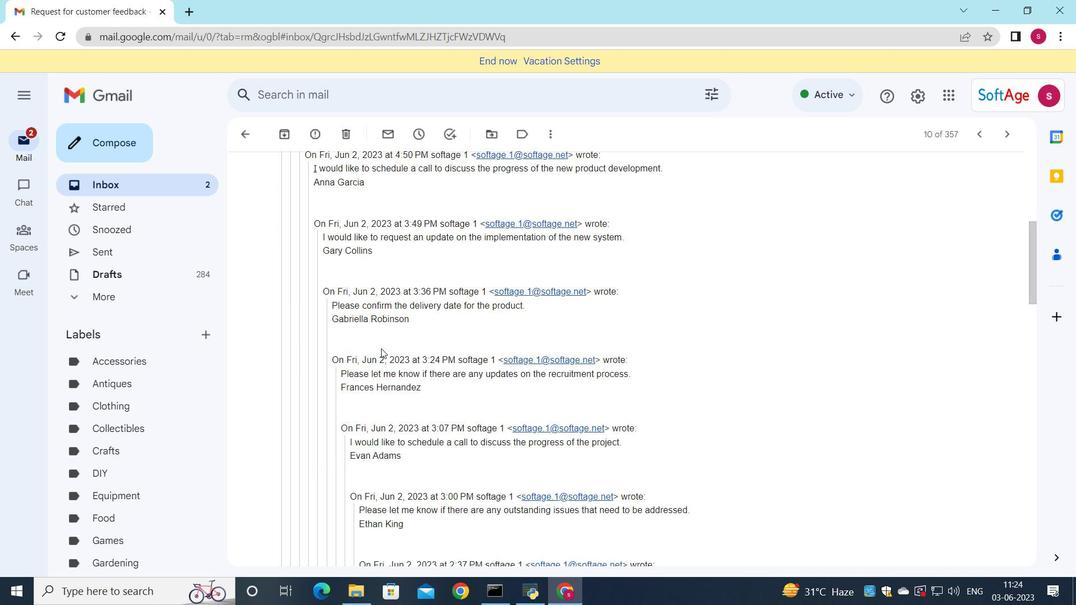 
Action: Mouse scrolled (381, 348) with delta (0, 0)
Screenshot: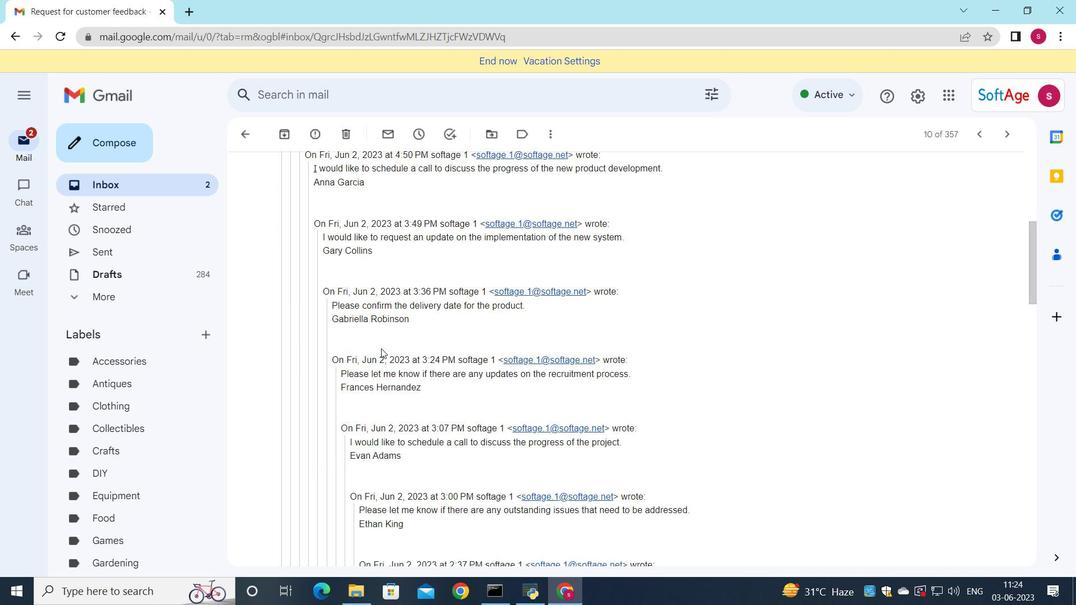 
Action: Mouse moved to (380, 352)
Screenshot: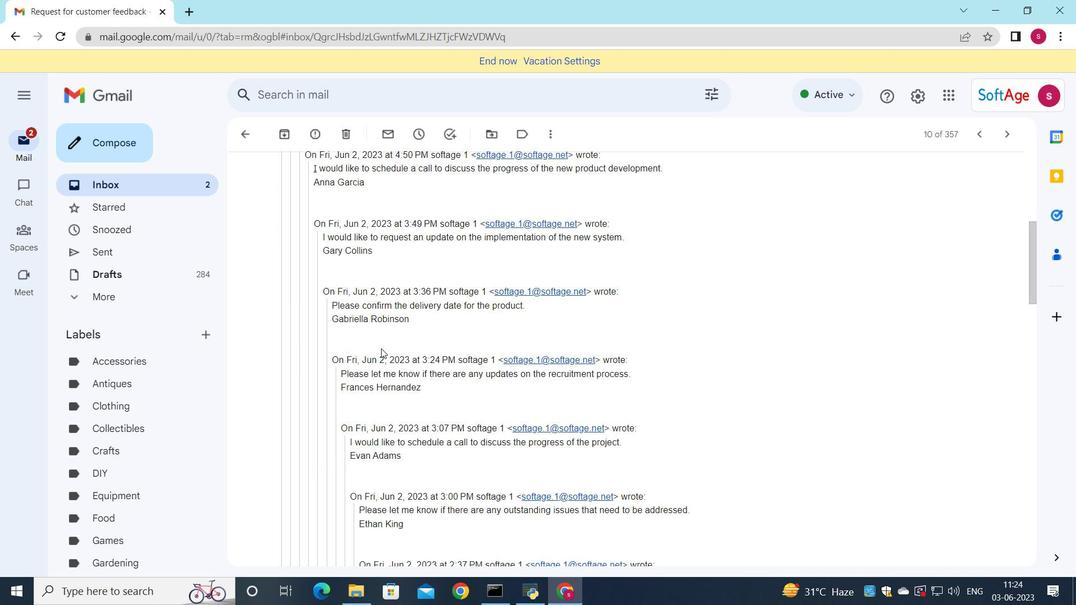 
Action: Mouse scrolled (380, 351) with delta (0, 0)
Screenshot: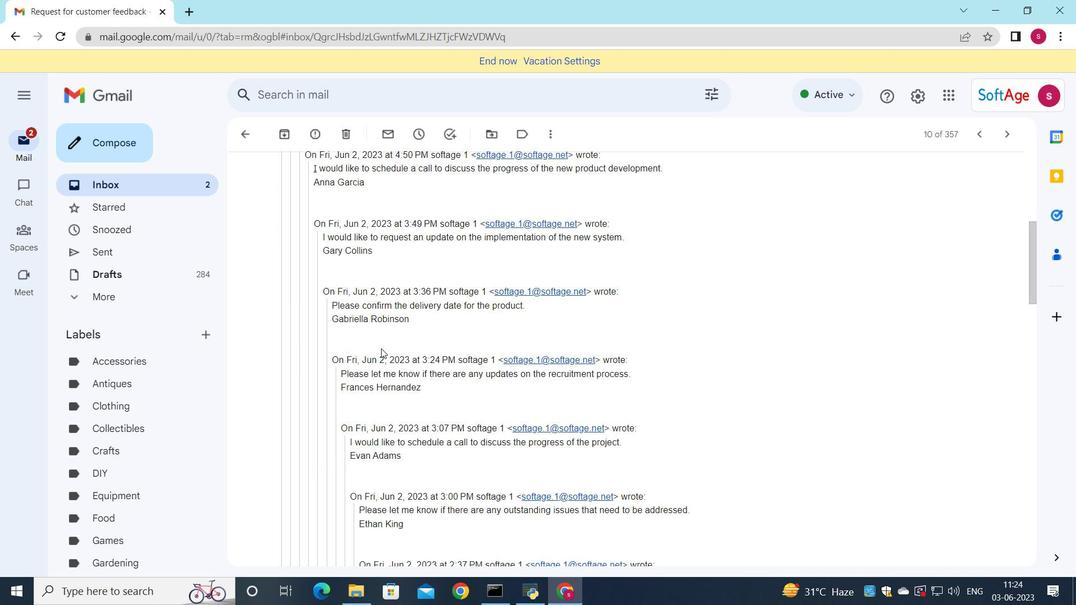 
Action: Mouse moved to (380, 353)
Screenshot: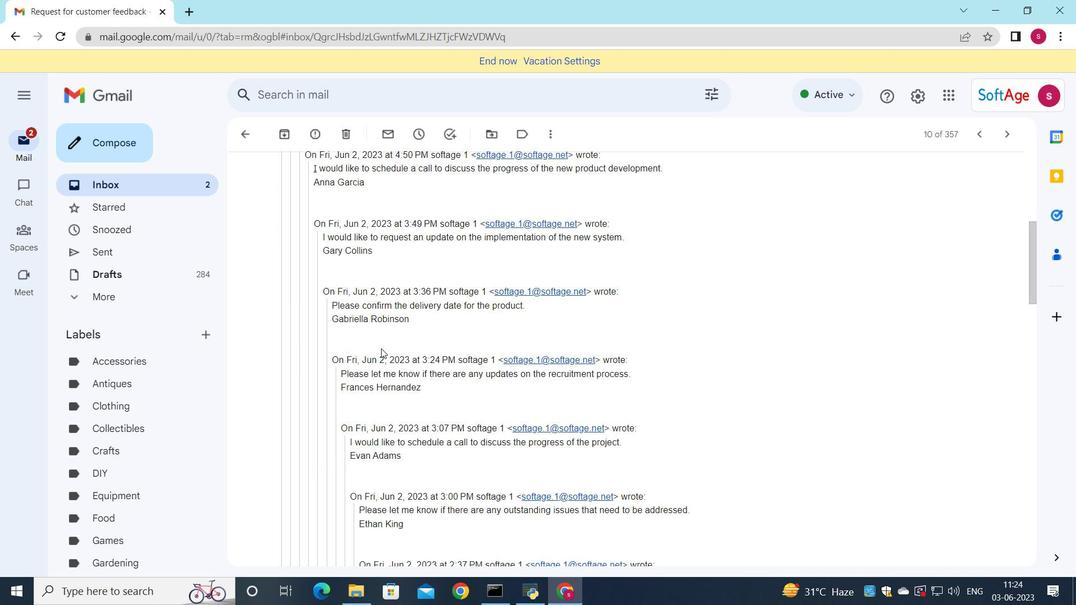 
Action: Mouse scrolled (380, 352) with delta (0, 0)
Screenshot: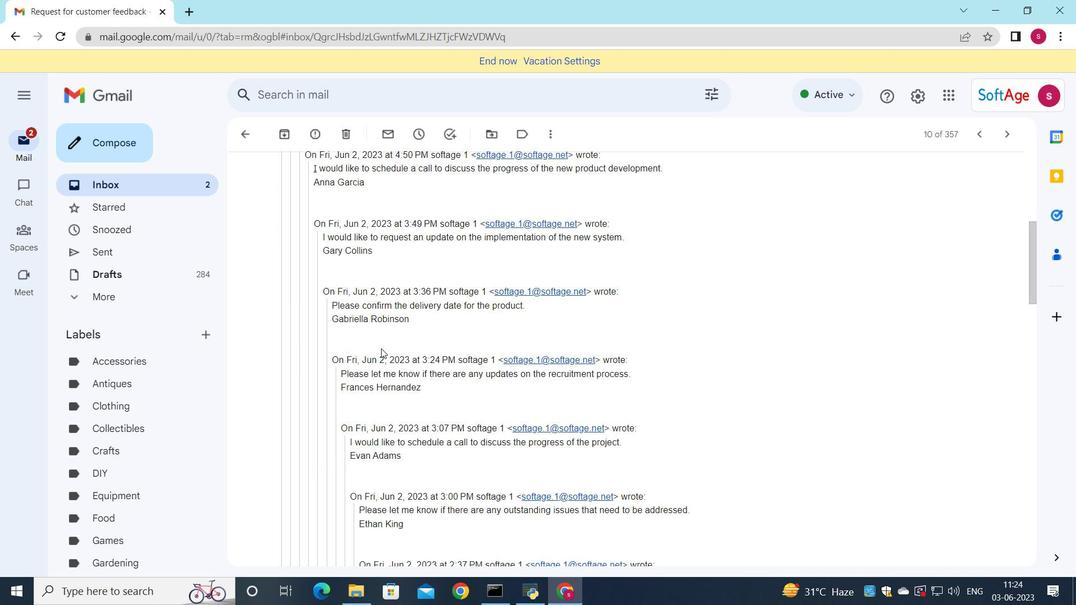 
Action: Mouse moved to (380, 353)
Screenshot: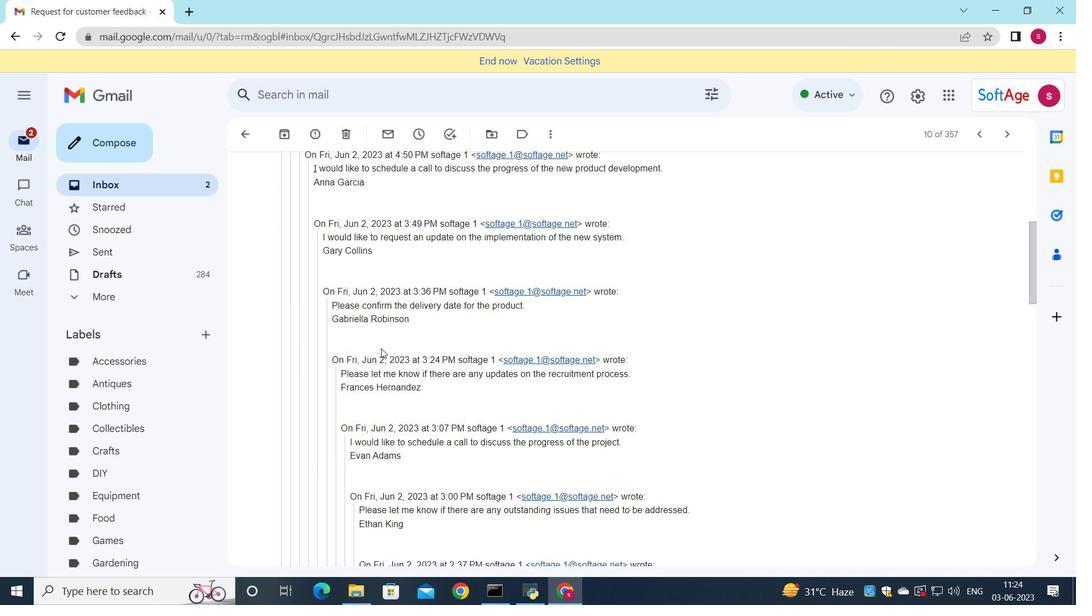 
Action: Mouse scrolled (380, 353) with delta (0, 0)
Screenshot: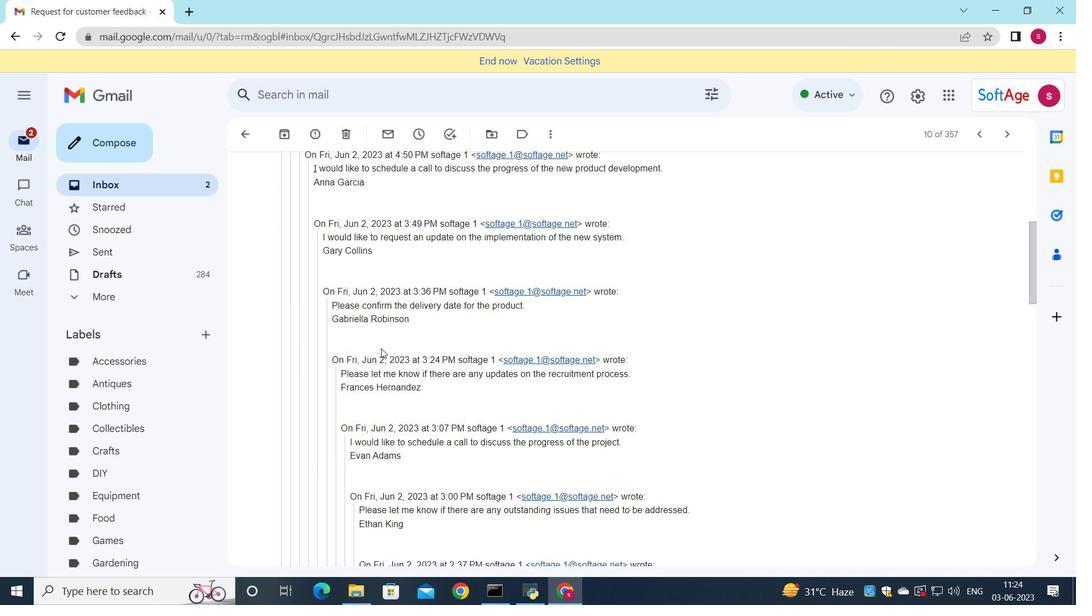 
Action: Mouse moved to (381, 350)
Screenshot: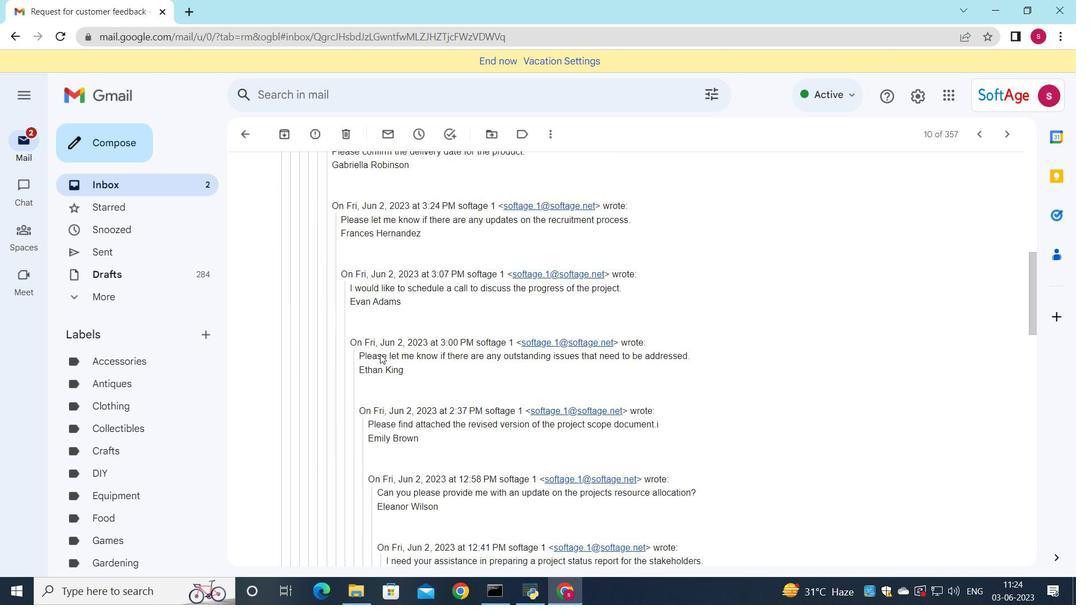 
Action: Mouse scrolled (381, 349) with delta (0, 0)
Screenshot: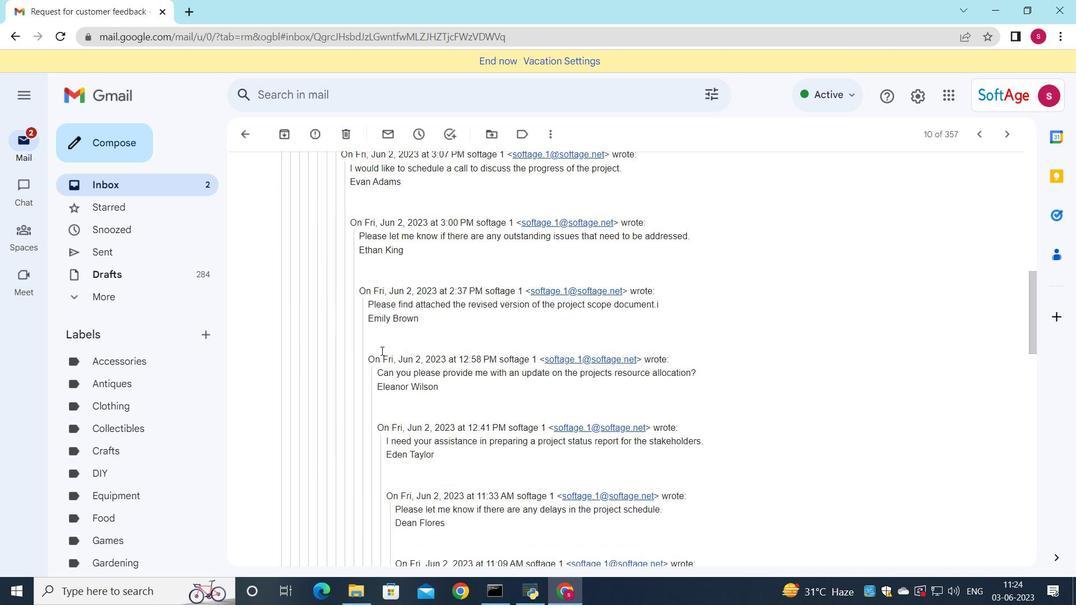 
Action: Mouse scrolled (381, 349) with delta (0, 0)
Screenshot: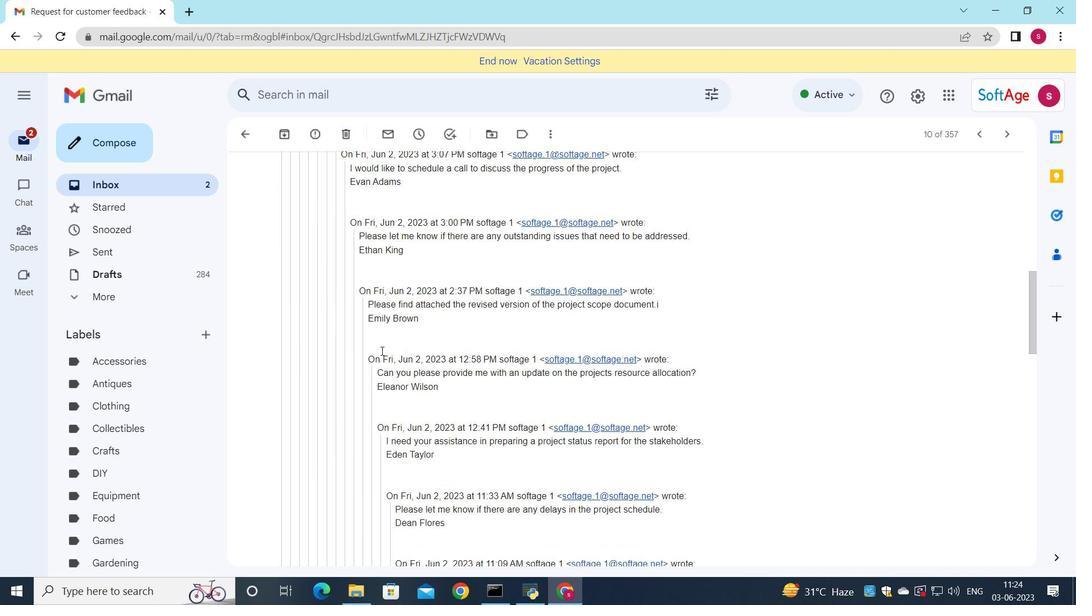 
Action: Mouse scrolled (381, 349) with delta (0, 0)
Screenshot: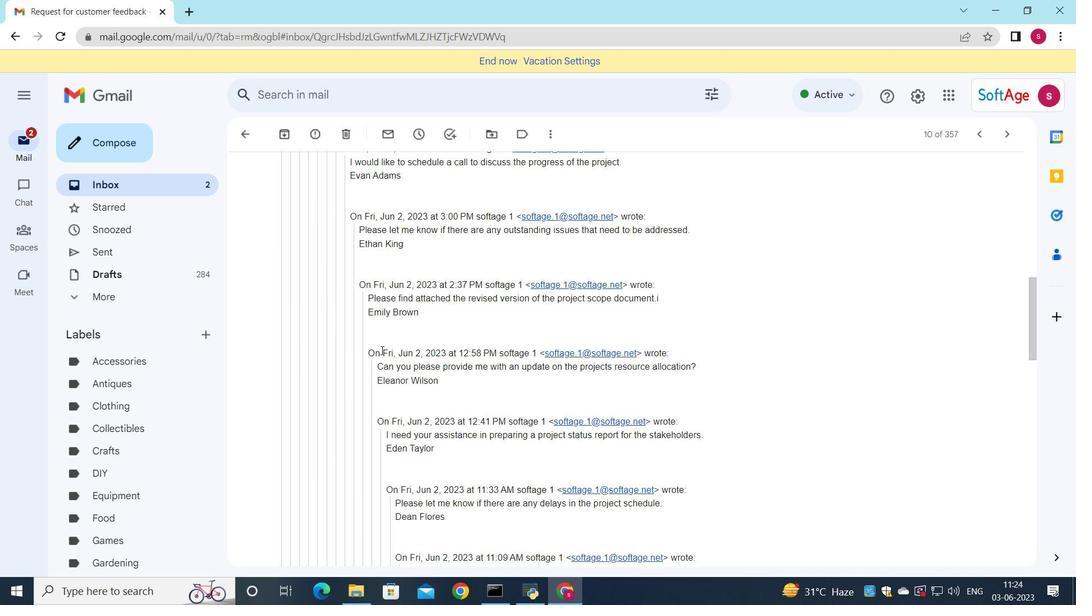 
Action: Mouse scrolled (381, 349) with delta (0, 0)
Screenshot: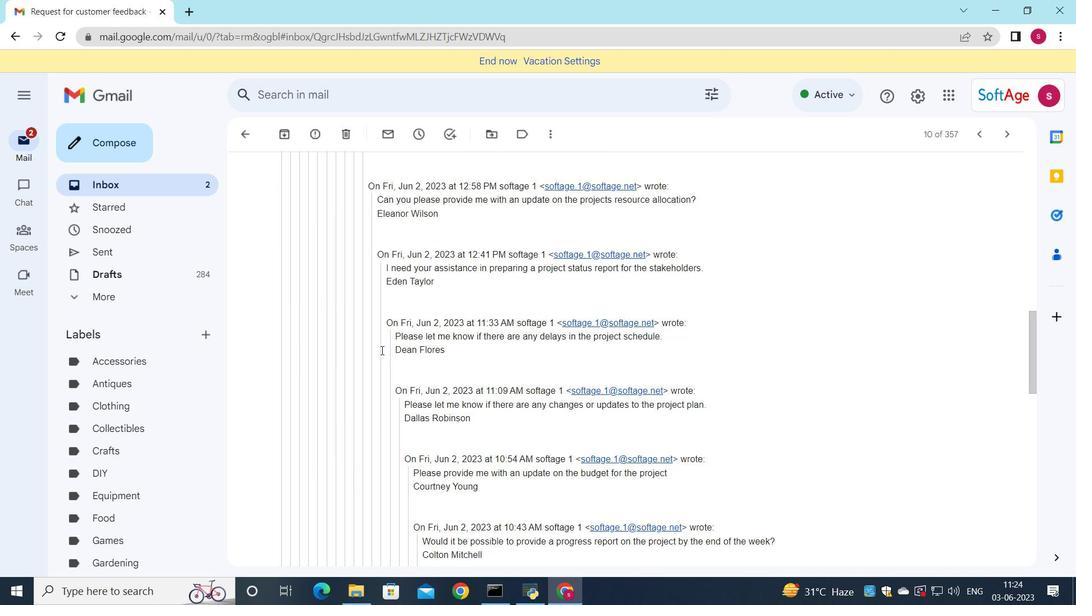 
Action: Mouse scrolled (381, 349) with delta (0, 0)
Screenshot: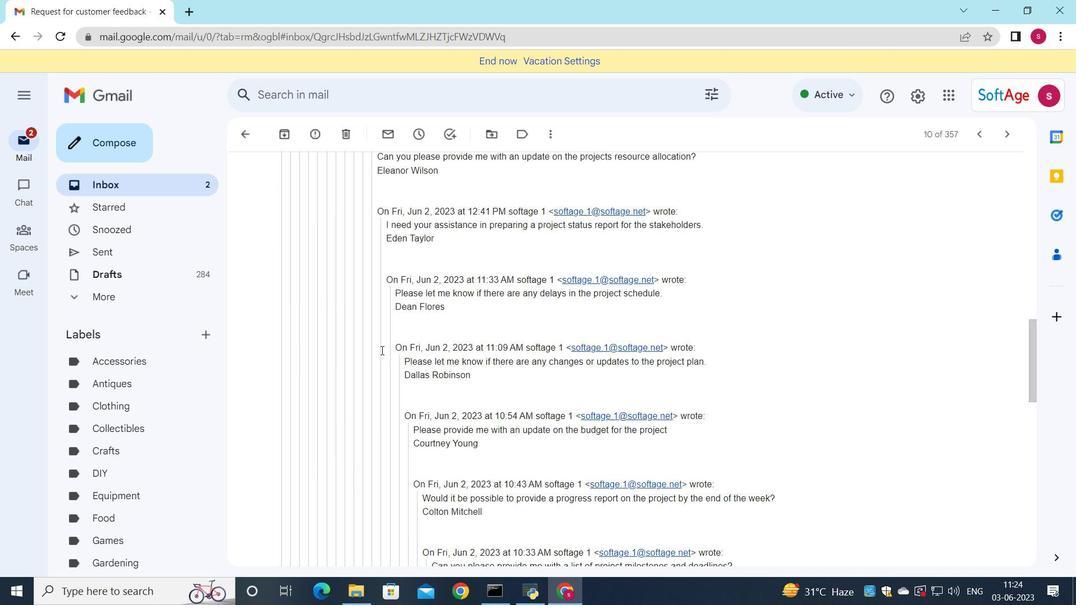
Action: Mouse scrolled (381, 349) with delta (0, 0)
Screenshot: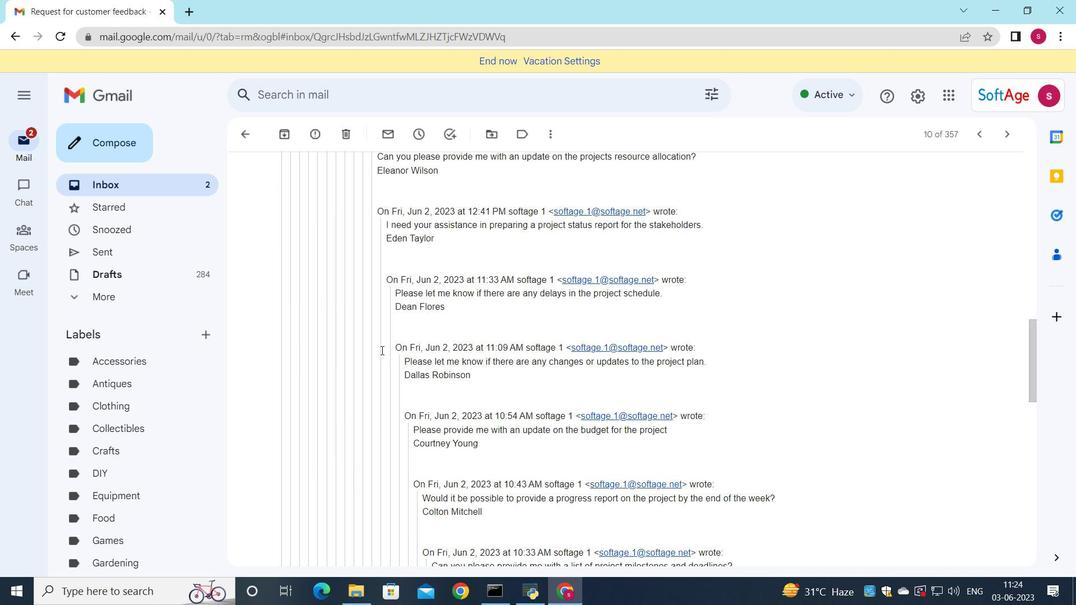 
Action: Mouse scrolled (381, 349) with delta (0, 0)
Screenshot: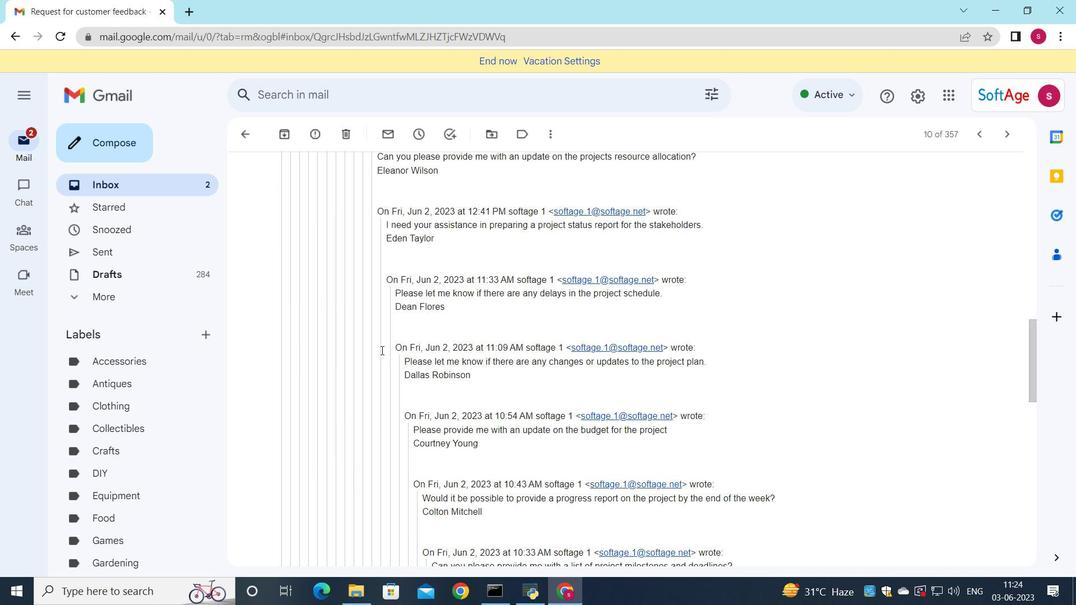 
Action: Mouse scrolled (381, 349) with delta (0, 0)
Screenshot: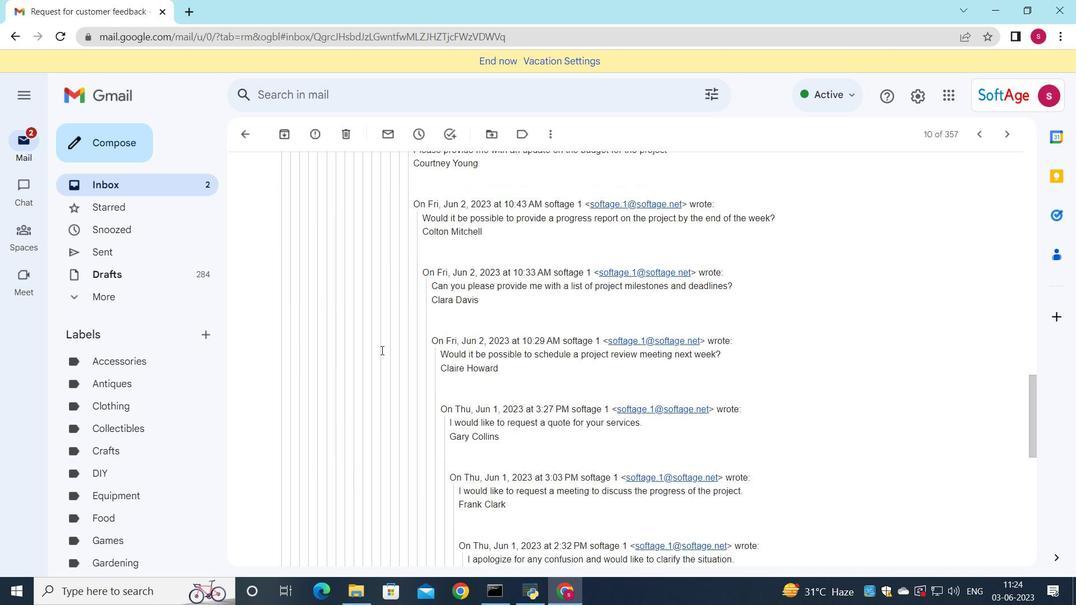
Action: Mouse scrolled (381, 349) with delta (0, 0)
Screenshot: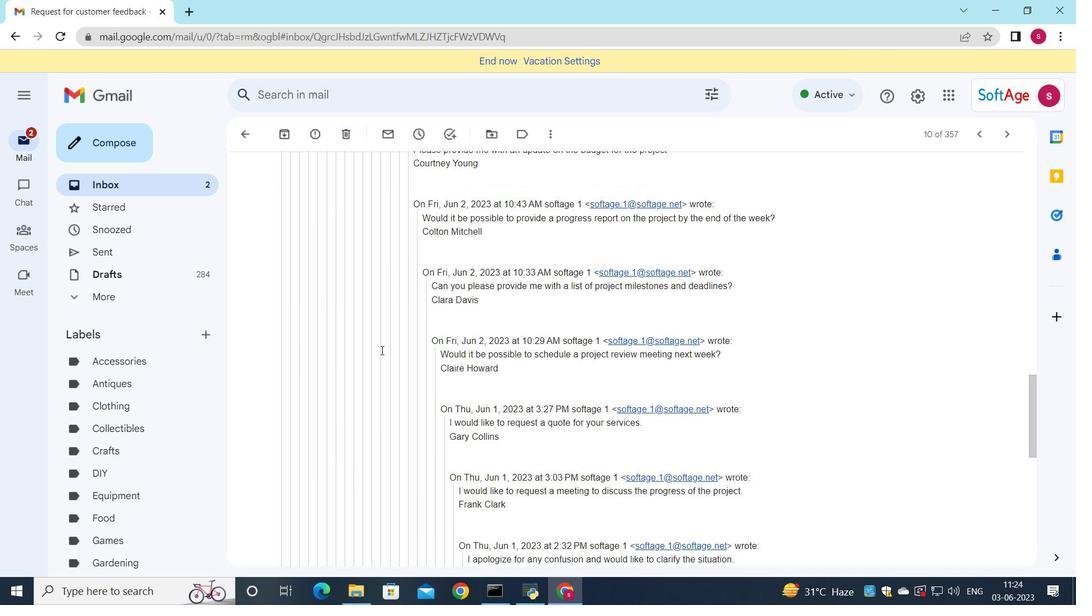 
Action: Mouse scrolled (381, 349) with delta (0, 0)
Screenshot: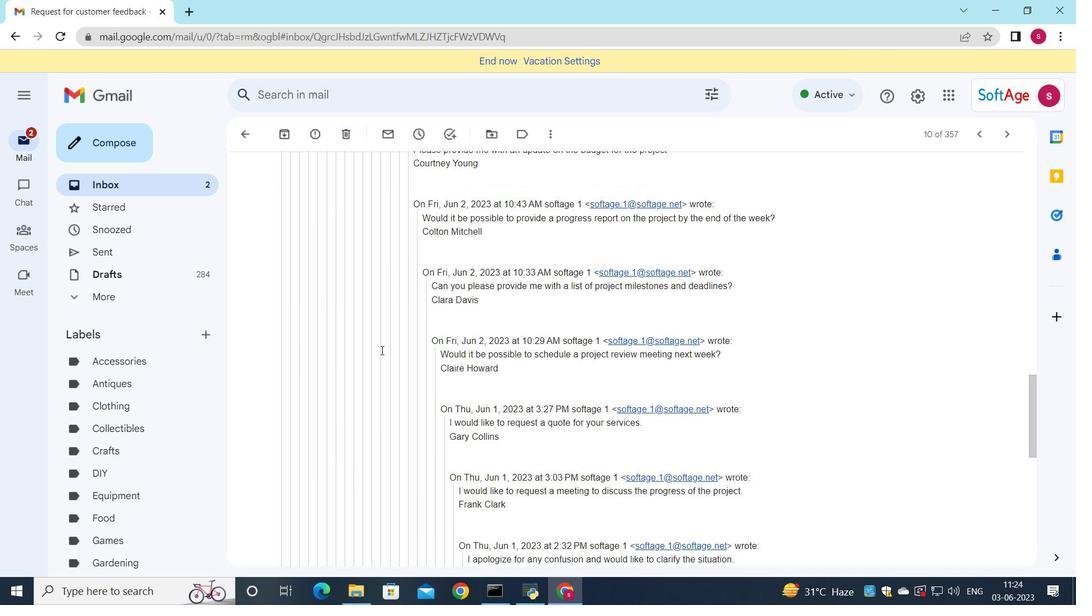 
Action: Mouse scrolled (381, 349) with delta (0, 0)
Screenshot: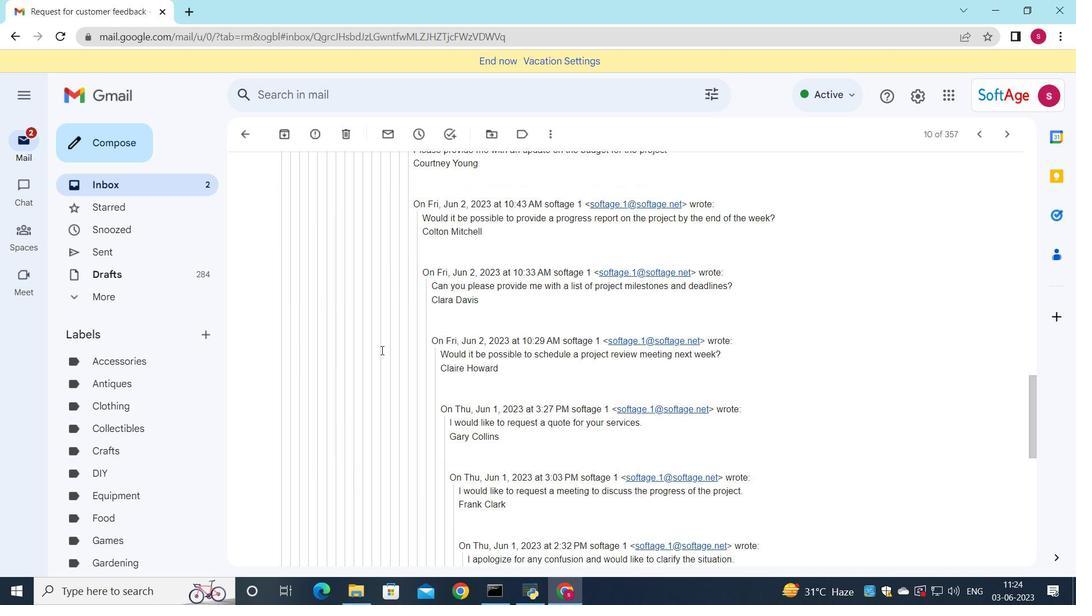 
Action: Mouse scrolled (381, 349) with delta (0, 0)
Screenshot: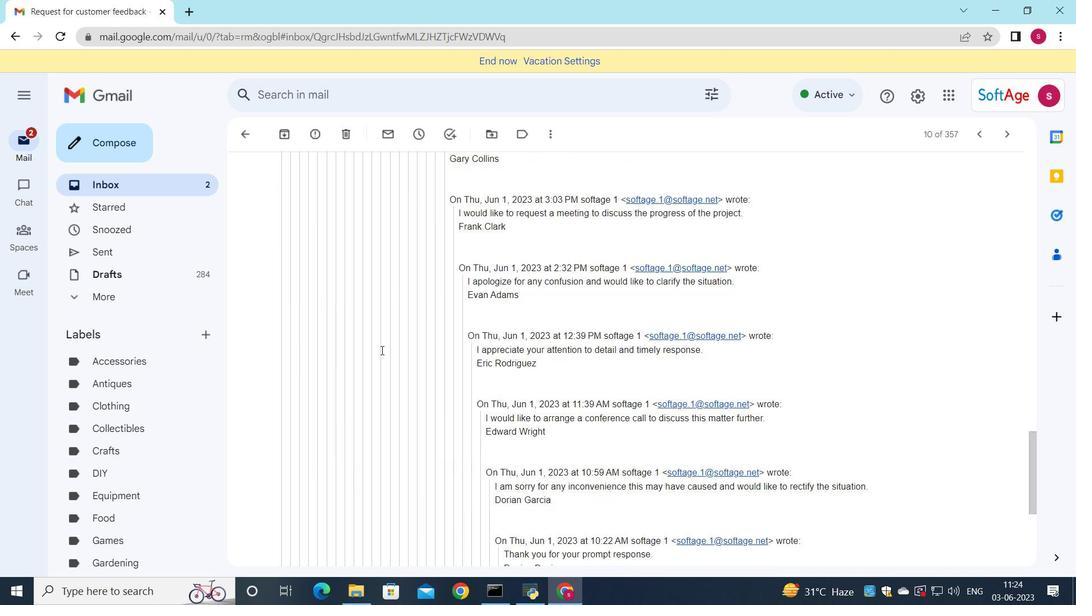 
Action: Mouse scrolled (381, 349) with delta (0, 0)
Screenshot: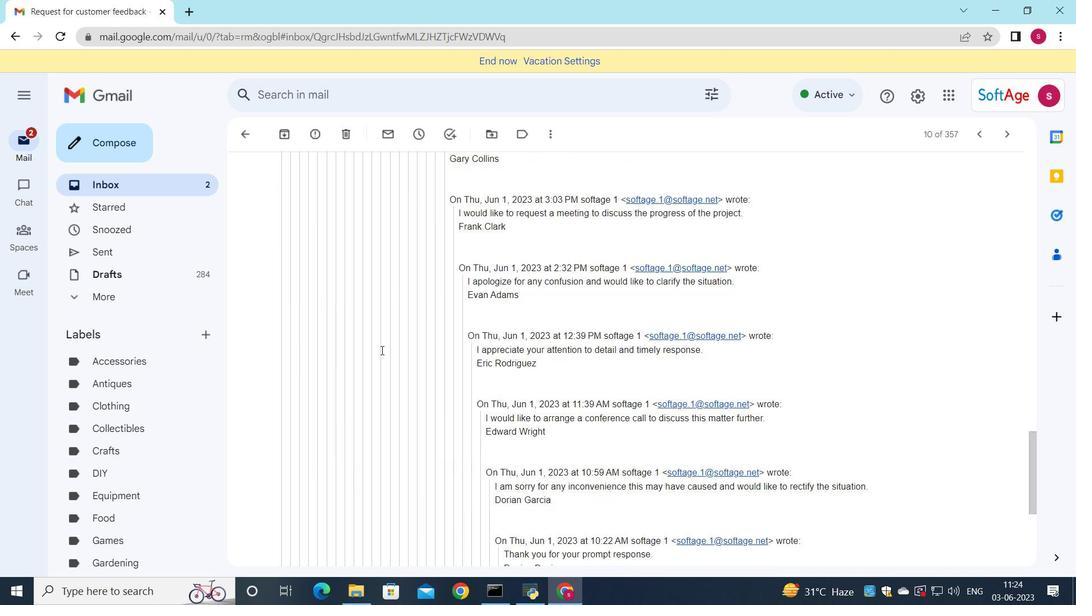 
Action: Mouse moved to (381, 358)
Screenshot: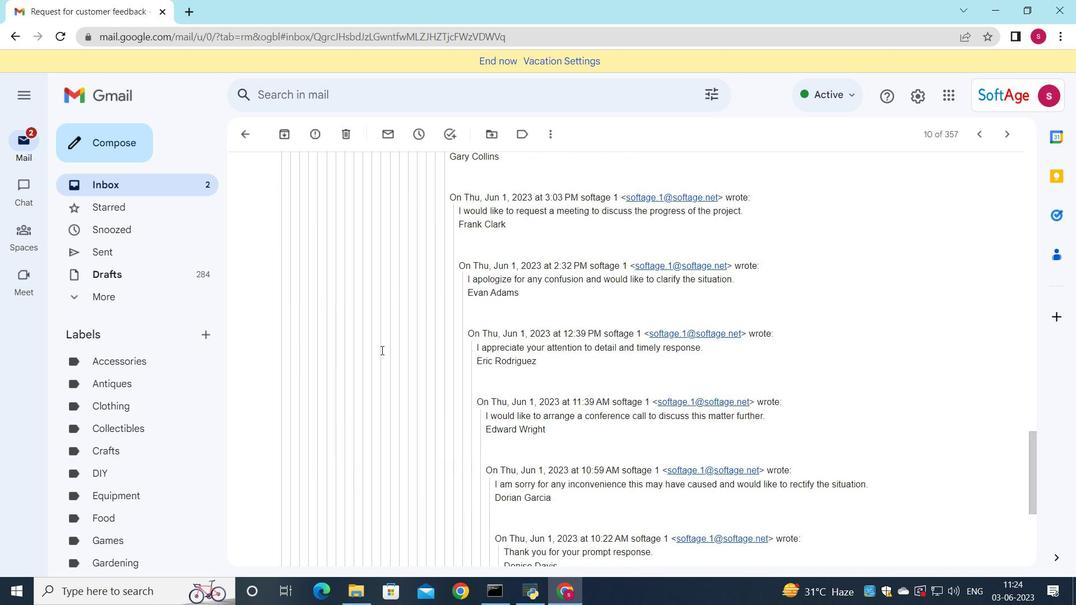 
Action: Mouse scrolled (381, 357) with delta (0, 0)
Screenshot: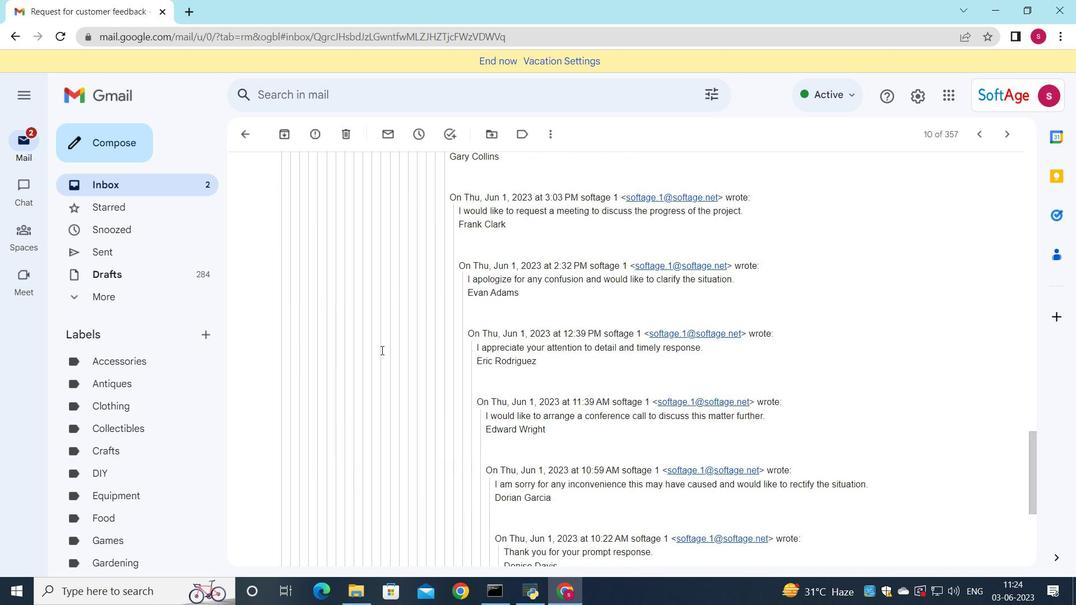 
Action: Mouse moved to (380, 380)
Screenshot: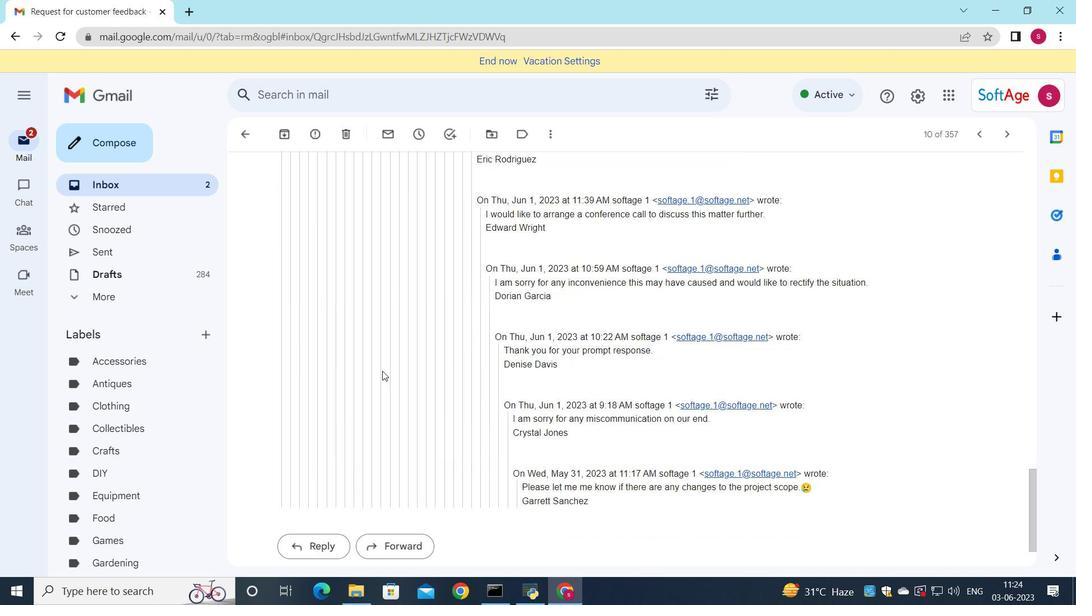 
Action: Mouse scrolled (380, 379) with delta (0, 0)
Screenshot: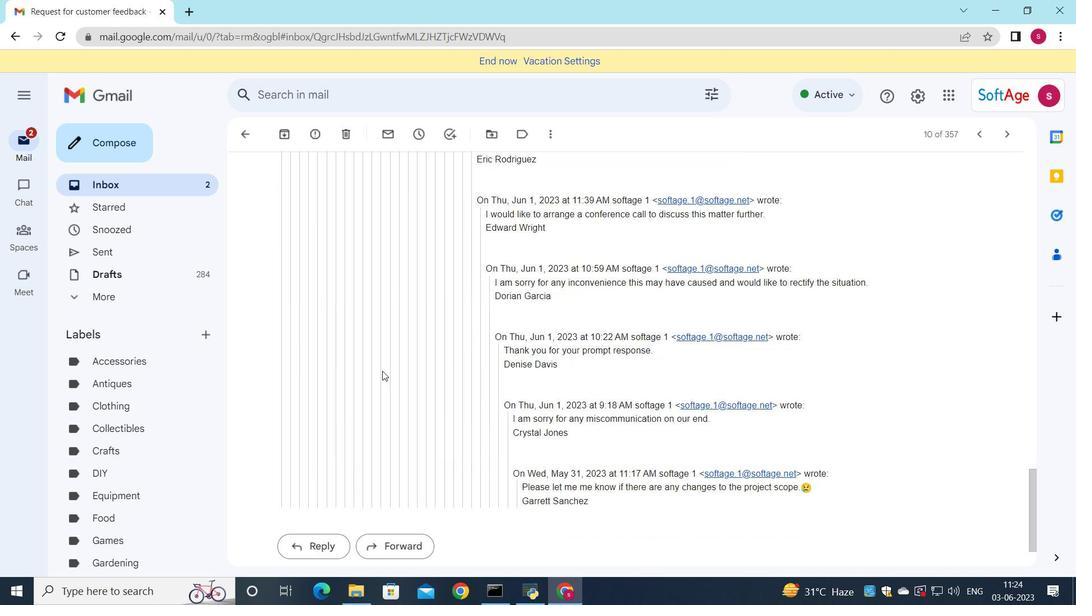 
Action: Mouse moved to (377, 387)
Screenshot: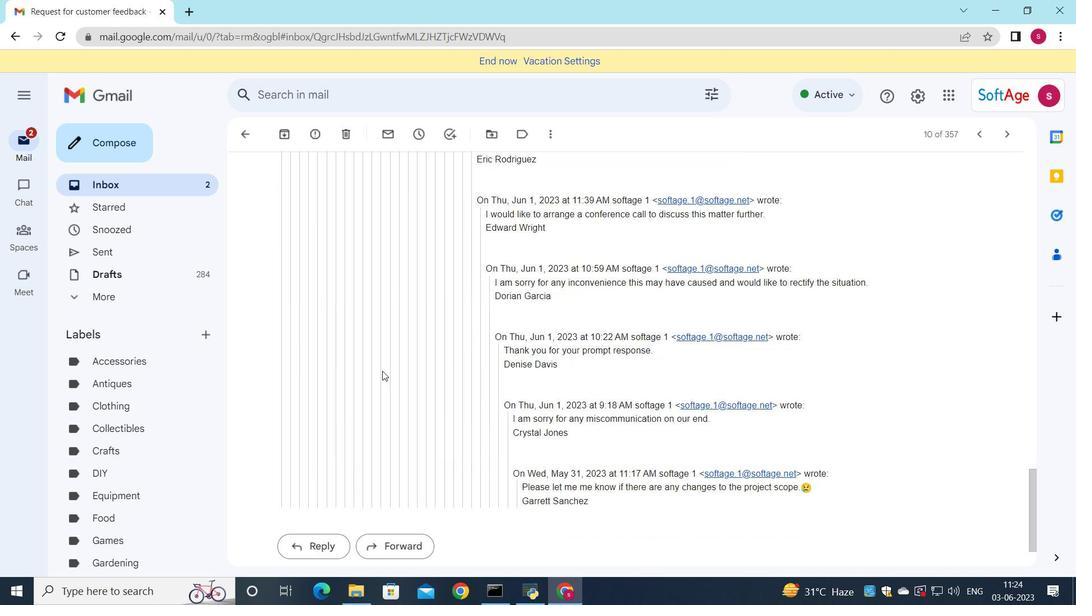 
Action: Mouse scrolled (377, 386) with delta (0, 0)
Screenshot: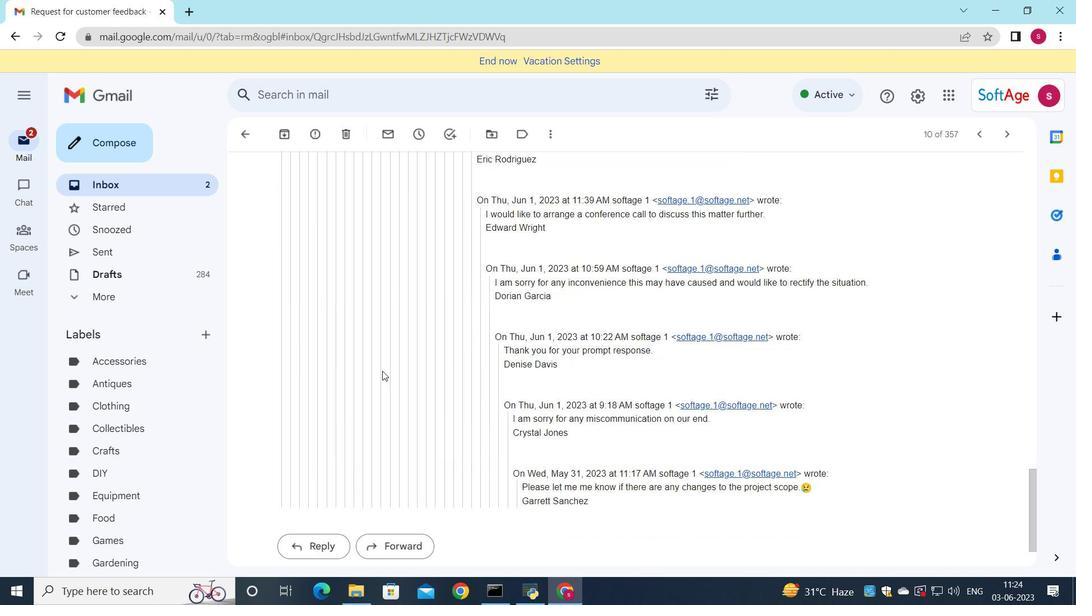 
Action: Mouse moved to (376, 391)
Screenshot: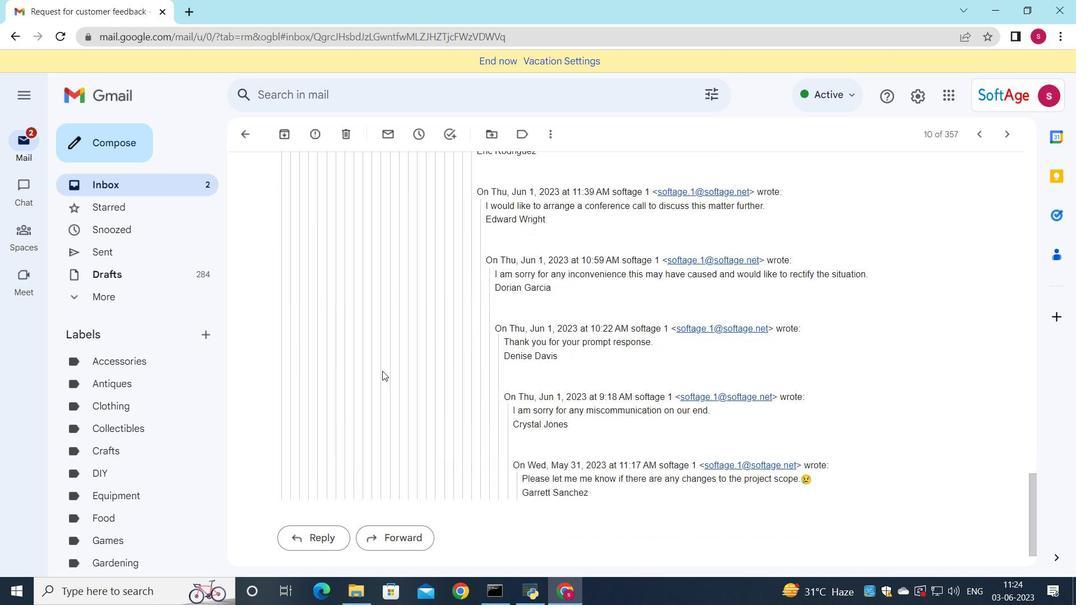 
Action: Mouse scrolled (376, 390) with delta (0, 0)
Screenshot: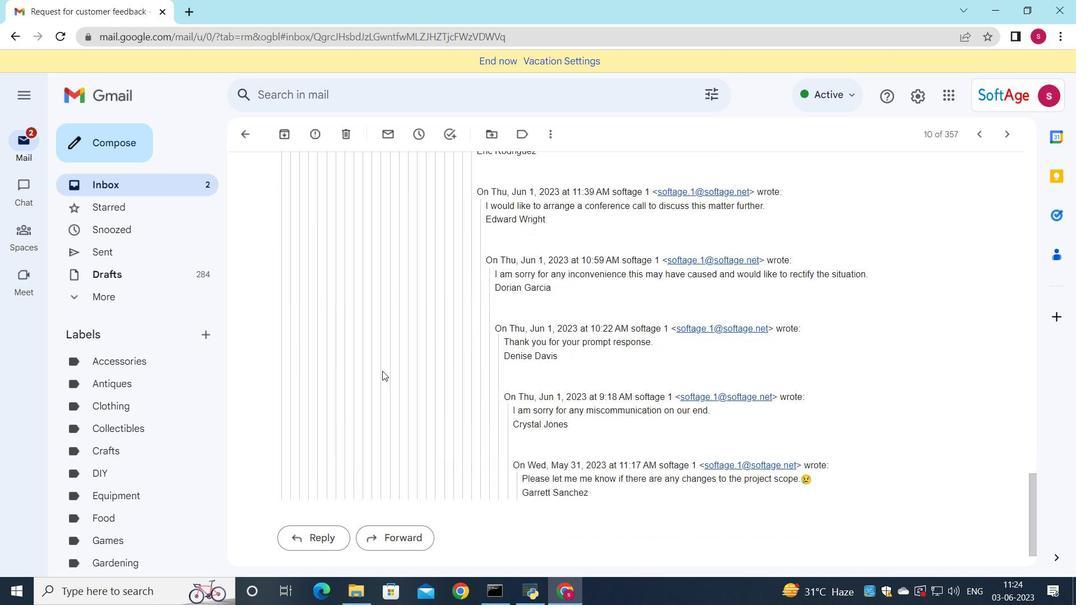 
Action: Mouse moved to (323, 484)
Screenshot: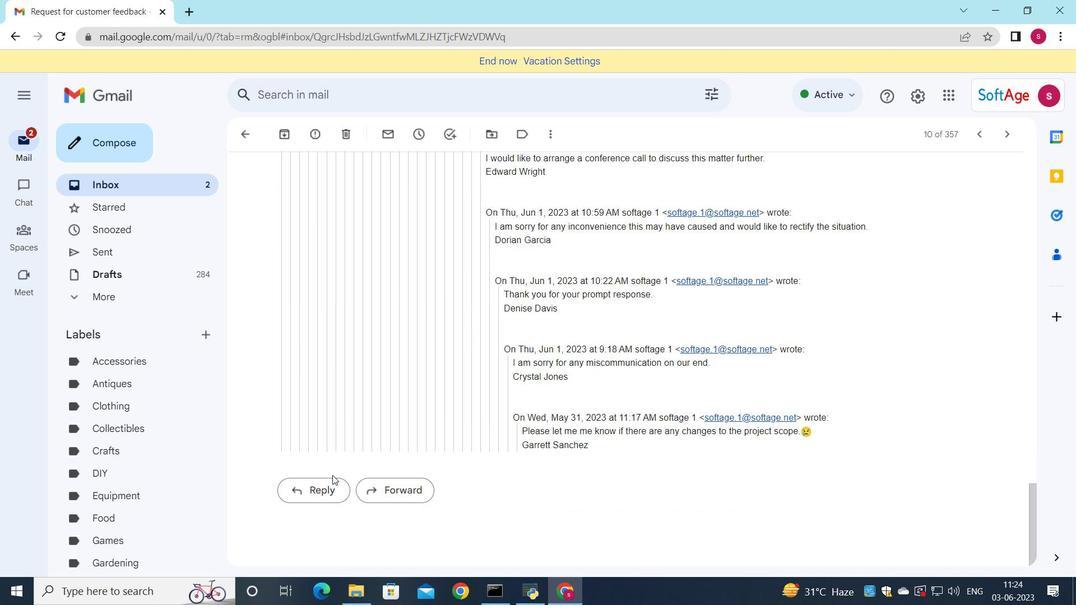 
Action: Mouse pressed left at (323, 484)
Screenshot: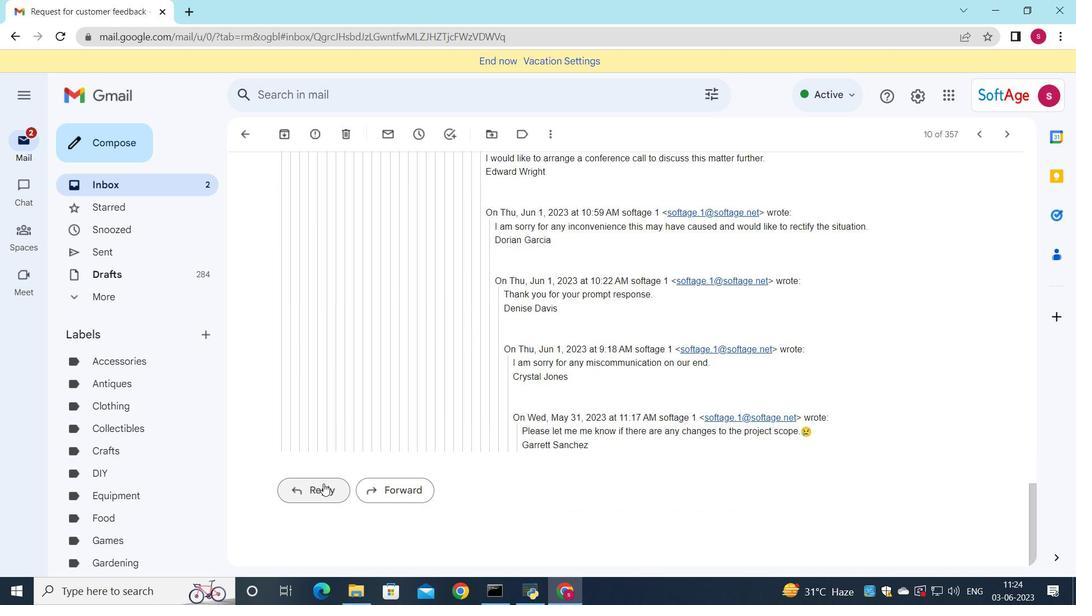 
Action: Mouse moved to (303, 386)
Screenshot: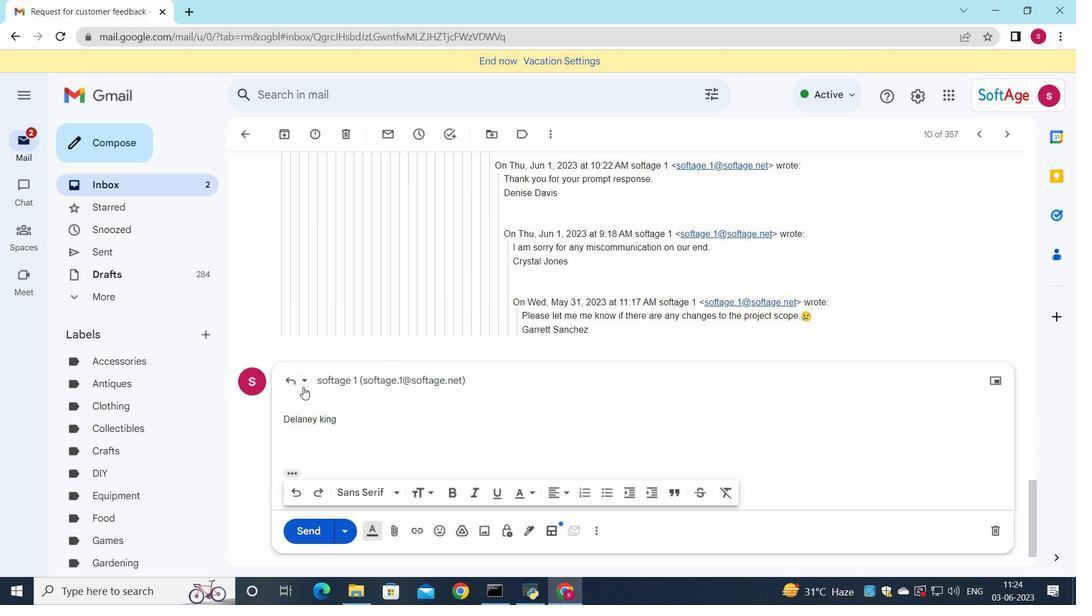 
Action: Mouse pressed left at (303, 386)
Screenshot: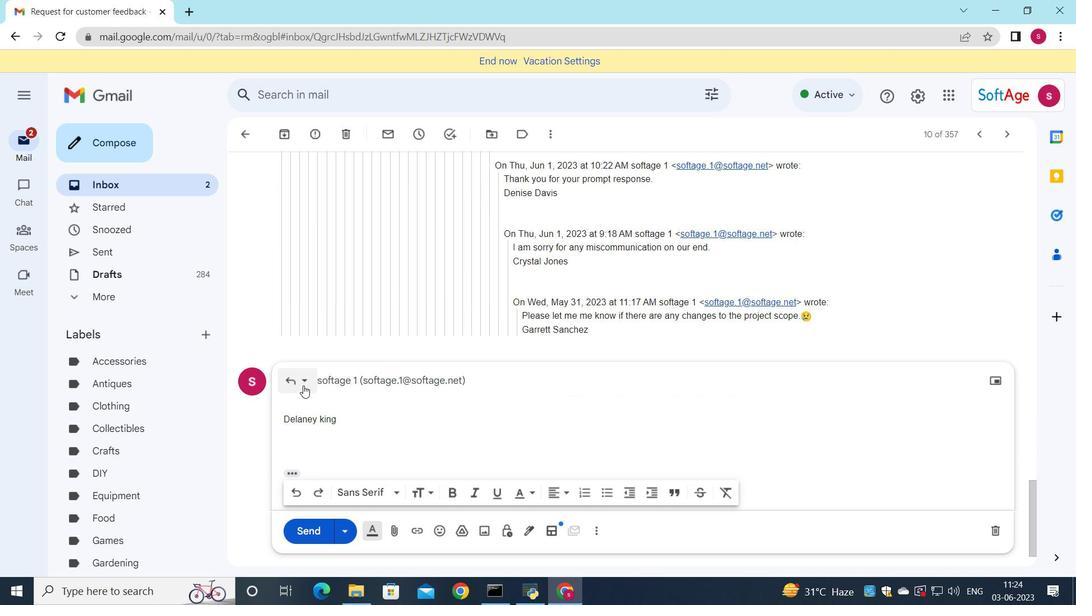 
Action: Mouse moved to (346, 459)
Screenshot: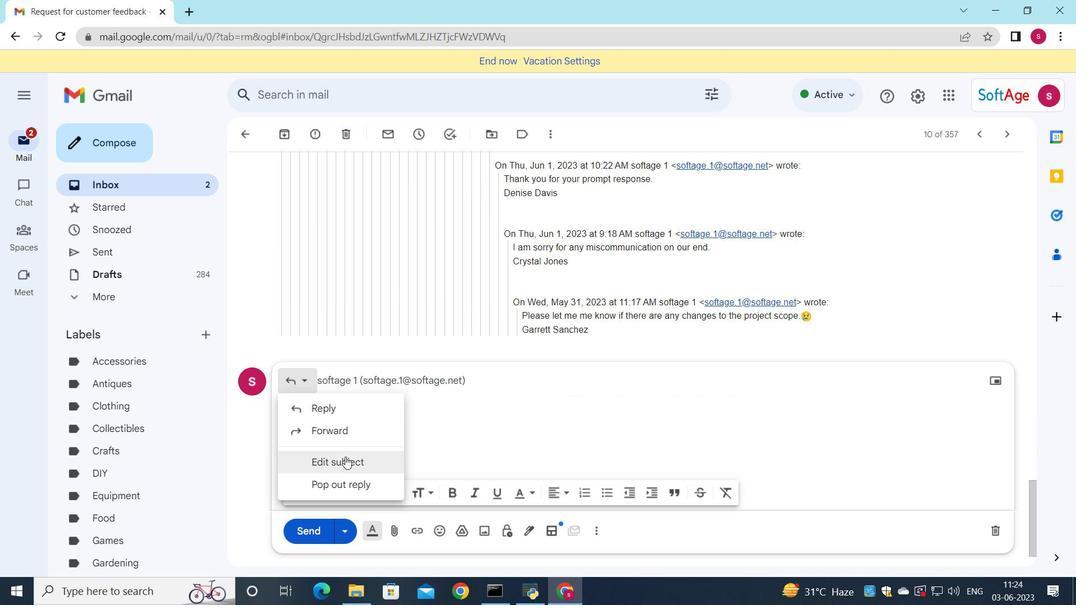 
Action: Mouse pressed left at (346, 459)
Screenshot: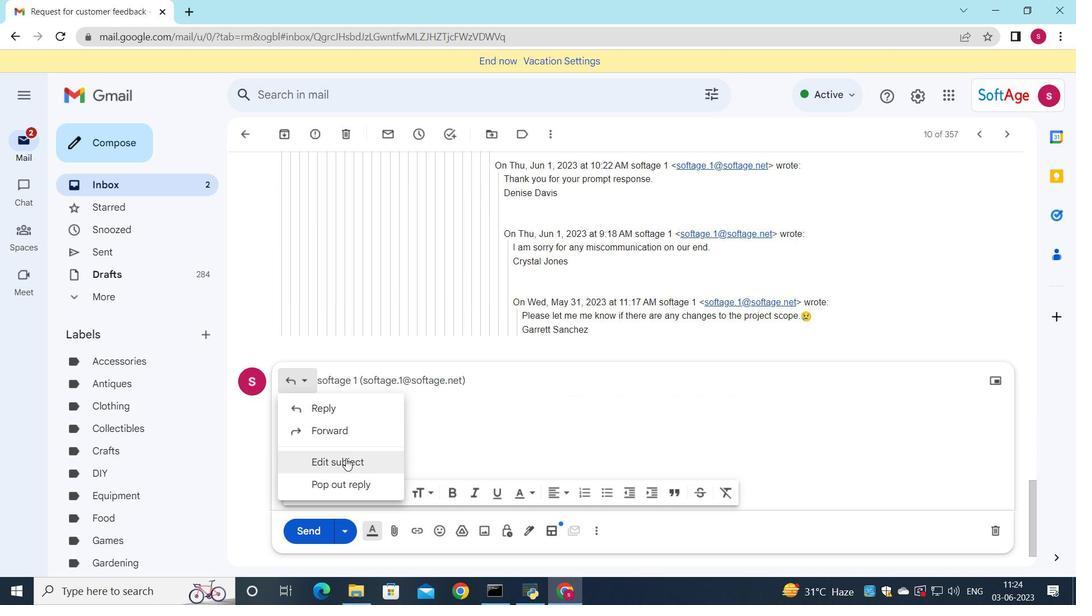 
Action: Mouse moved to (710, 289)
Screenshot: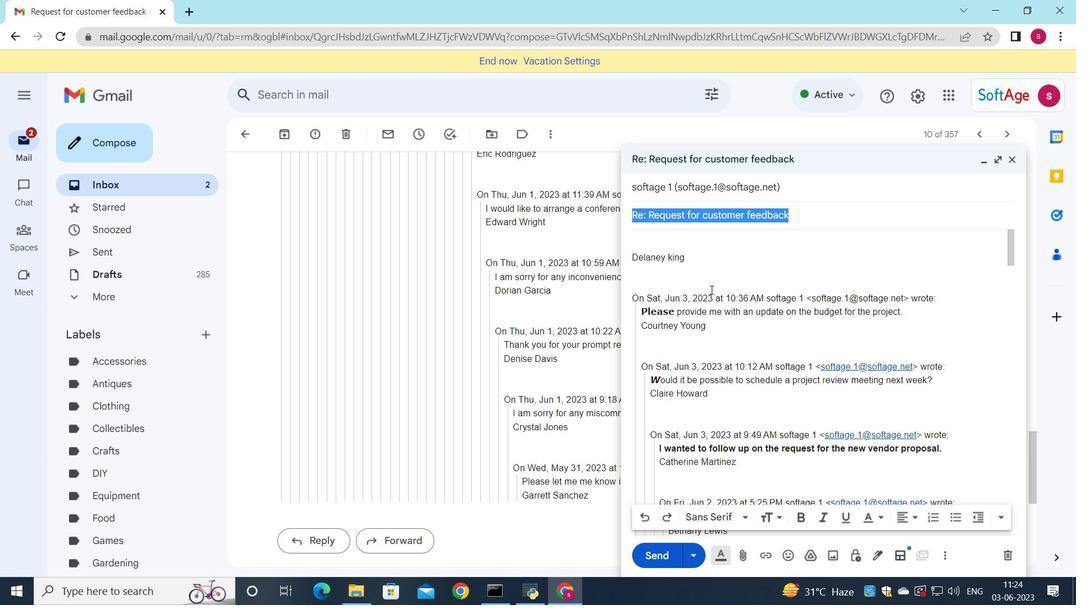 
Action: Key pressed <Key.shift>Meeting<Key.space>minutes<Key.space>
Screenshot: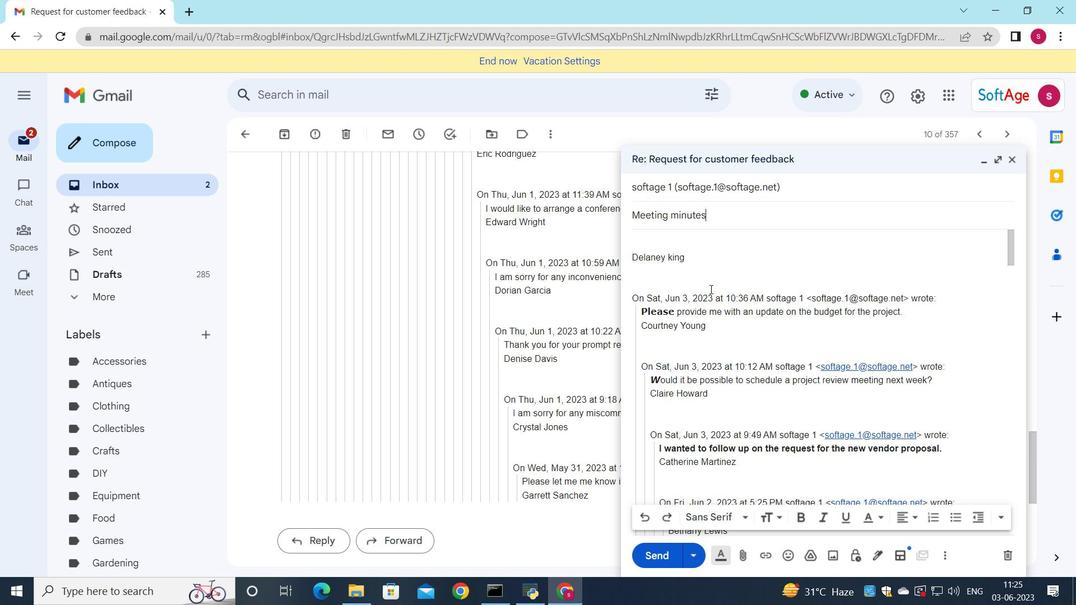 
Action: Mouse moved to (637, 245)
Screenshot: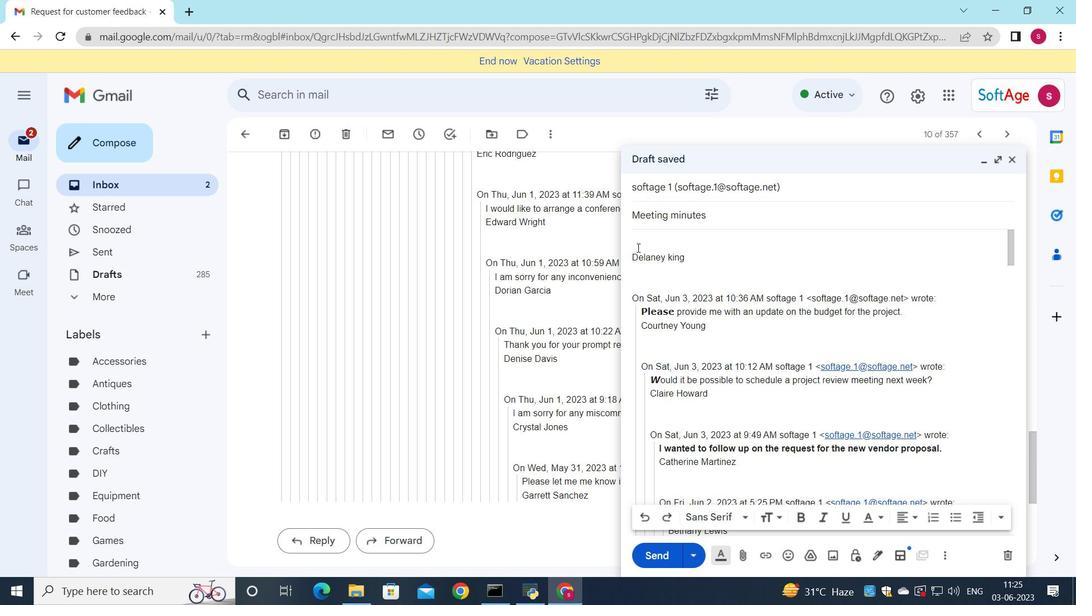
Action: Mouse pressed left at (637, 245)
Screenshot: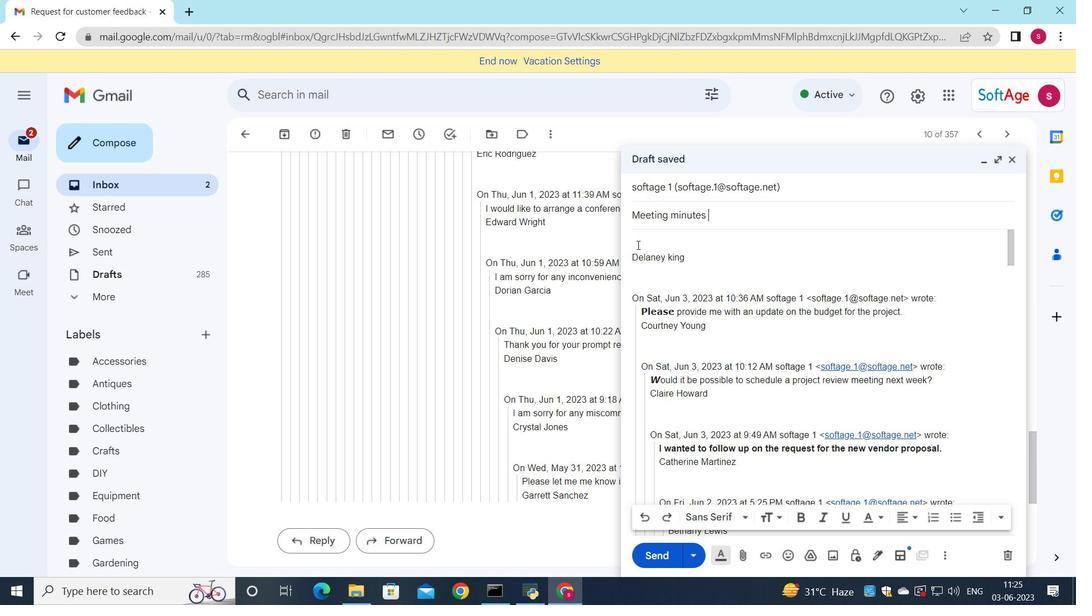 
Action: Key pressed <Key.shift>Could<Key.space>ypo<Key.space>provide<Key.space>me<Key.space>with<Key.space>a<Key.space>status<Key.space>report<Key.space>on<Key.space>the<Key.space>projects<Key.space>resource<Key.space>utilization<Key.shift_r>?
Screenshot: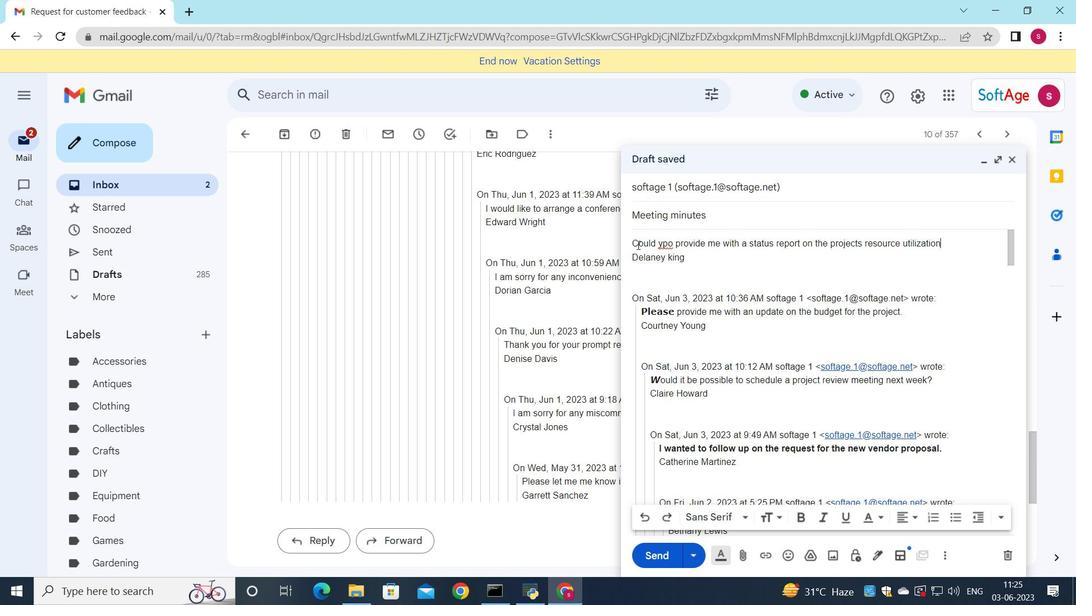 
Action: Mouse moved to (960, 242)
Screenshot: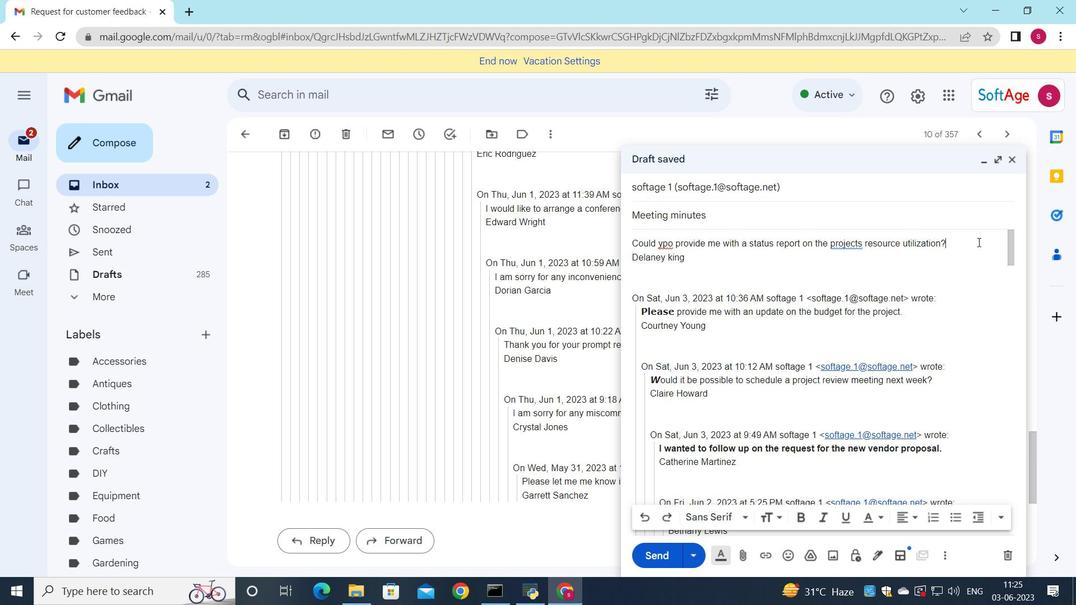
Action: Mouse pressed left at (960, 242)
Screenshot: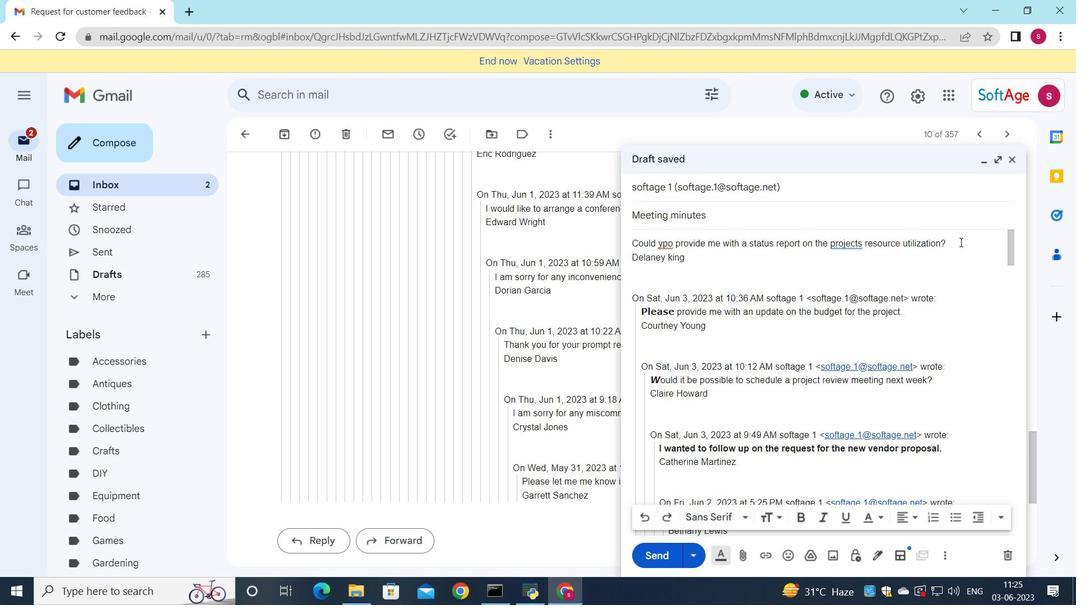 
Action: Mouse moved to (666, 246)
Screenshot: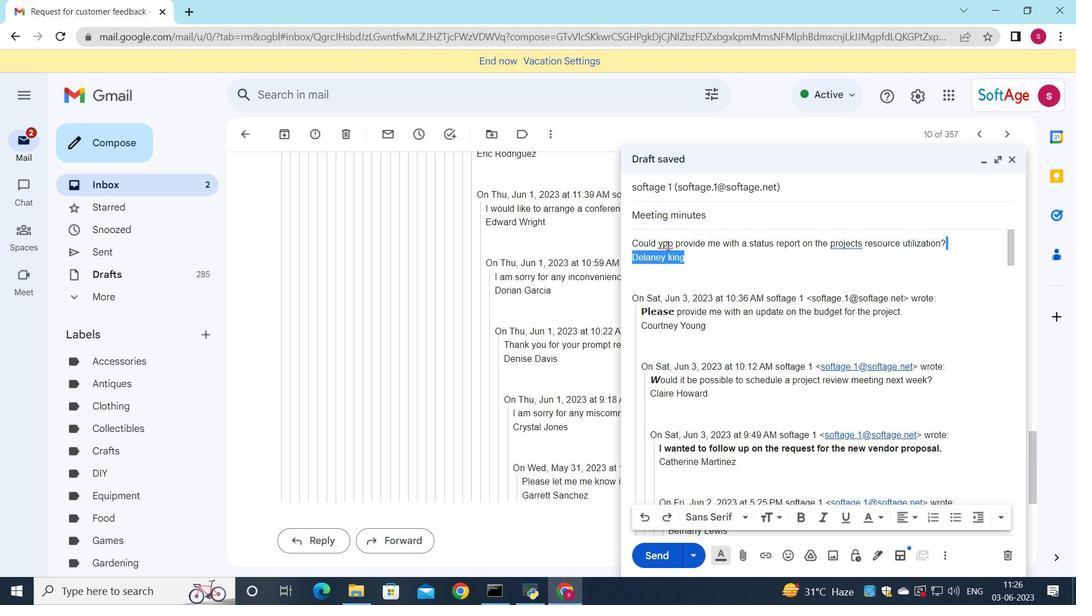 
Action: Mouse pressed left at (666, 246)
Screenshot: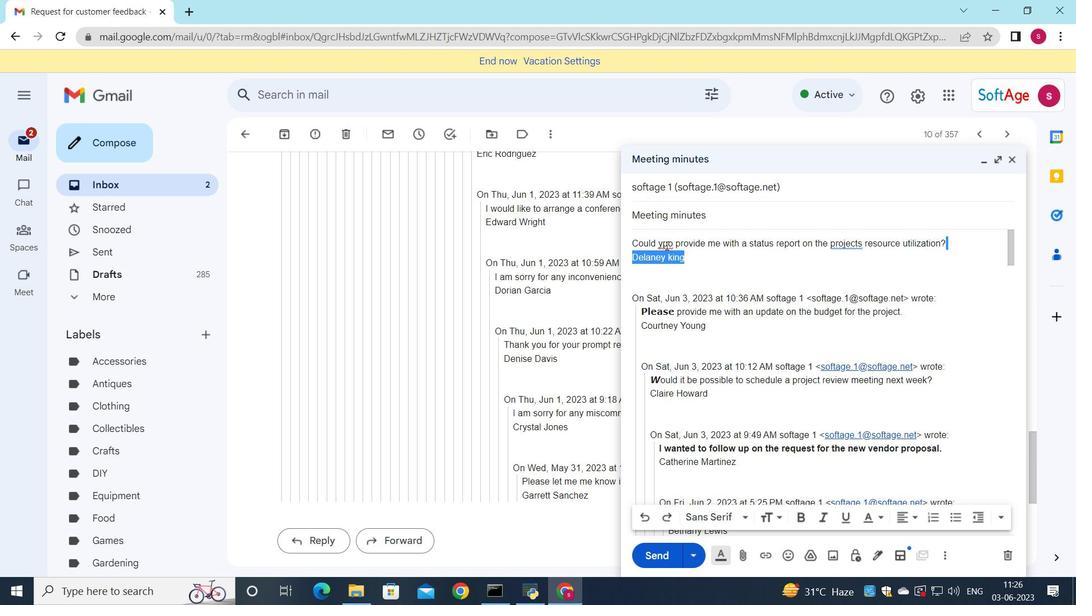 
Action: Mouse moved to (679, 266)
Screenshot: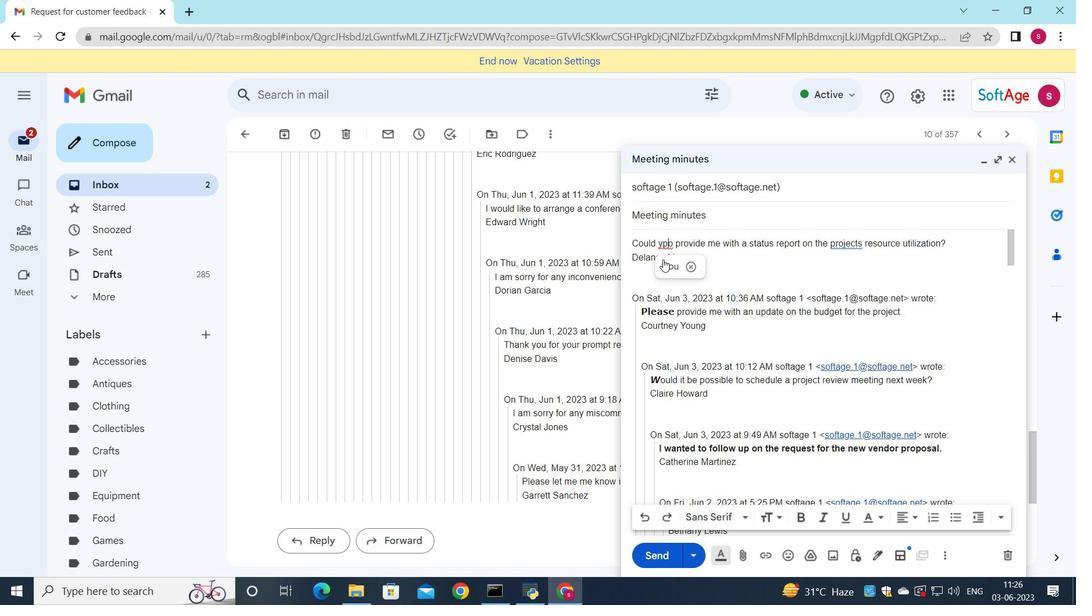
Action: Mouse pressed left at (679, 266)
Screenshot: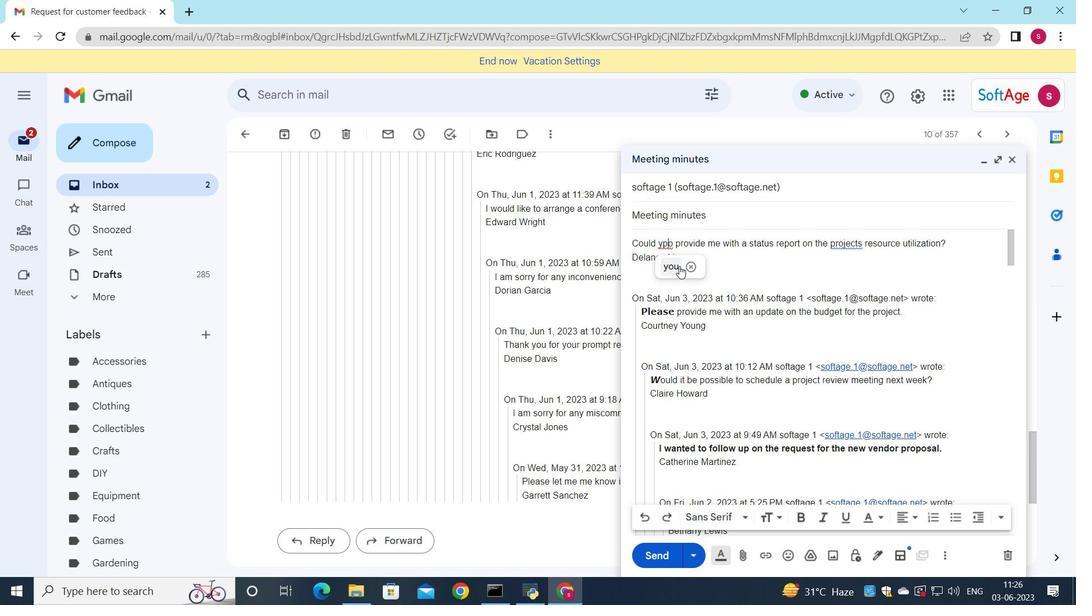 
Action: Mouse moved to (844, 248)
Screenshot: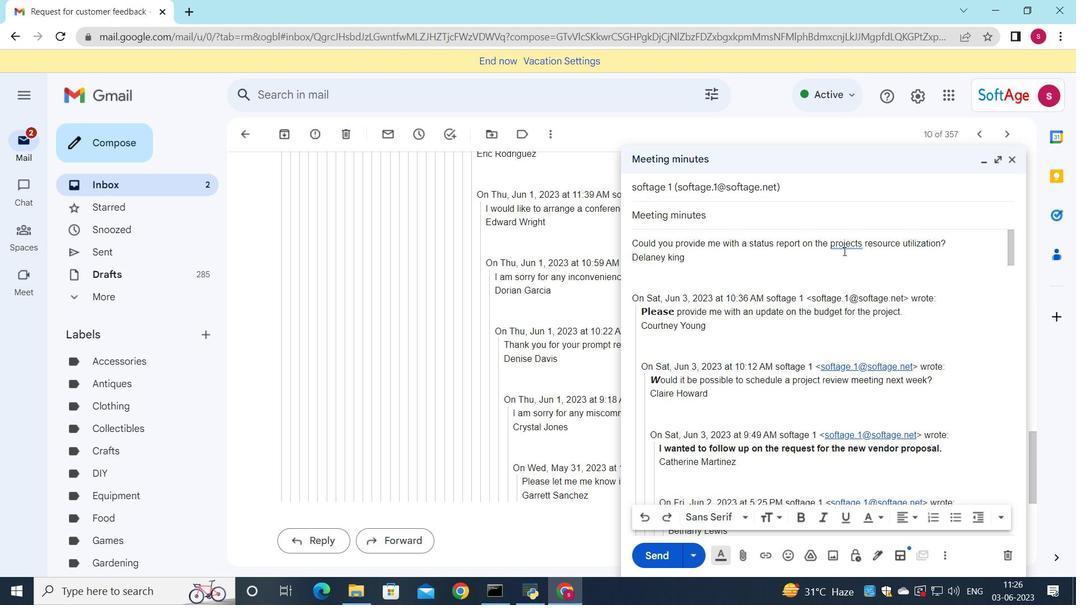 
Action: Mouse pressed left at (844, 248)
Screenshot: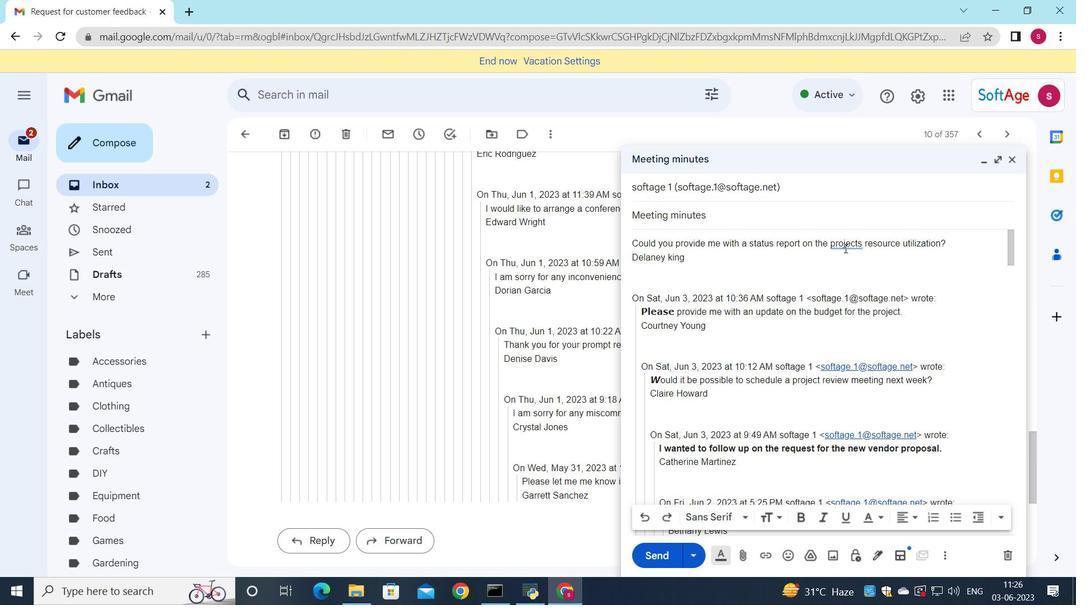
Action: Mouse moved to (856, 266)
Screenshot: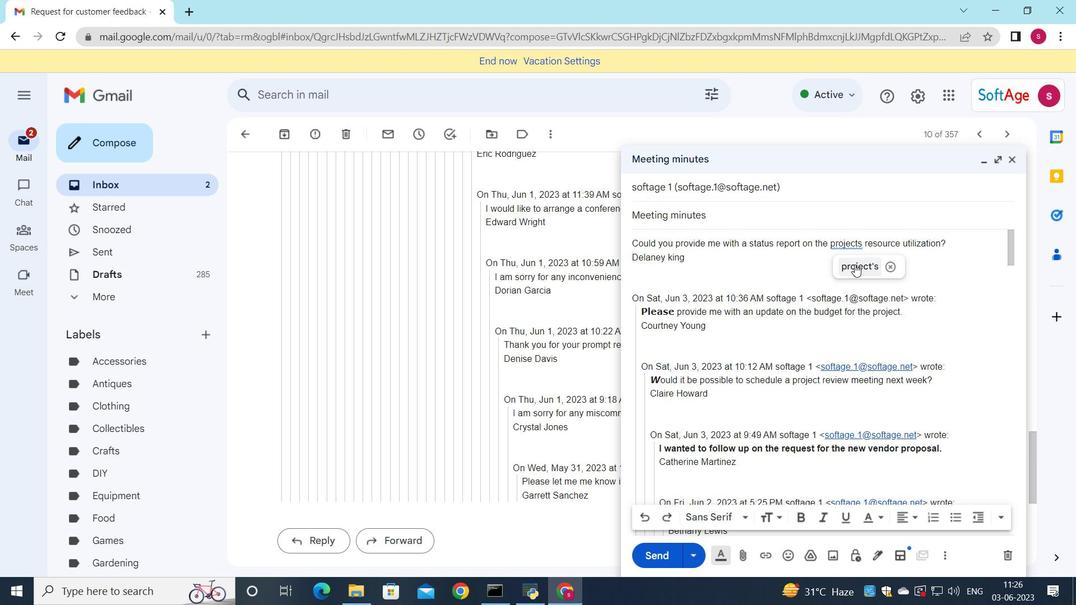 
Action: Mouse pressed left at (856, 266)
Screenshot: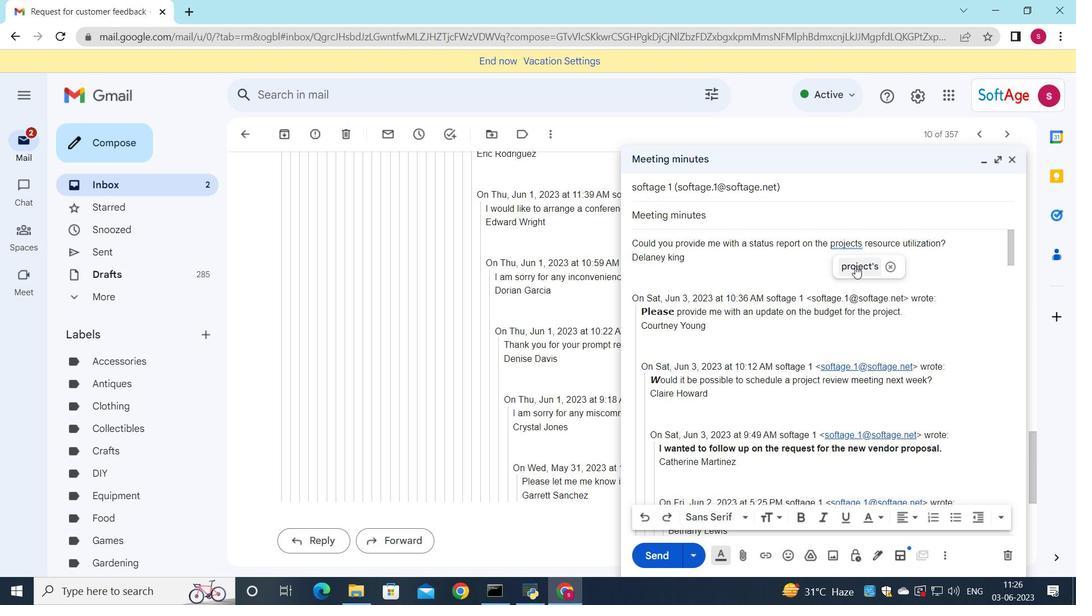 
Action: Mouse moved to (959, 246)
Screenshot: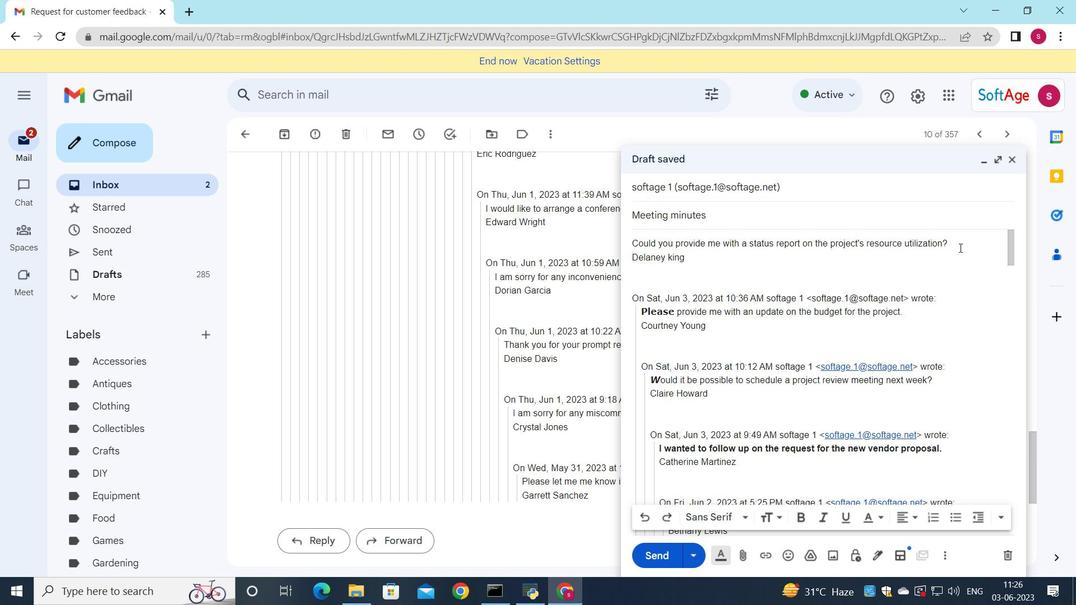 
Action: Mouse pressed left at (959, 246)
Screenshot: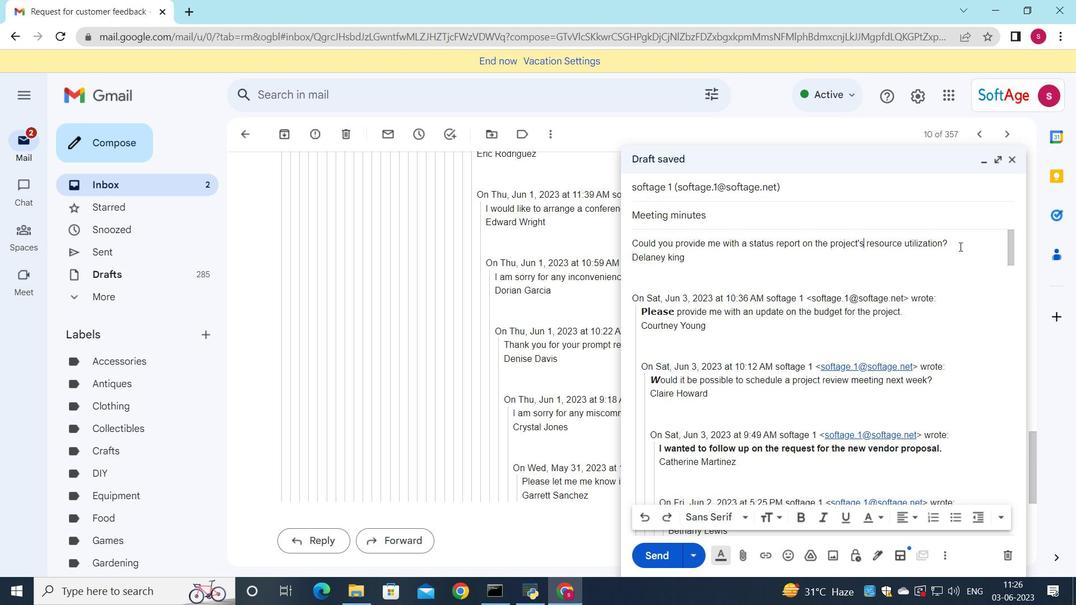 
Action: Mouse moved to (879, 523)
Screenshot: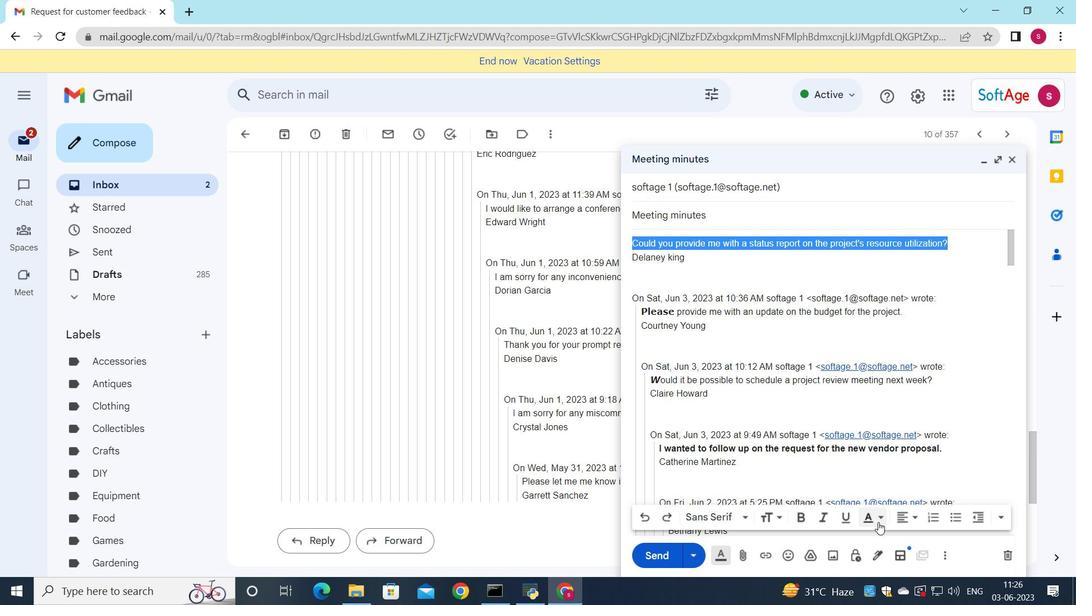 
Action: Mouse pressed left at (879, 523)
Screenshot: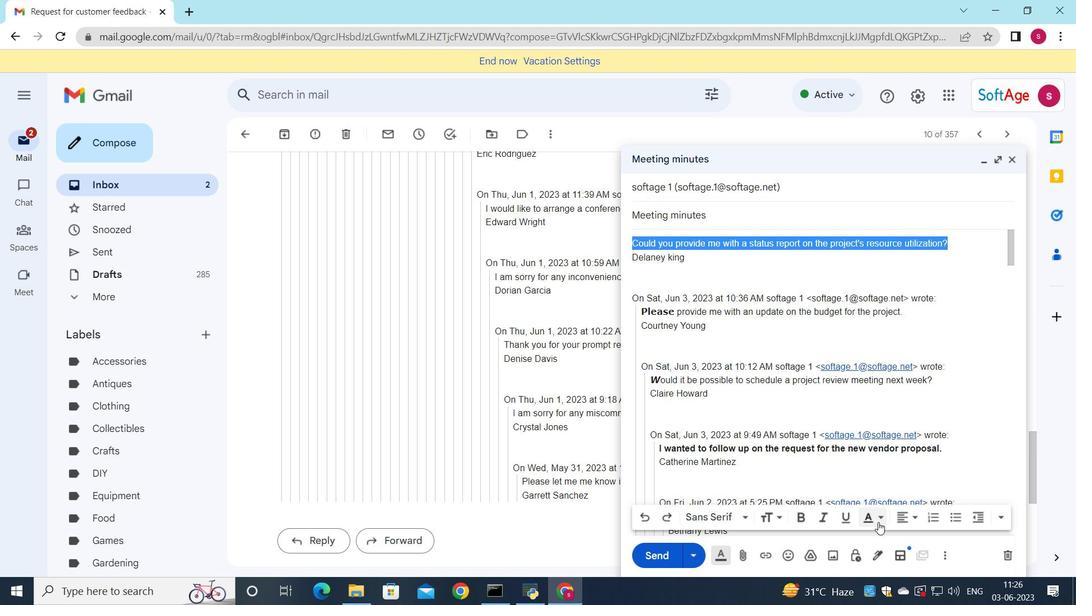 
Action: Mouse moved to (786, 422)
Screenshot: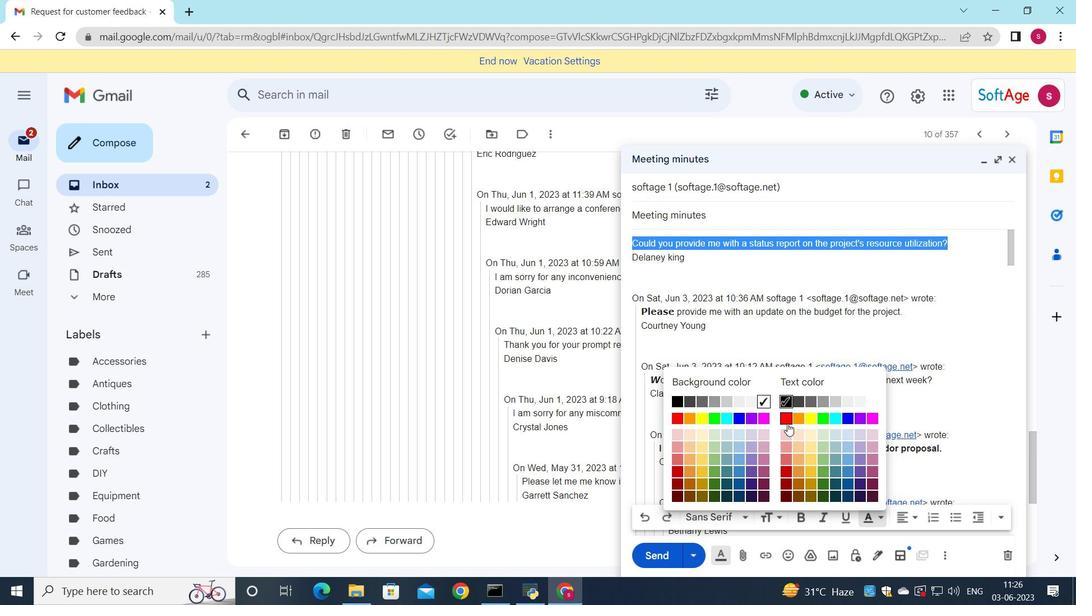 
Action: Mouse pressed left at (786, 422)
Screenshot: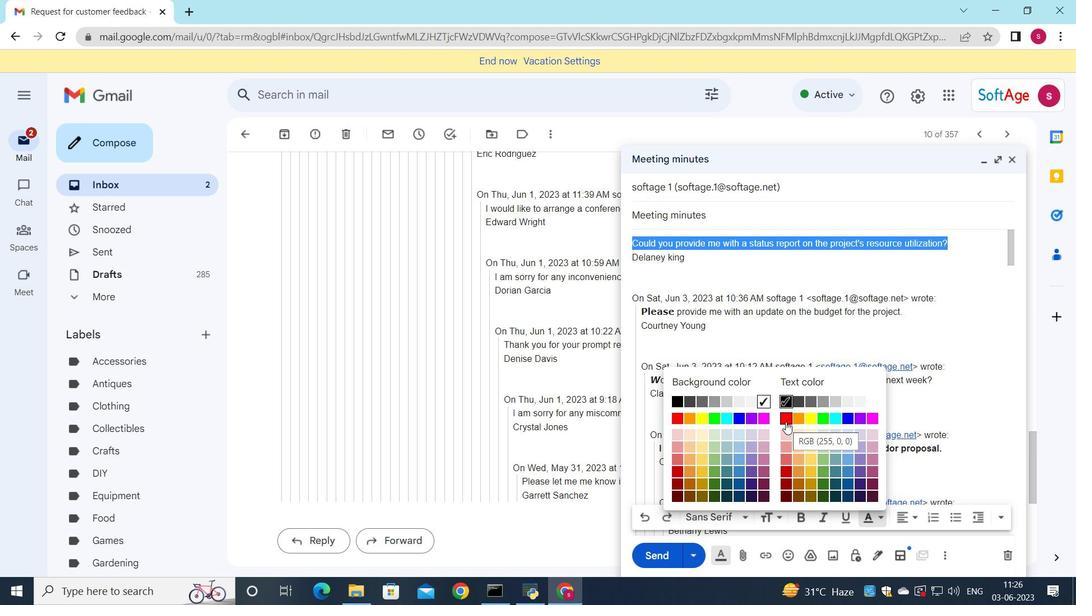 
Action: Mouse moved to (878, 519)
Screenshot: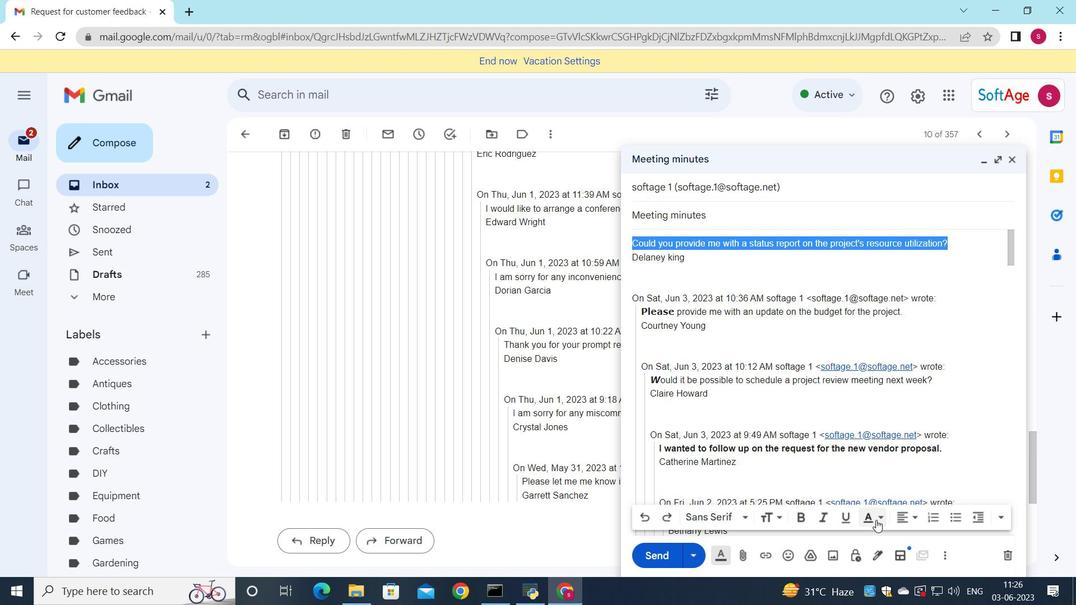 
Action: Mouse pressed left at (878, 519)
Screenshot: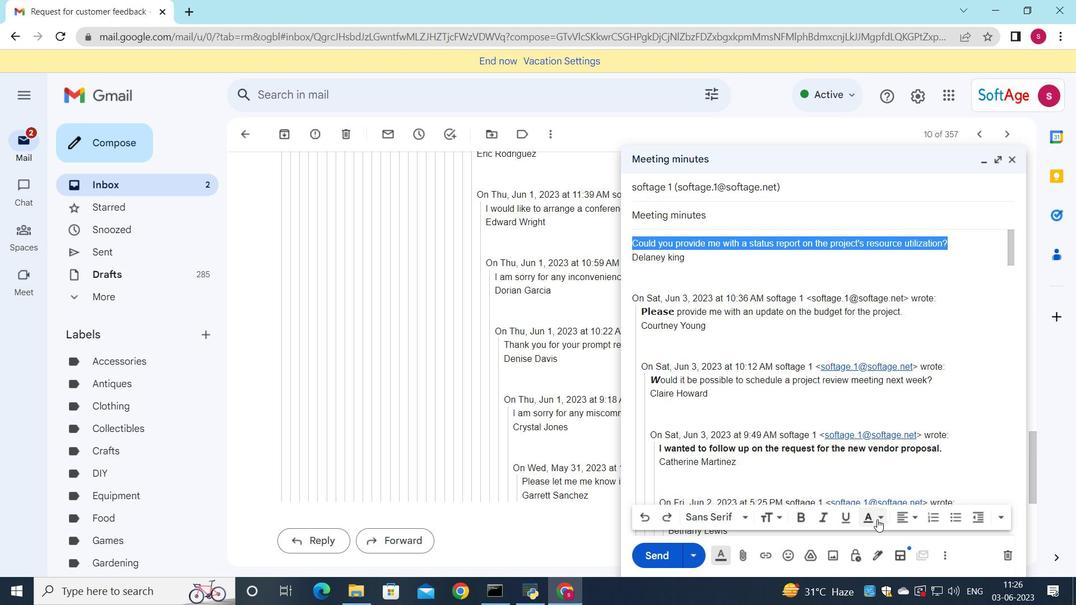 
Action: Mouse moved to (710, 417)
Screenshot: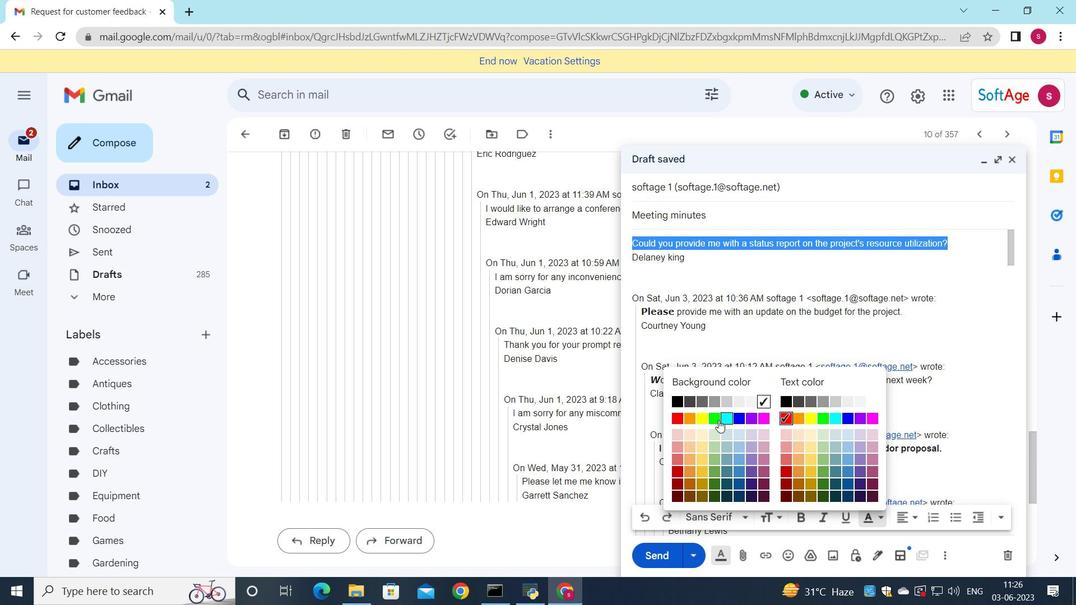 
Action: Mouse pressed left at (710, 417)
Screenshot: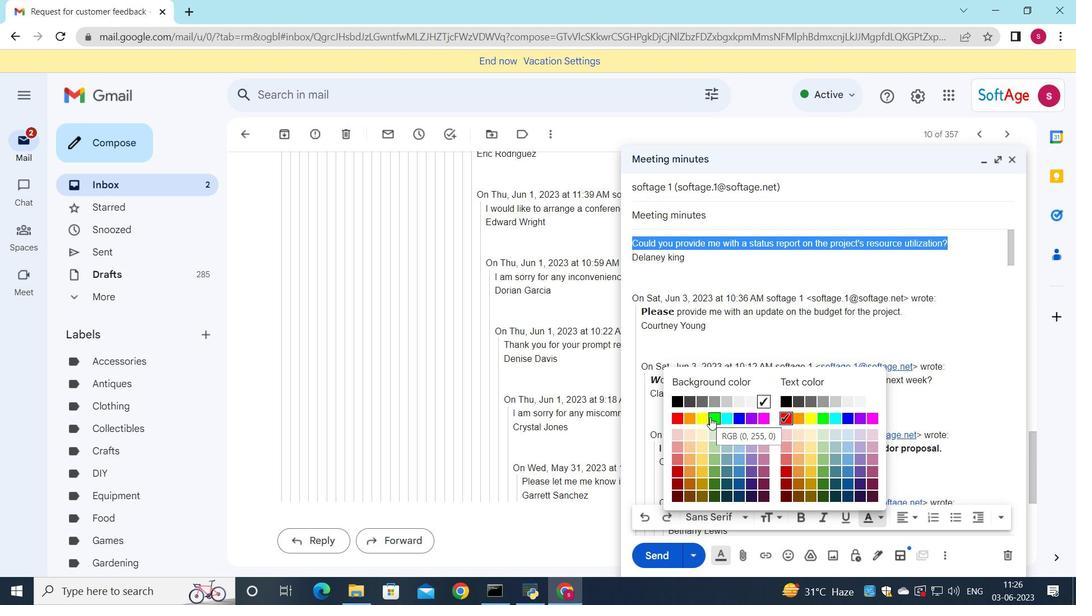 
Action: Mouse moved to (658, 550)
Screenshot: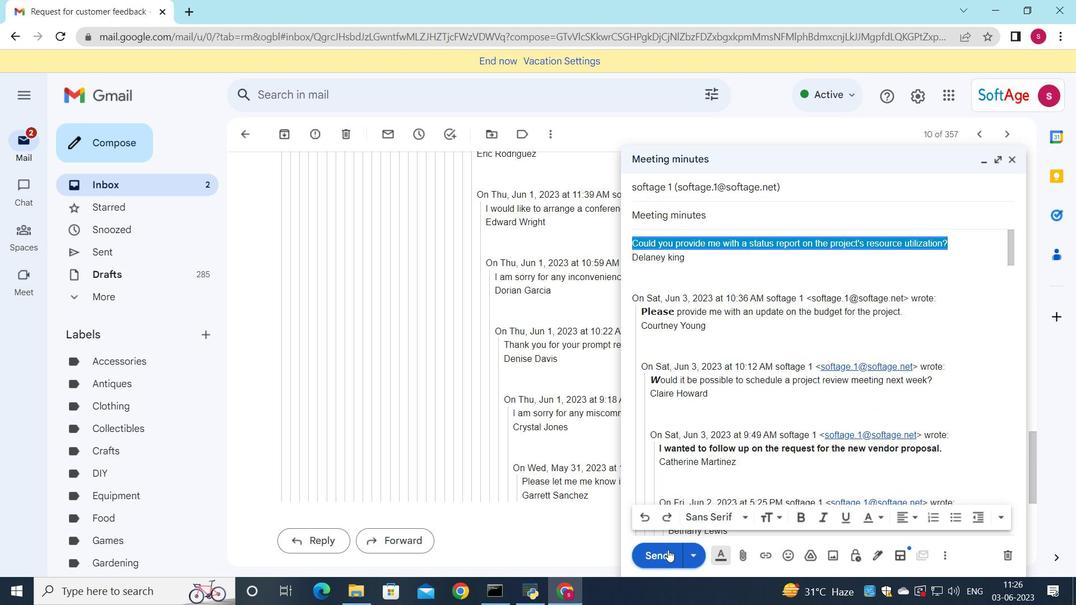 
Action: Mouse pressed left at (658, 550)
Screenshot: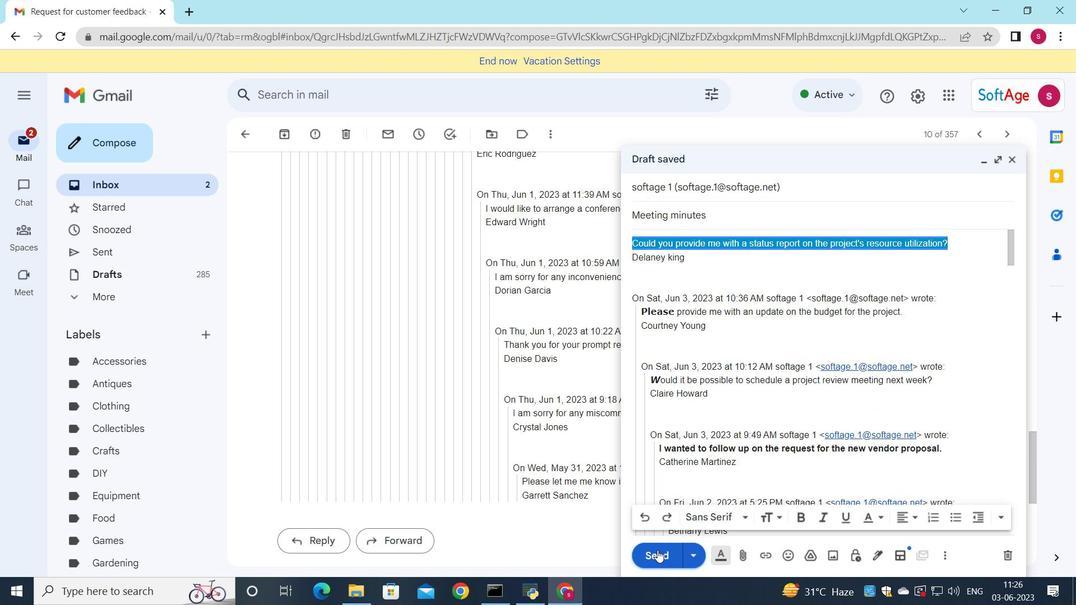 
Action: Mouse moved to (163, 188)
Screenshot: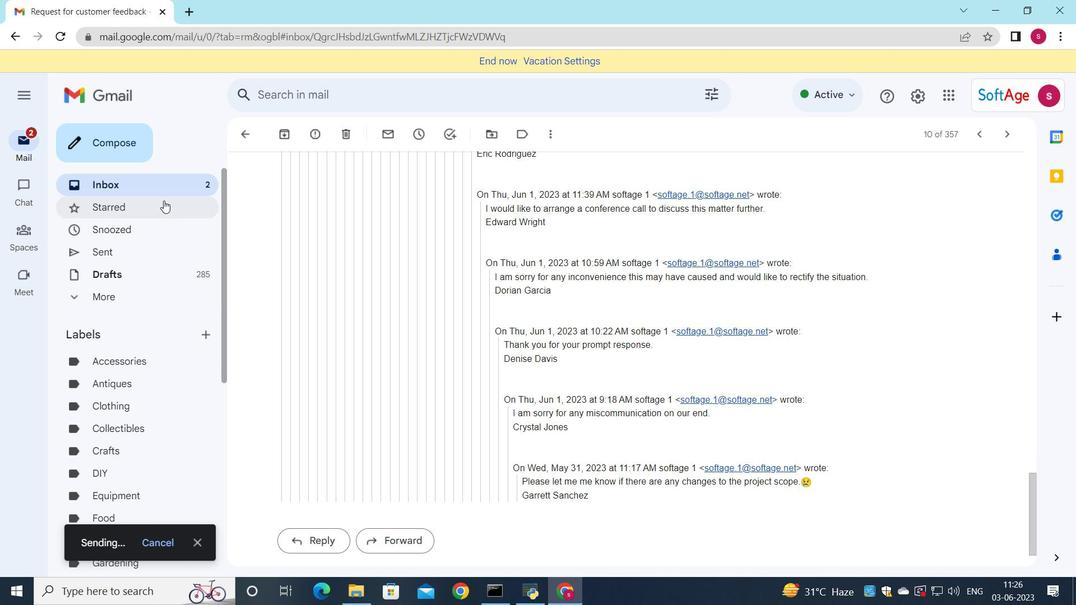 
Action: Mouse pressed left at (163, 188)
Screenshot: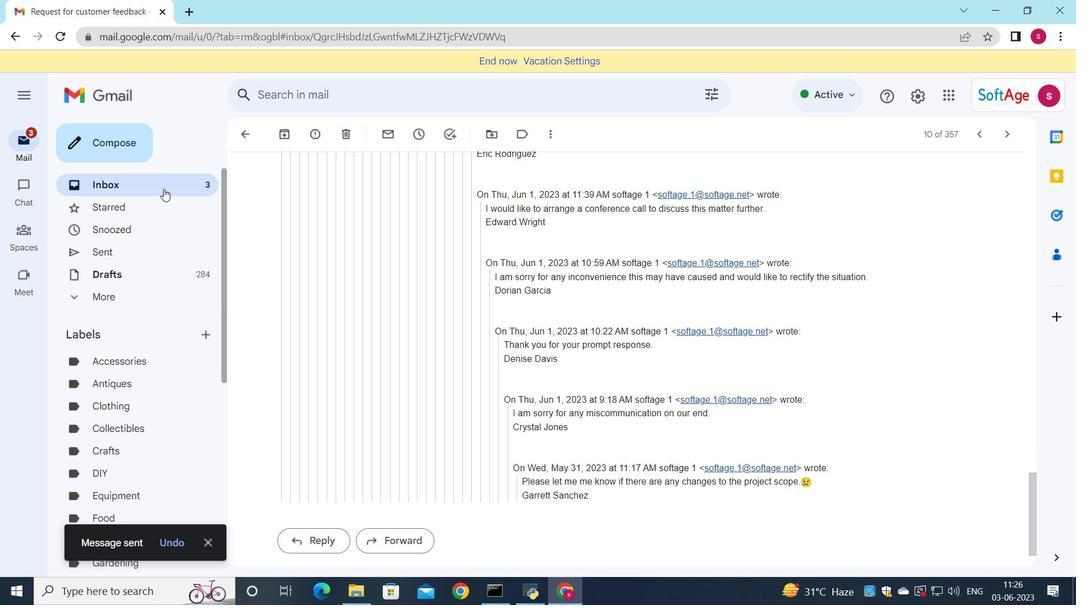 
Action: Mouse moved to (314, 170)
Screenshot: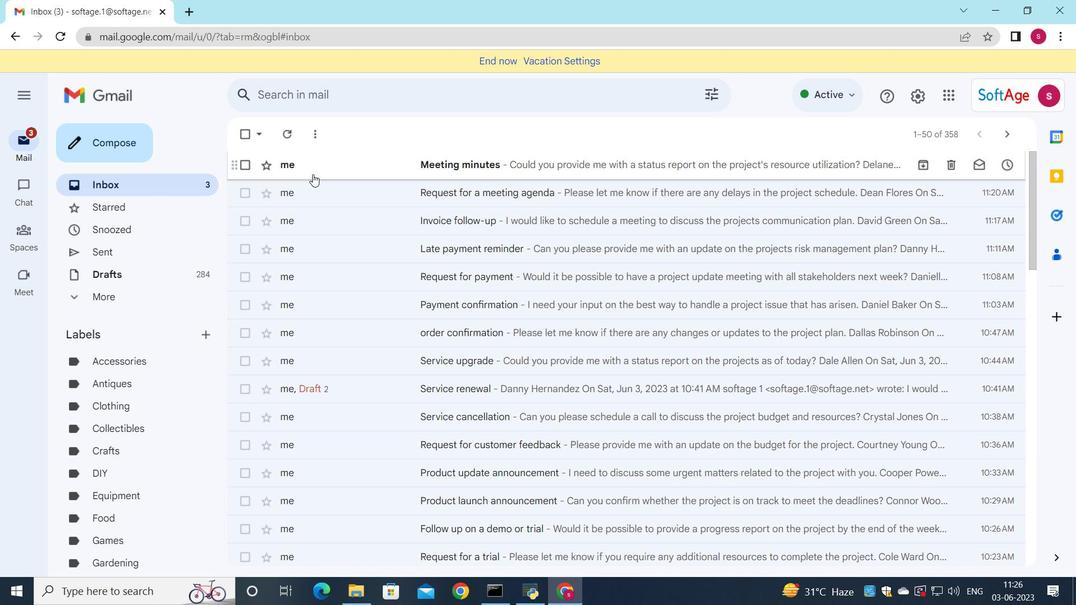 
Action: Mouse pressed left at (314, 170)
Screenshot: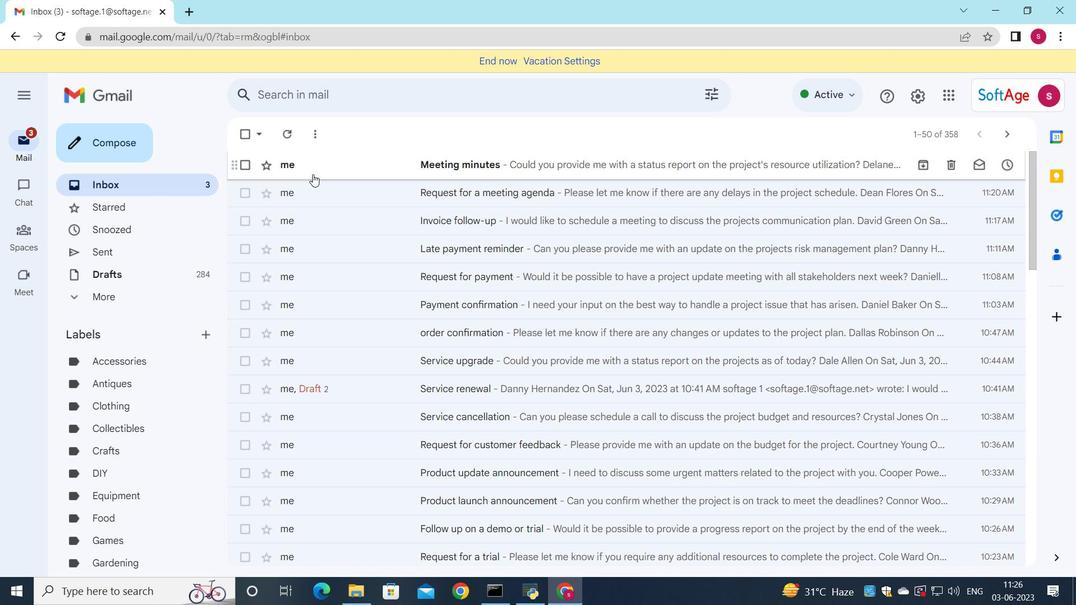 
Action: Mouse moved to (343, 191)
Screenshot: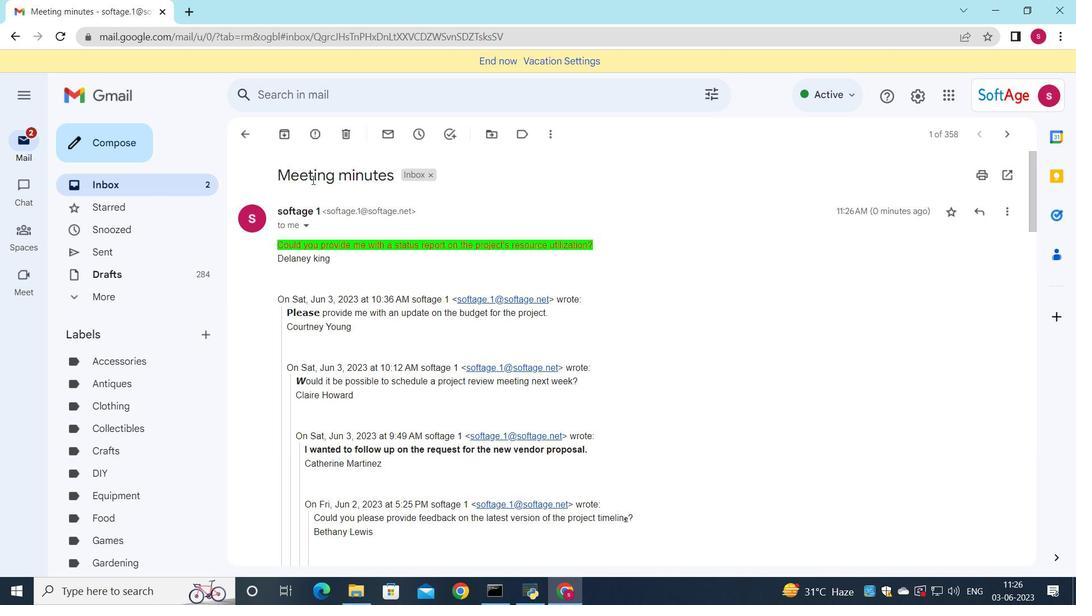
